 Task: Find connections with filter location Coimbatore with filter topic #helpingothers with filter profile language French with filter current company Bennett Coleman and Co. Ltd. (Times Group) with filter school QUEST Alliance with filter industry Online and Mail Order Retail with filter service category Wedding Photography with filter keywords title Physical Therapist
Action: Mouse moved to (700, 98)
Screenshot: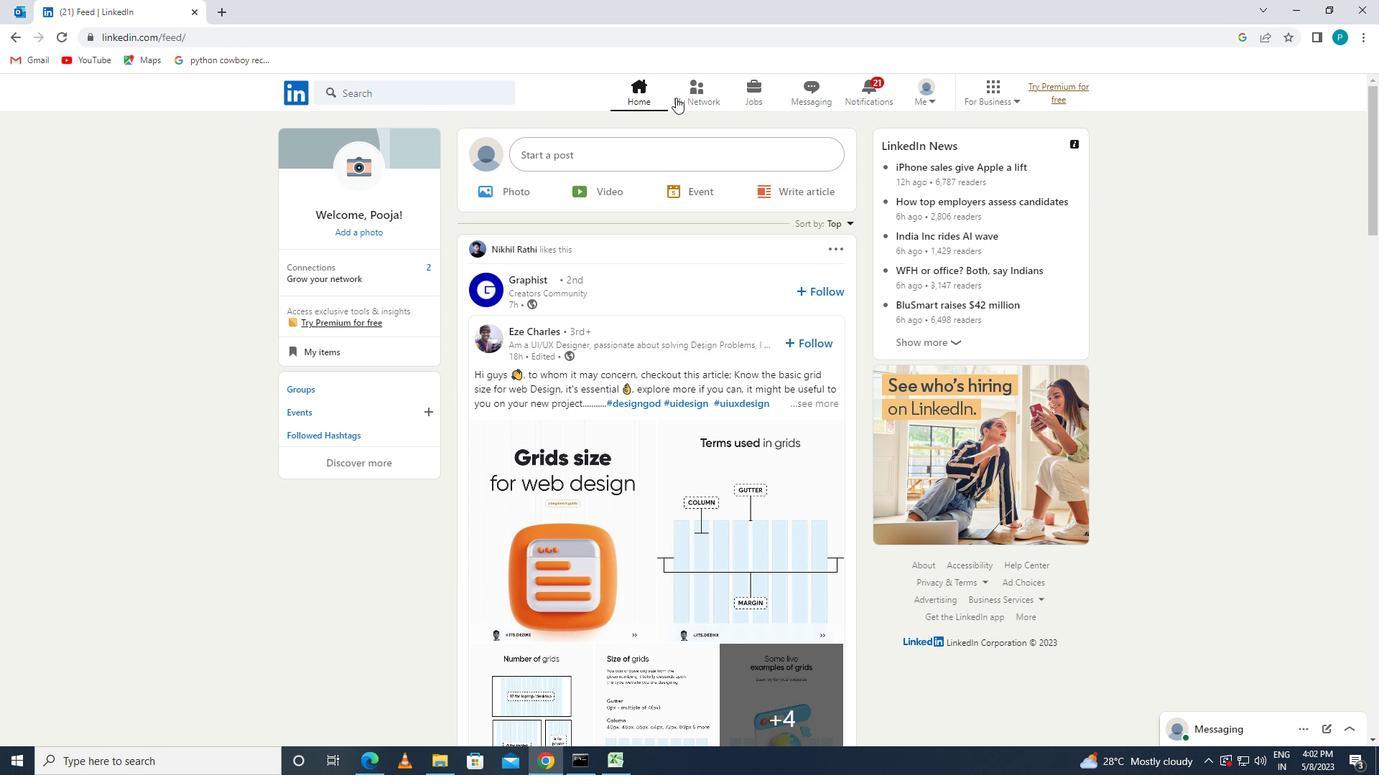 
Action: Mouse pressed left at (700, 98)
Screenshot: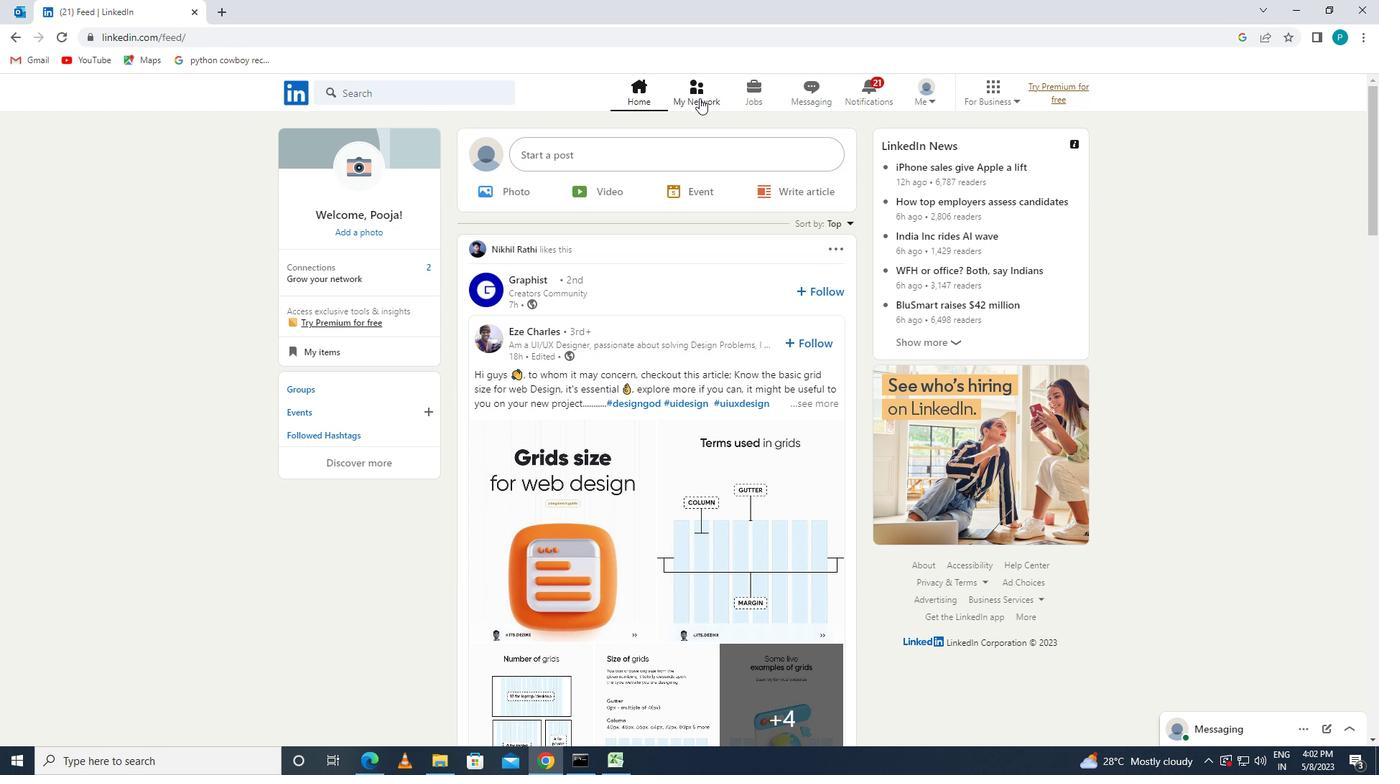
Action: Mouse moved to (358, 173)
Screenshot: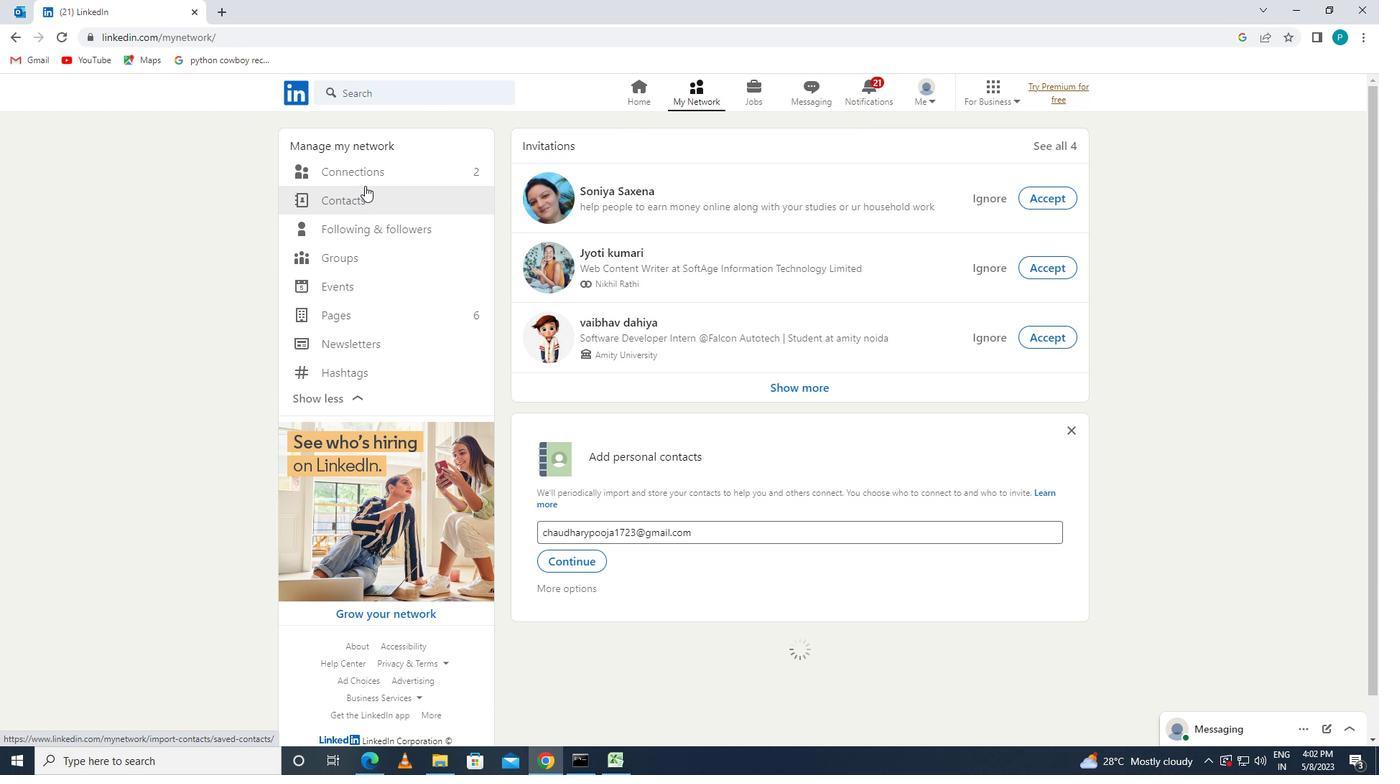 
Action: Mouse pressed left at (358, 173)
Screenshot: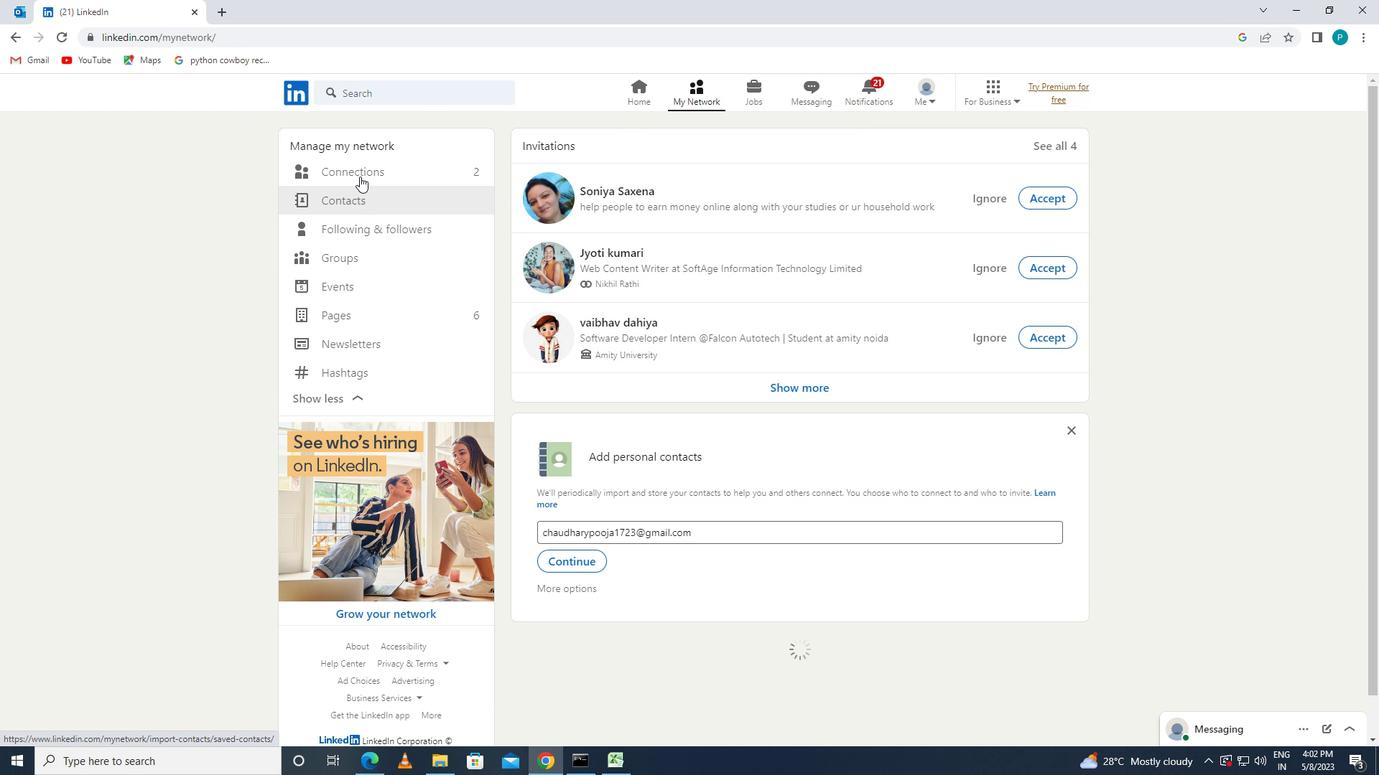 
Action: Mouse moved to (785, 167)
Screenshot: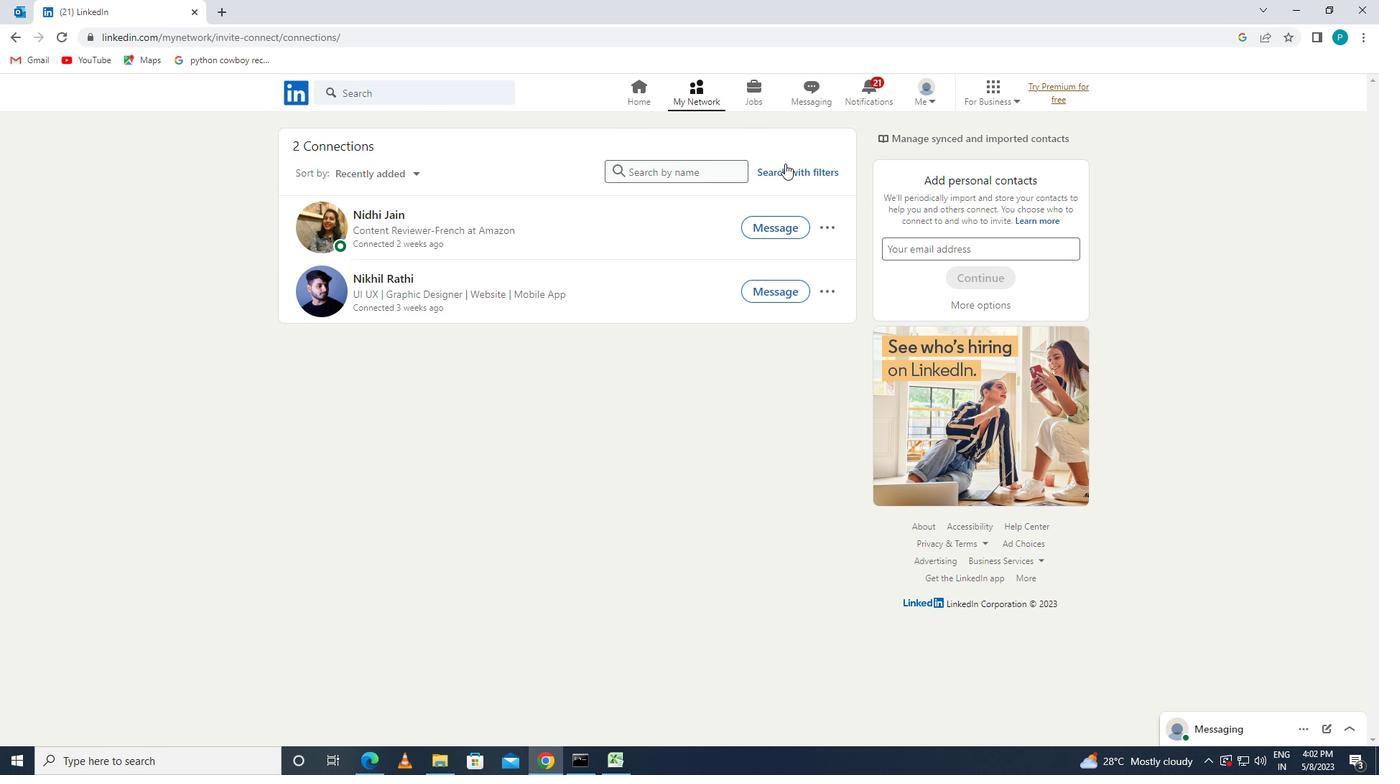 
Action: Mouse pressed left at (785, 167)
Screenshot: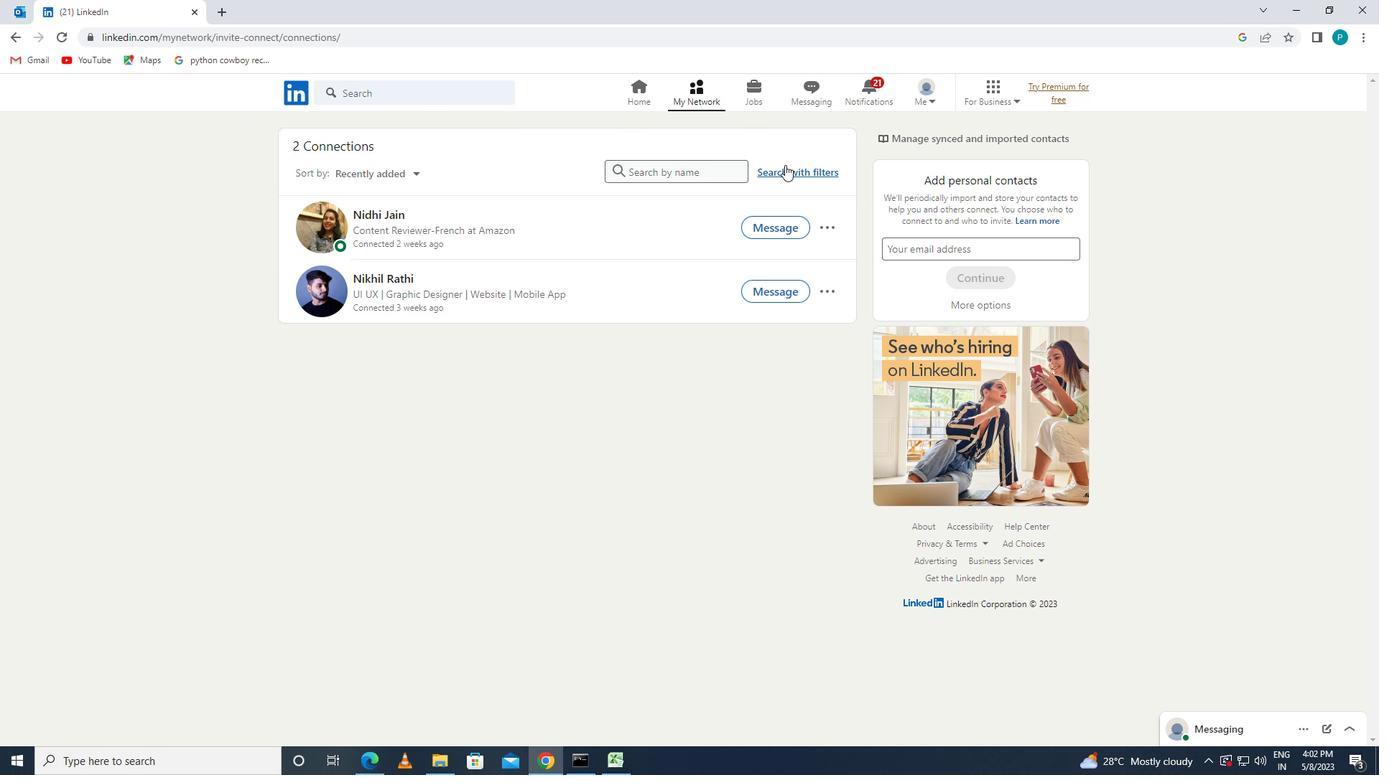 
Action: Mouse moved to (727, 127)
Screenshot: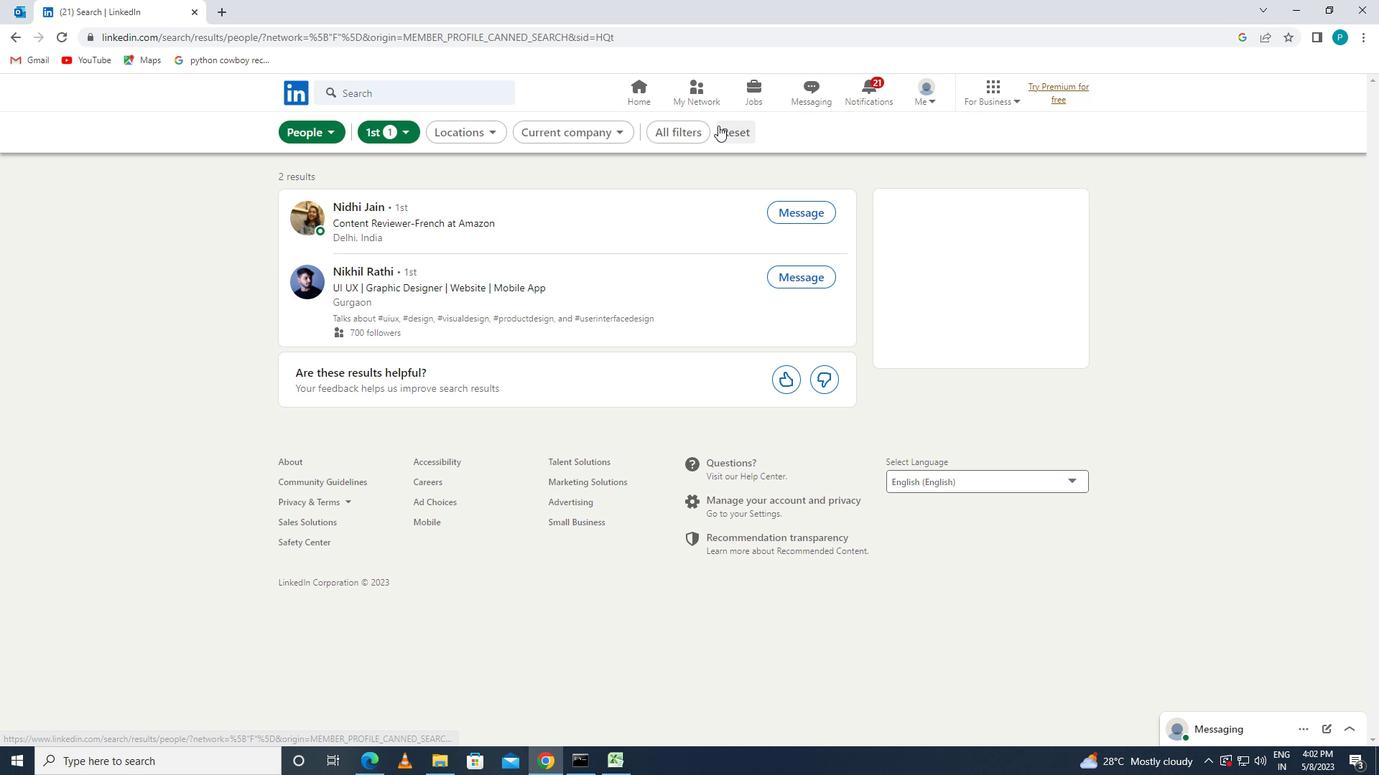 
Action: Mouse pressed left at (727, 127)
Screenshot: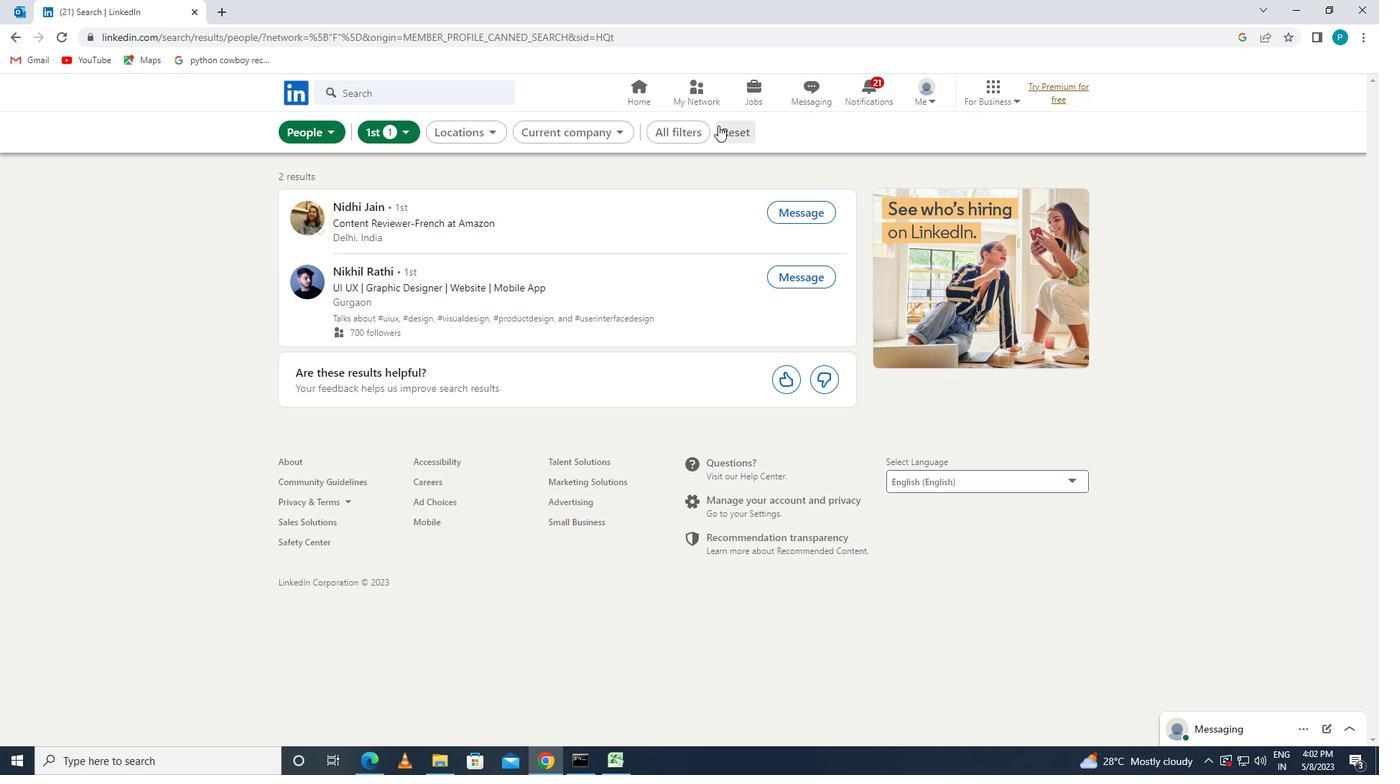 
Action: Mouse moved to (721, 127)
Screenshot: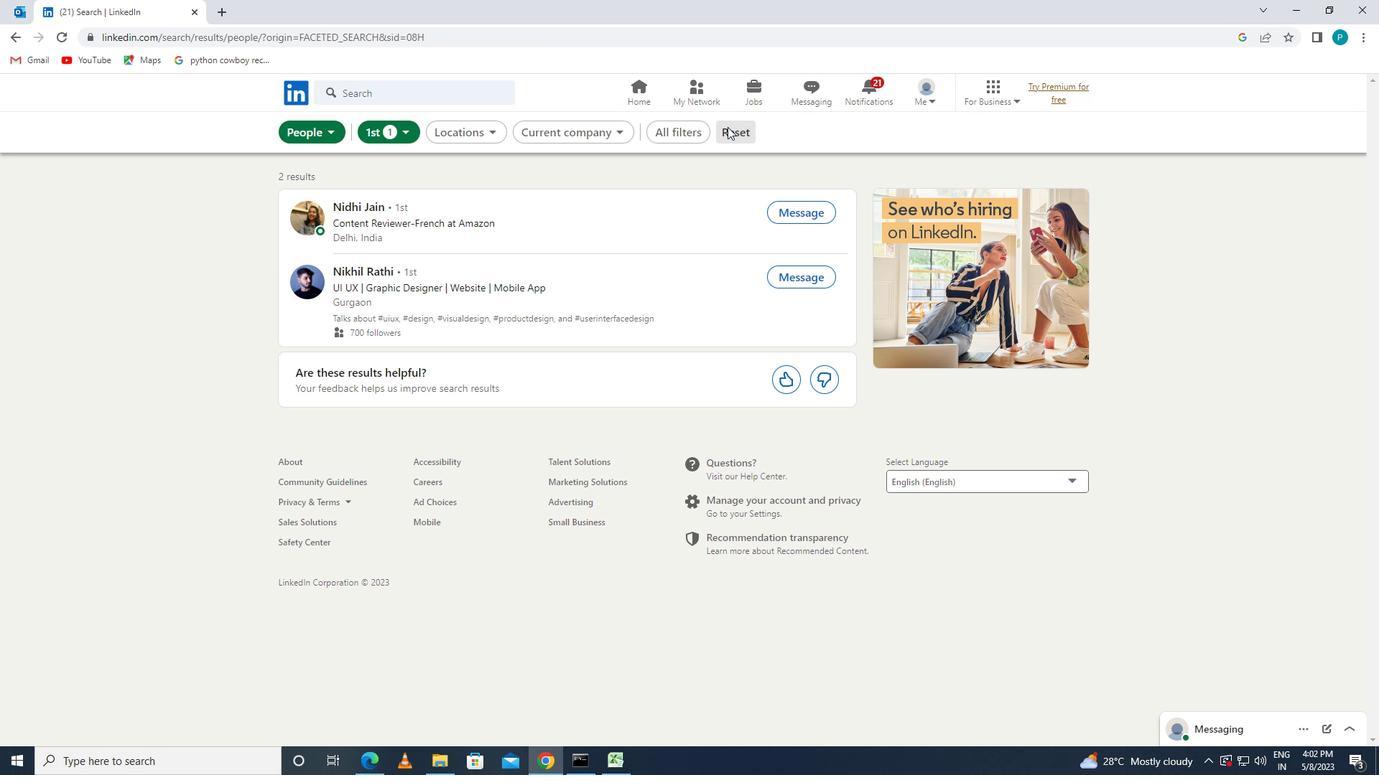 
Action: Mouse pressed left at (721, 127)
Screenshot: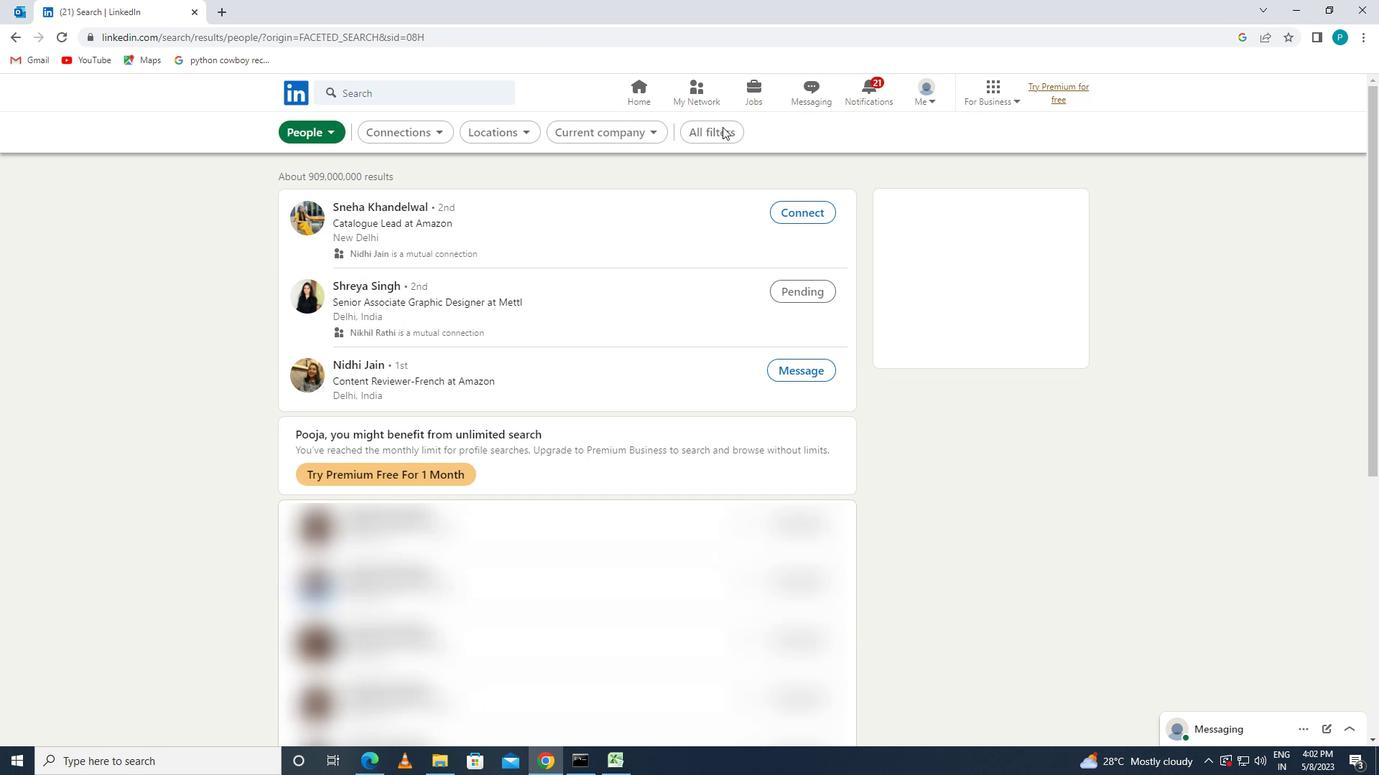 
Action: Mouse moved to (1145, 403)
Screenshot: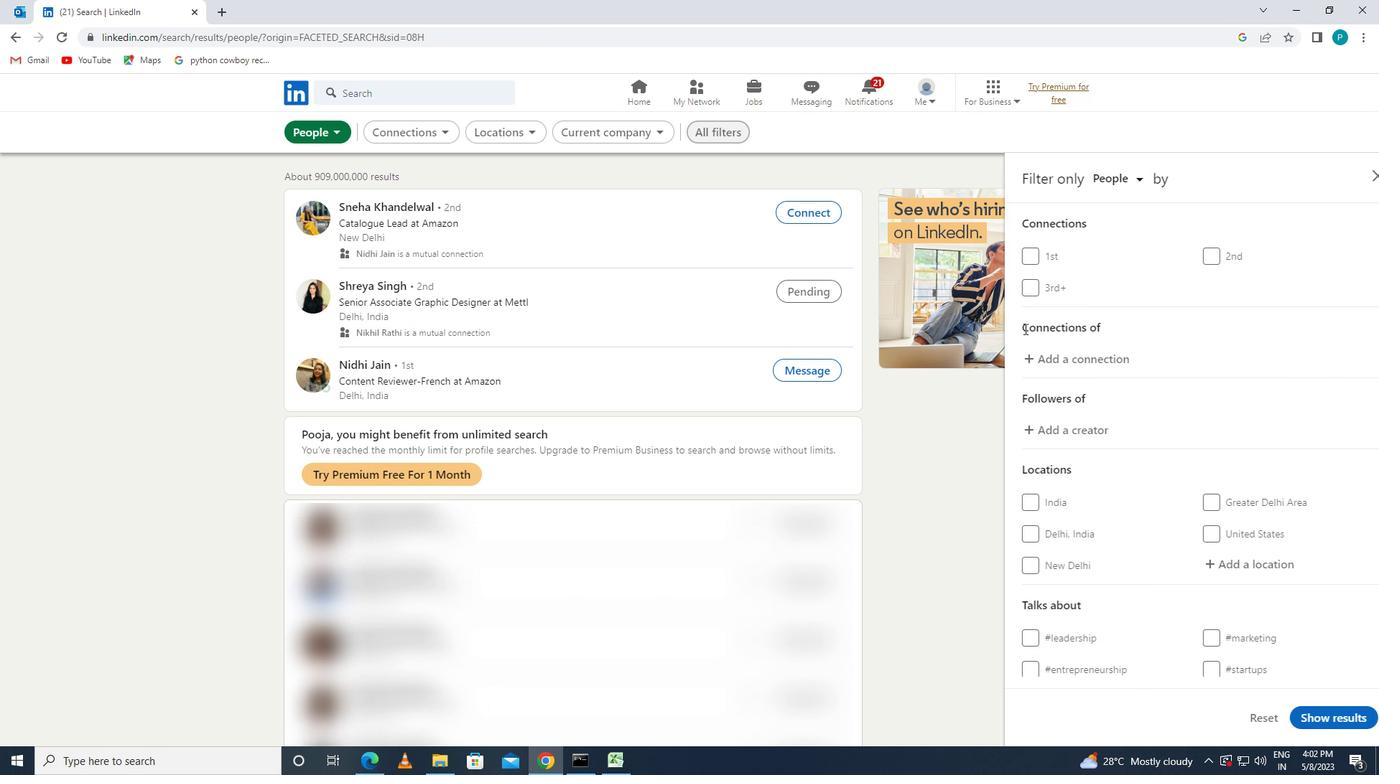 
Action: Mouse scrolled (1145, 402) with delta (0, 0)
Screenshot: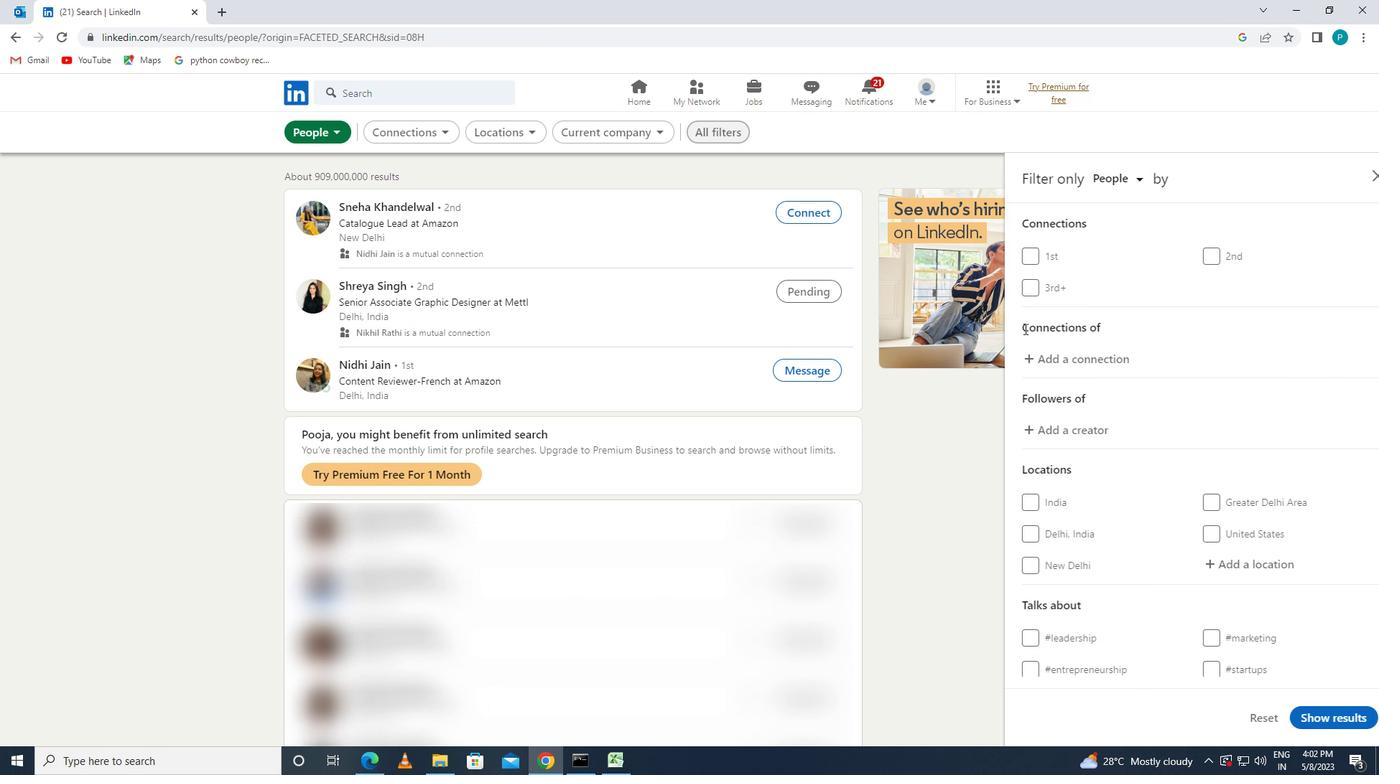 
Action: Mouse moved to (1149, 406)
Screenshot: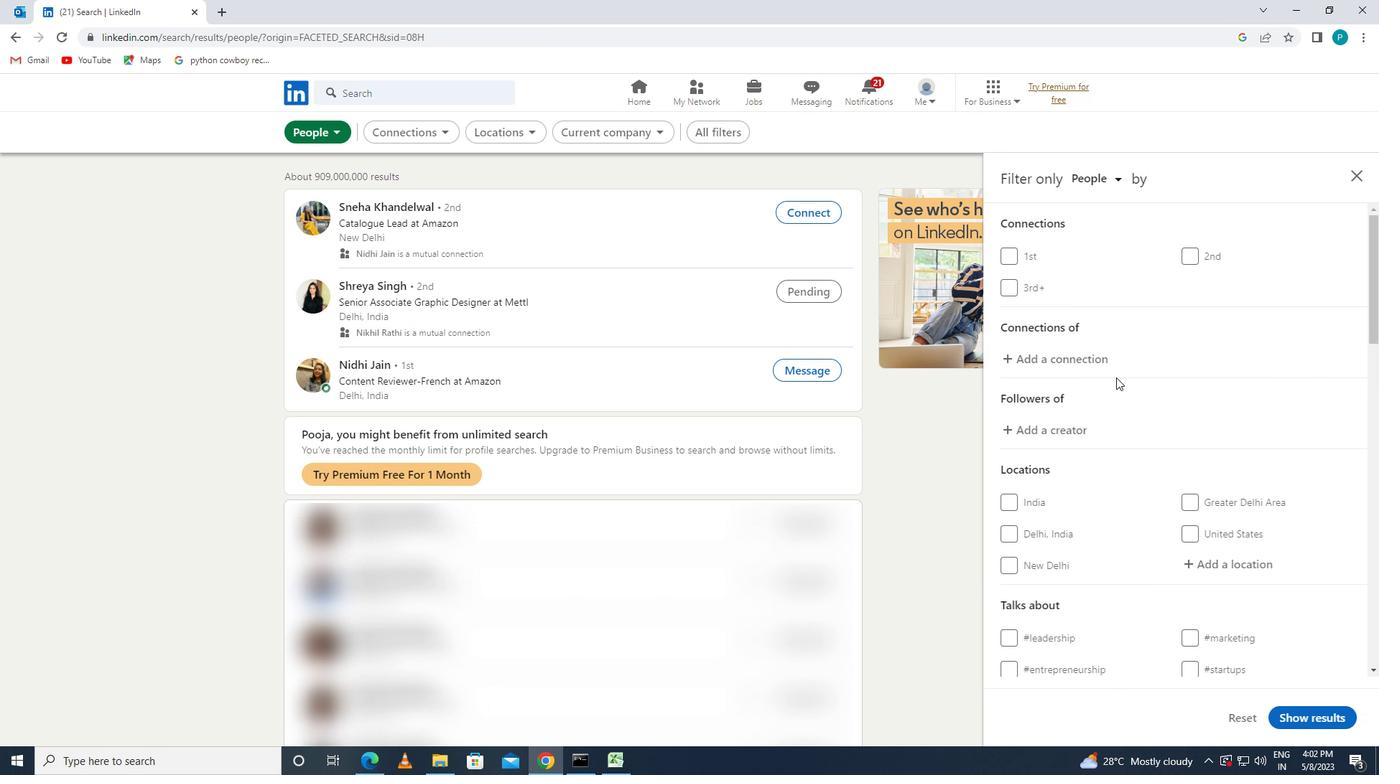
Action: Mouse scrolled (1149, 405) with delta (0, 0)
Screenshot: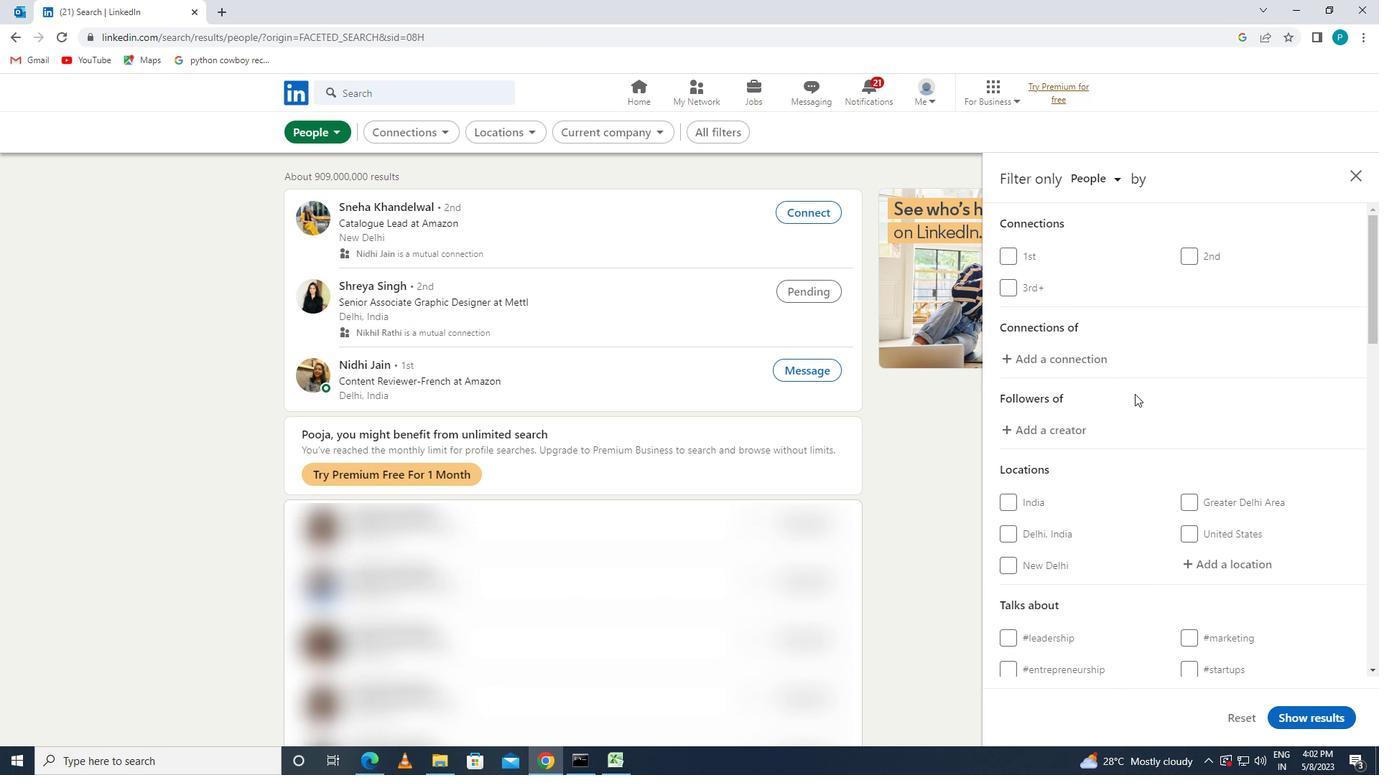 
Action: Mouse scrolled (1149, 405) with delta (0, 0)
Screenshot: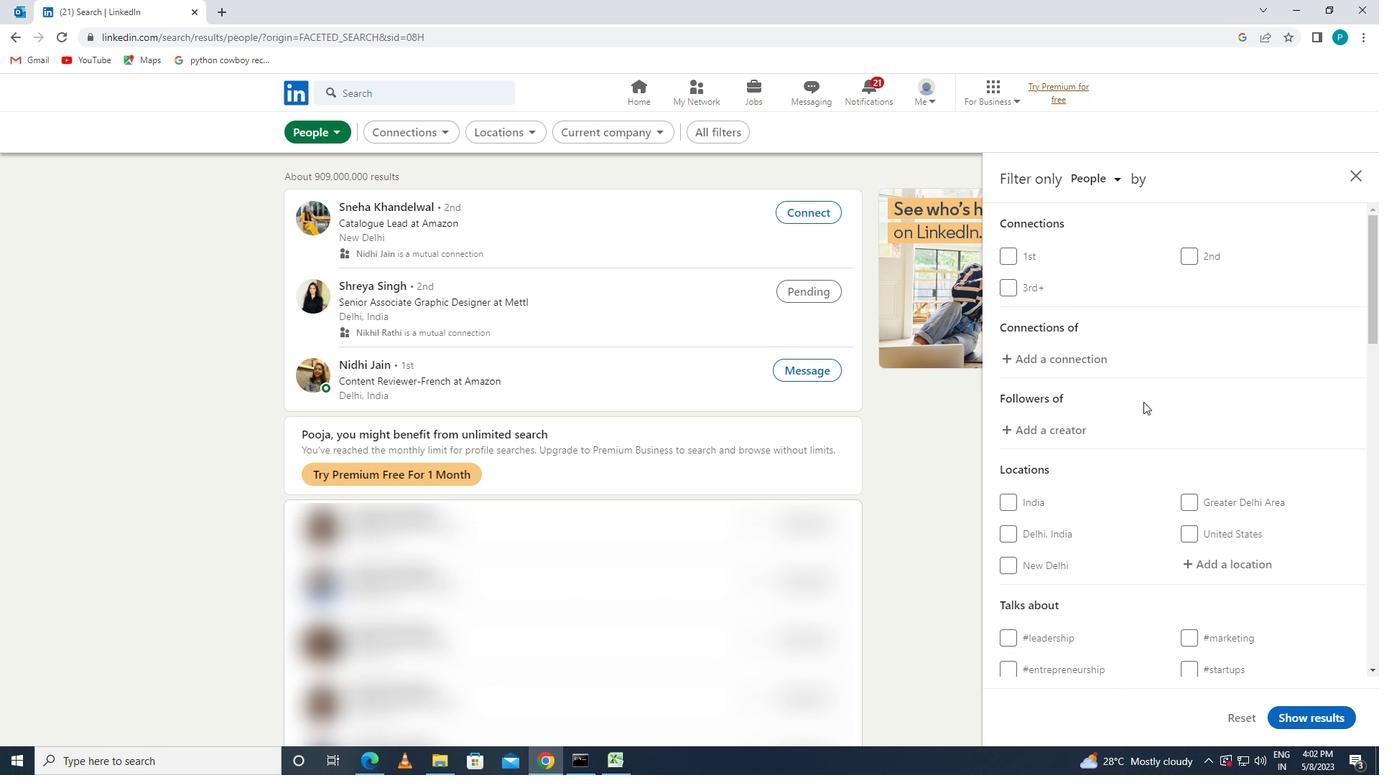 
Action: Mouse scrolled (1149, 405) with delta (0, 0)
Screenshot: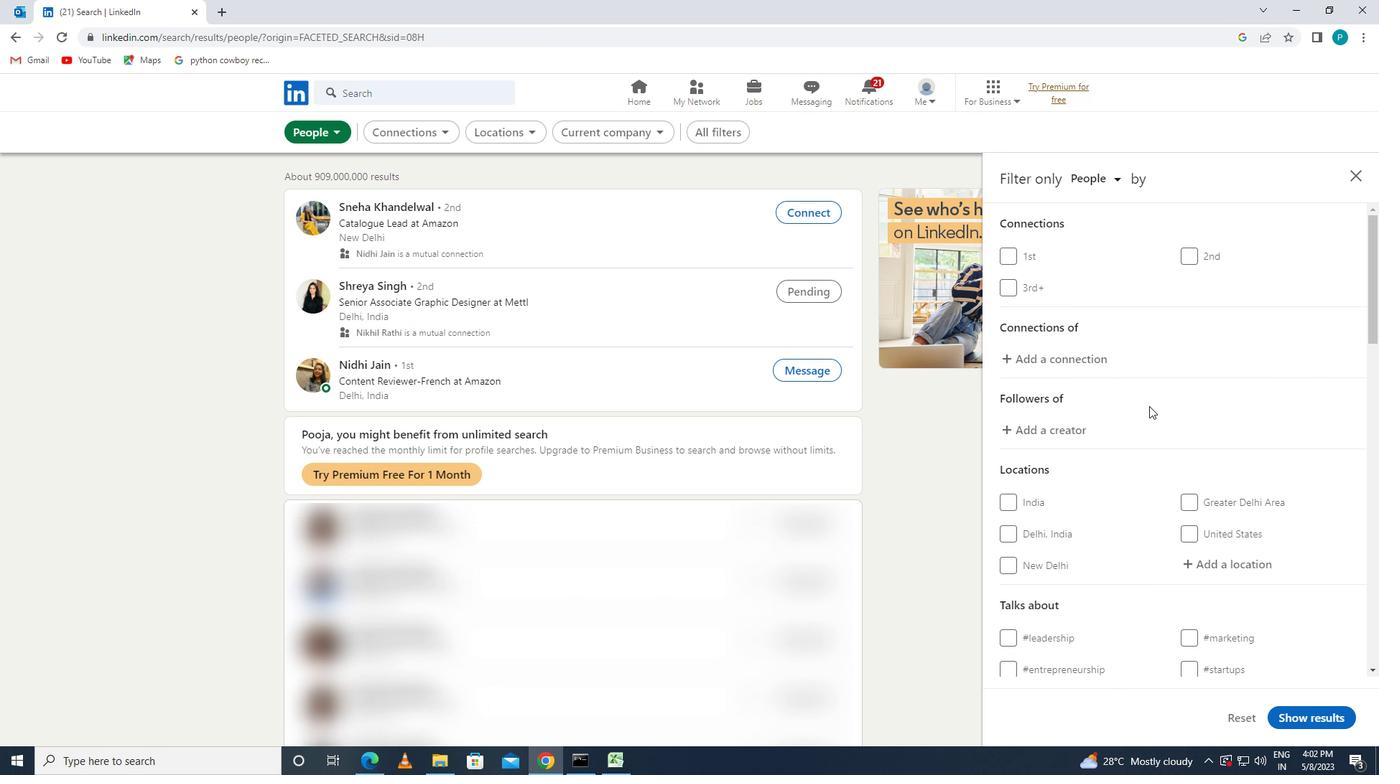 
Action: Mouse moved to (1206, 275)
Screenshot: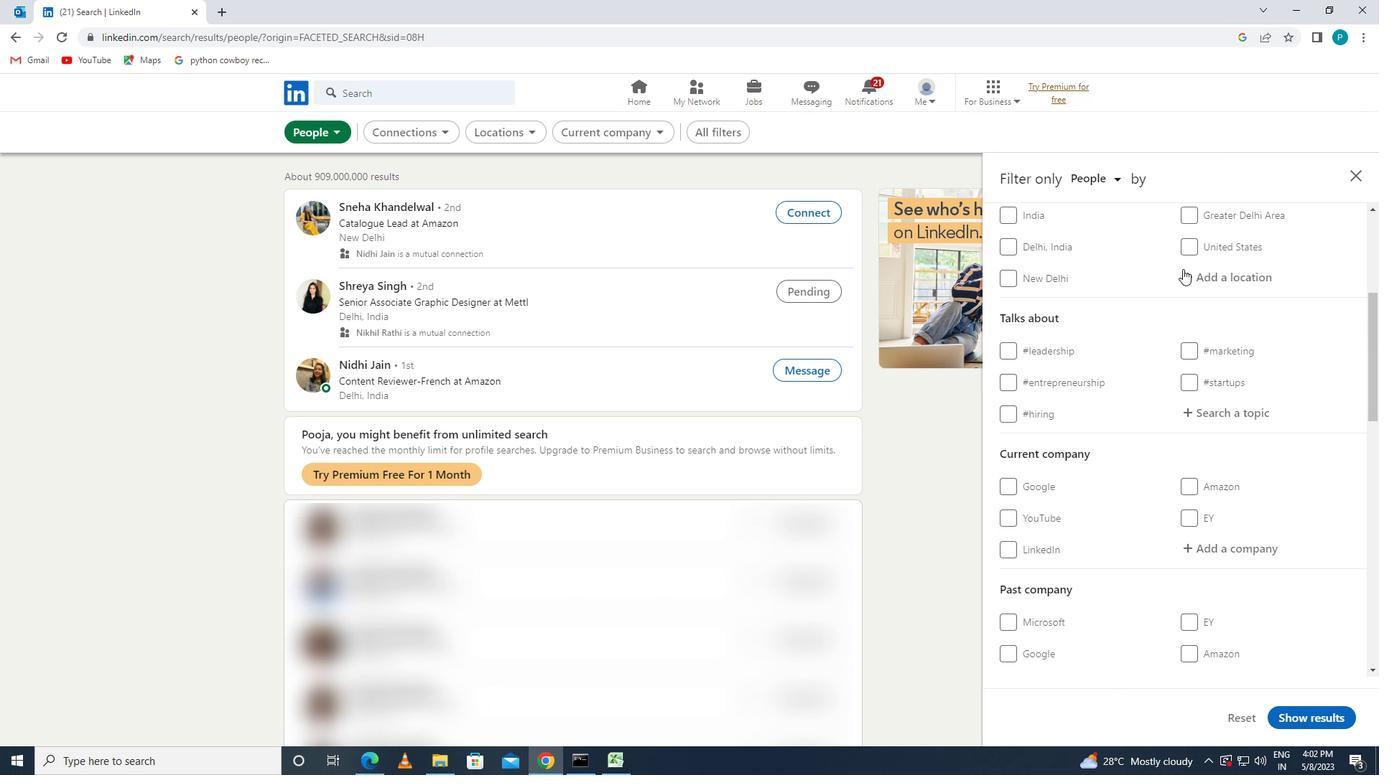 
Action: Mouse pressed left at (1206, 275)
Screenshot: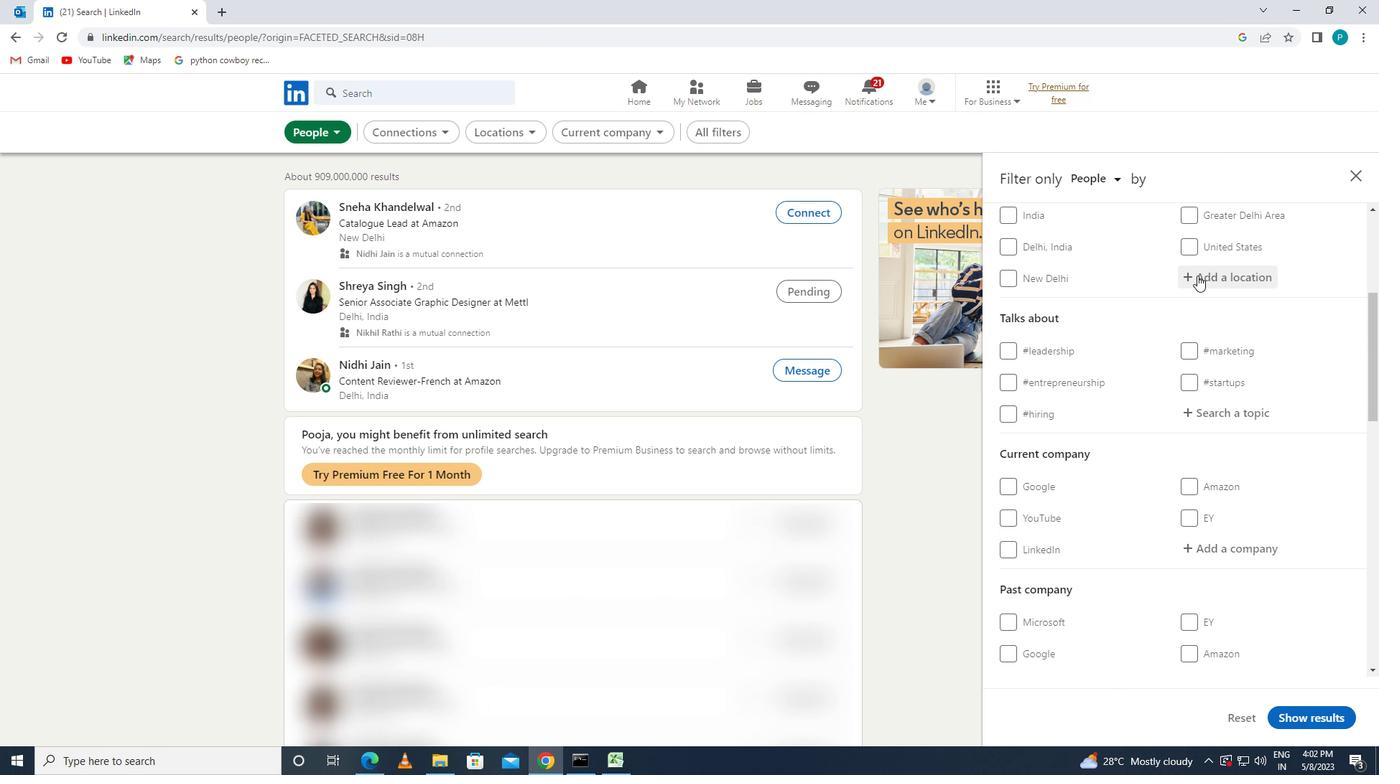 
Action: Mouse moved to (1207, 275)
Screenshot: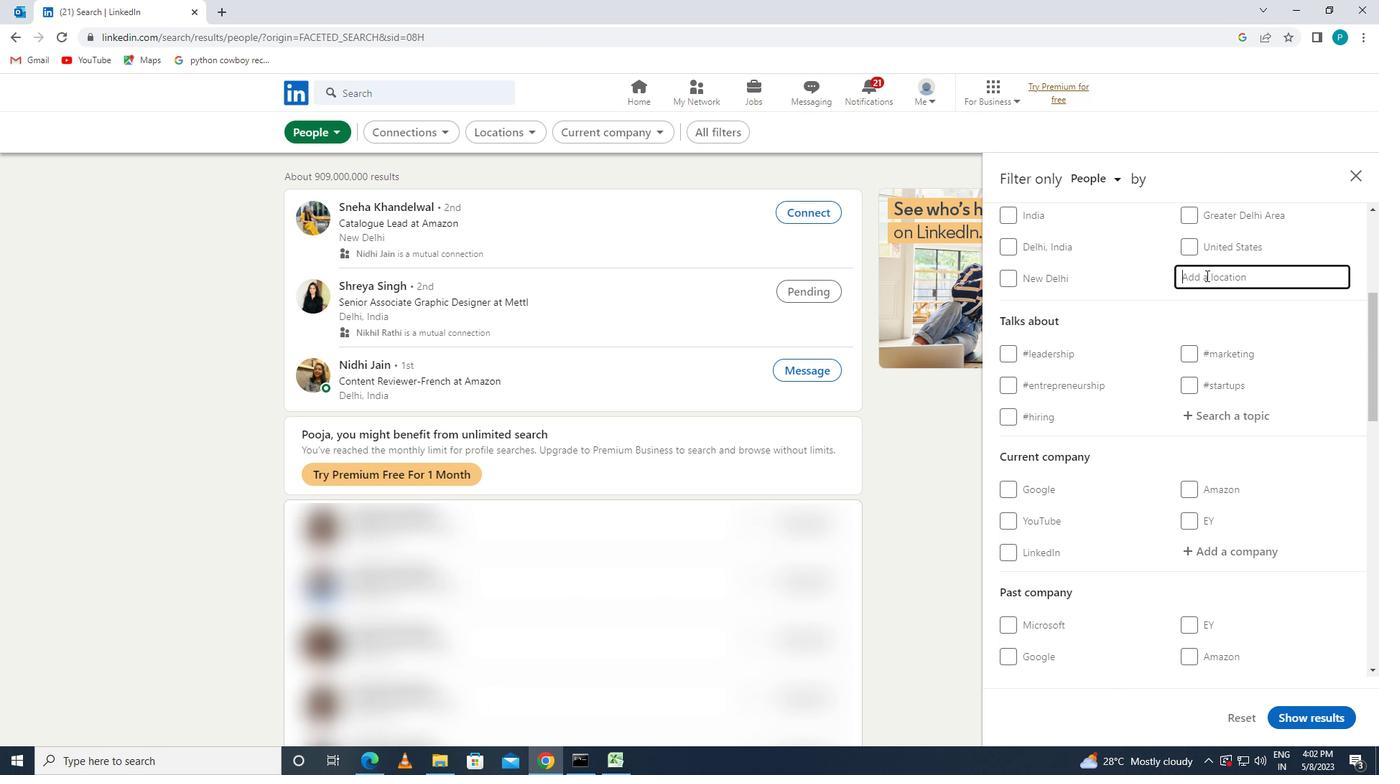 
Action: Key pressed <Key.caps_lock>c<Key.caps_lock>oi<Key.backspace>imbatore
Screenshot: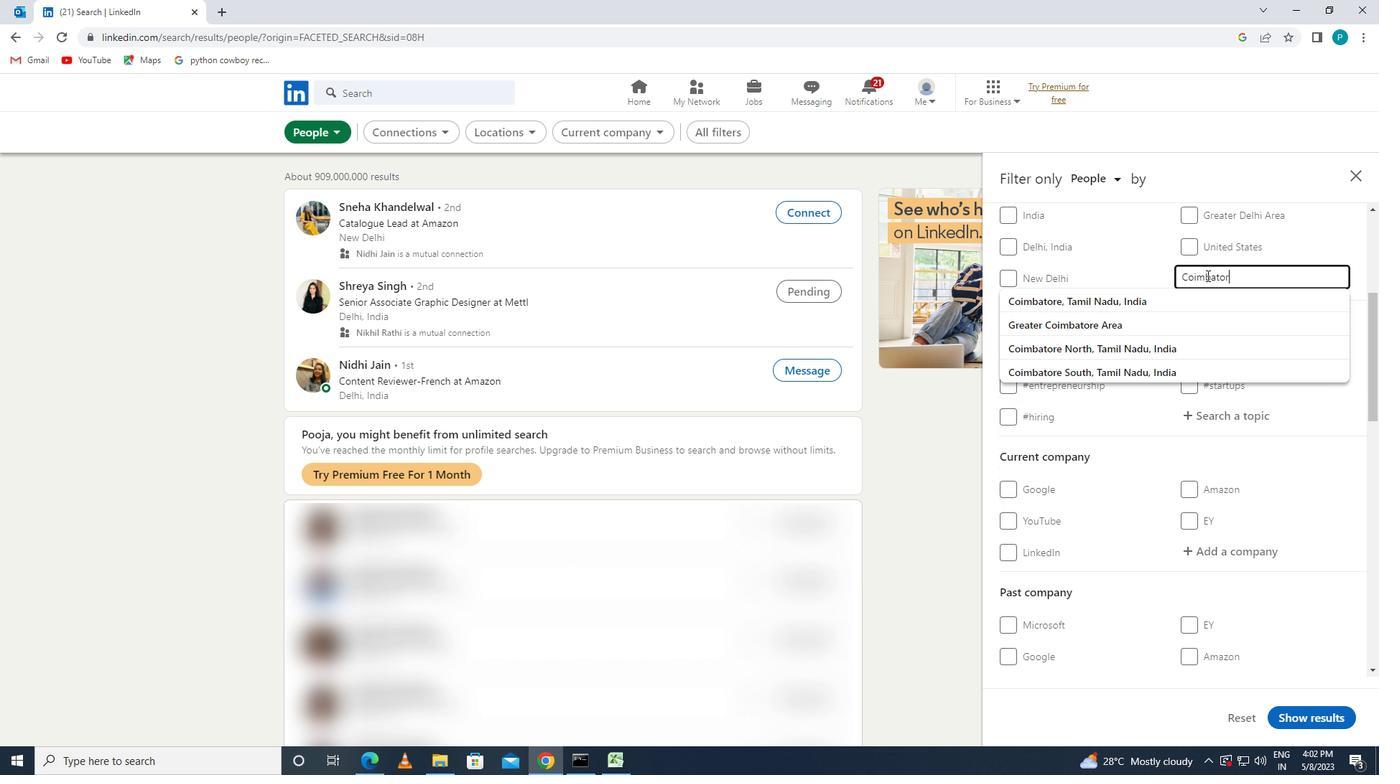 
Action: Mouse moved to (1194, 298)
Screenshot: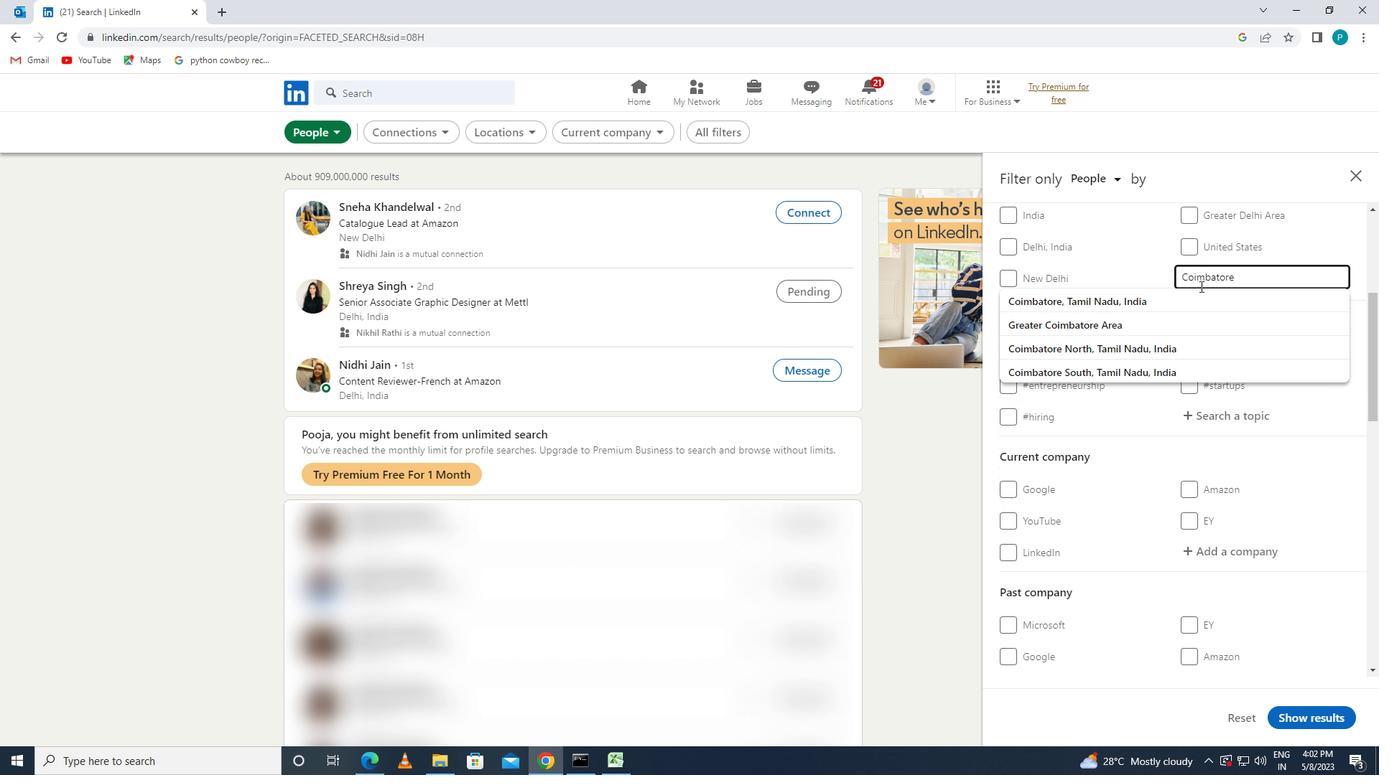 
Action: Mouse pressed left at (1194, 298)
Screenshot: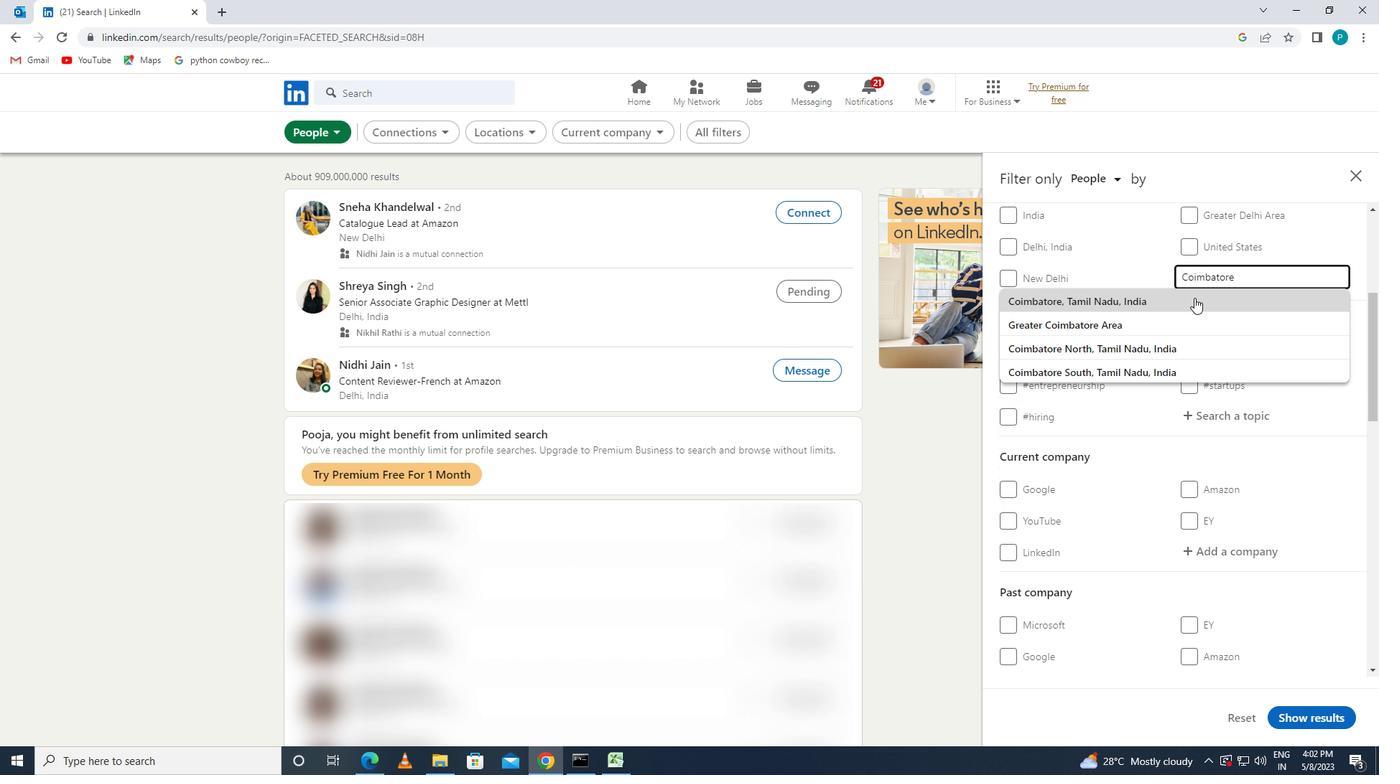 
Action: Mouse moved to (1230, 449)
Screenshot: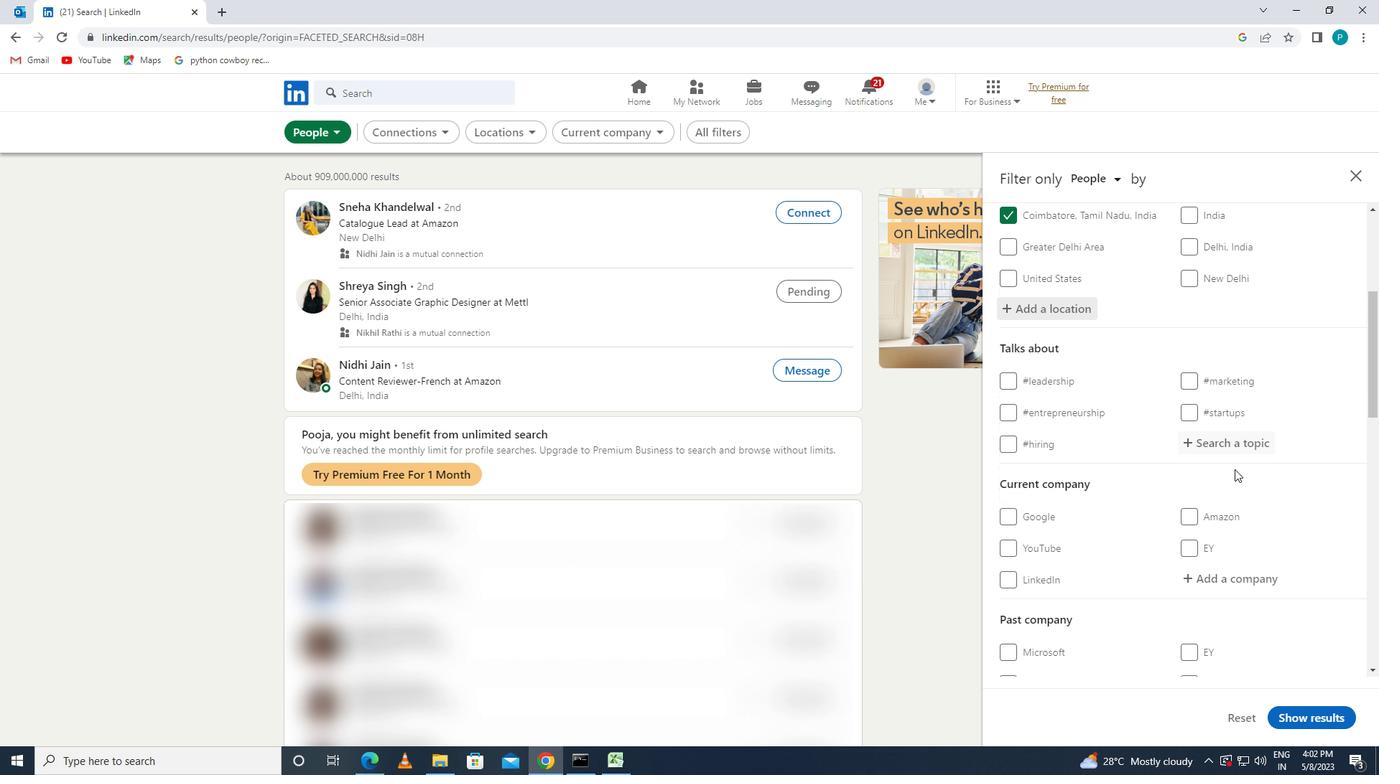 
Action: Mouse pressed left at (1230, 449)
Screenshot: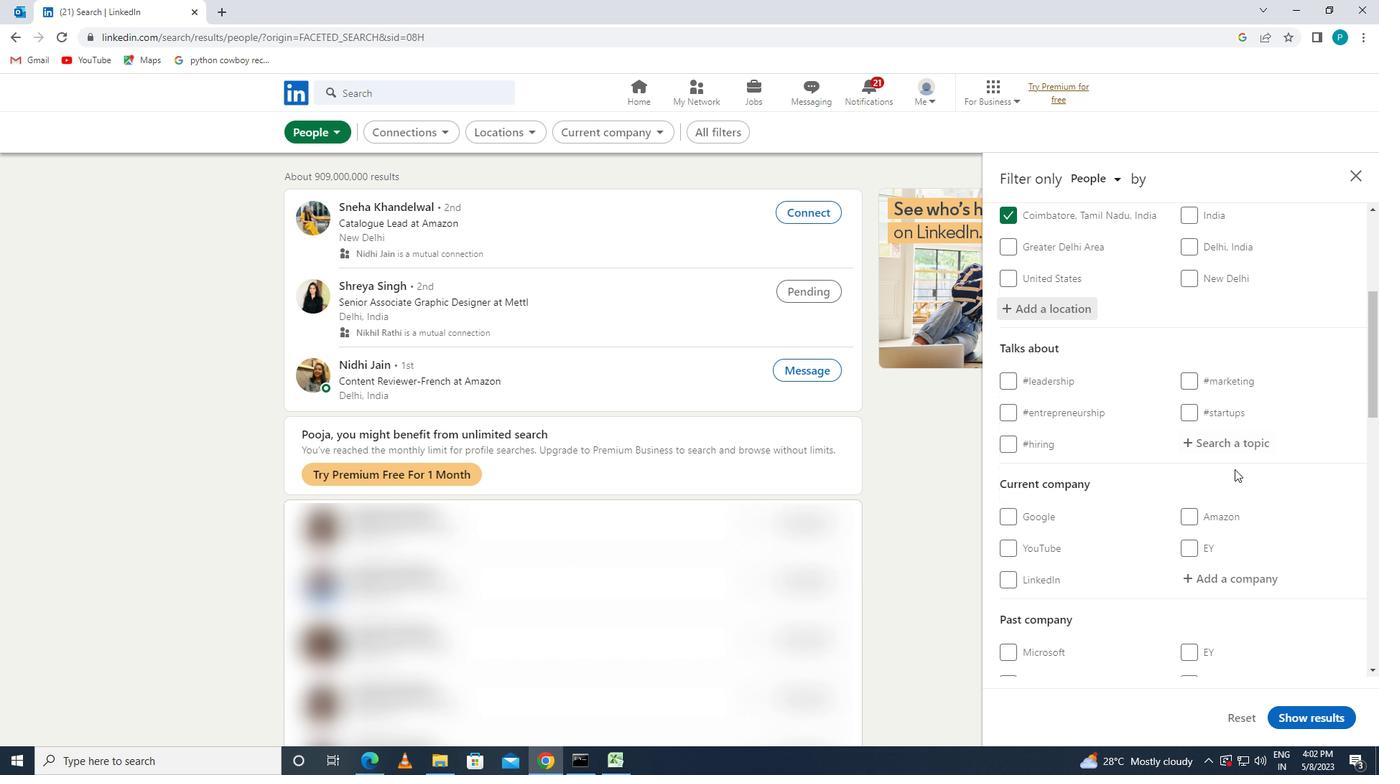 
Action: Mouse moved to (1227, 446)
Screenshot: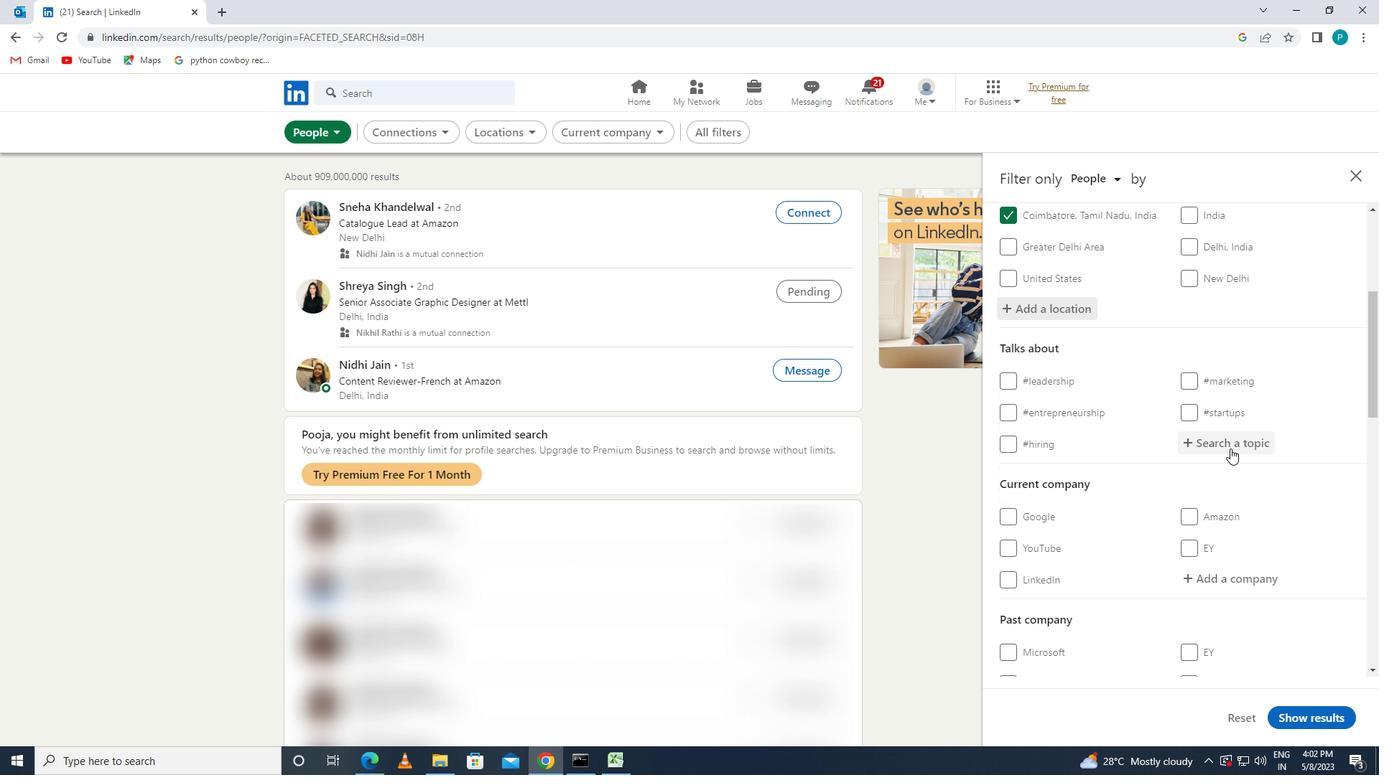 
Action: Key pressed <Key.shift>#HELPINGOTHERS
Screenshot: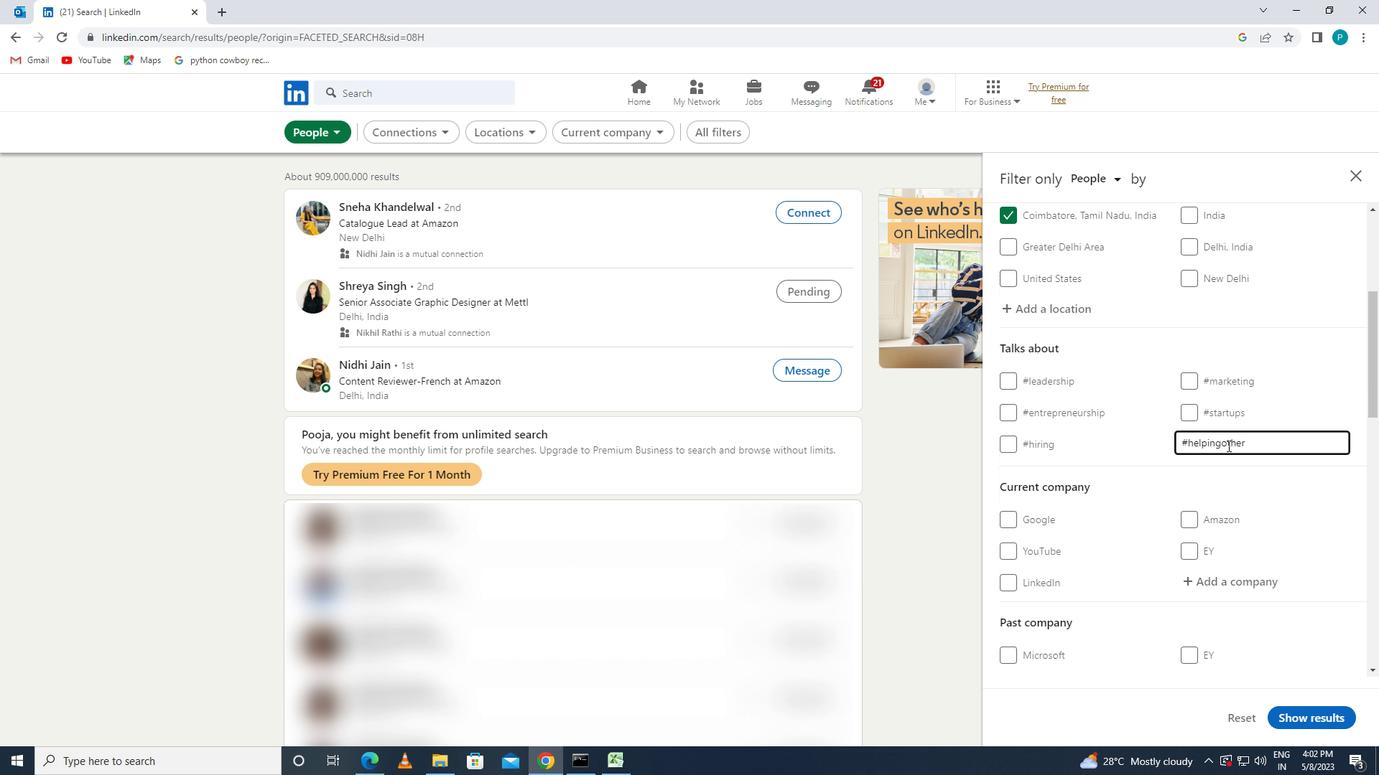 
Action: Mouse moved to (1095, 521)
Screenshot: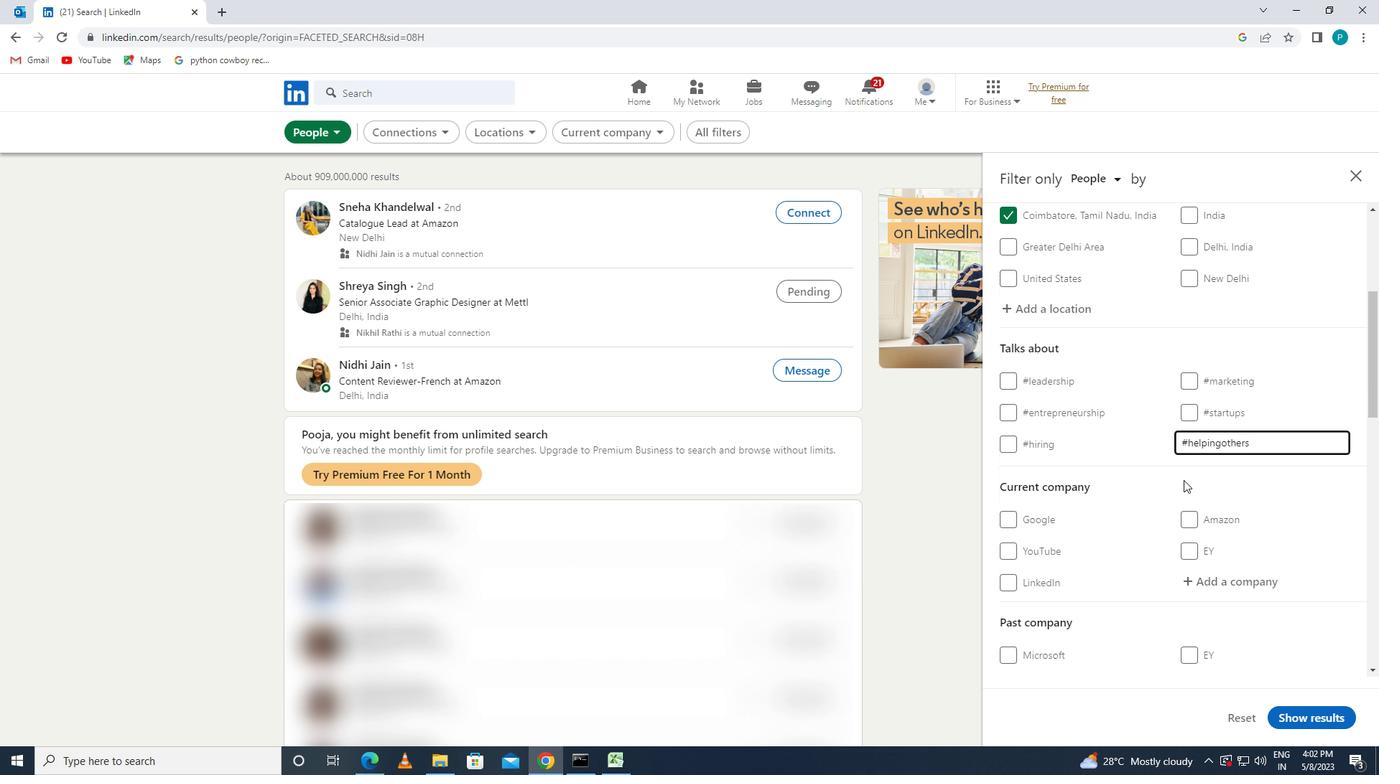 
Action: Mouse scrolled (1095, 520) with delta (0, 0)
Screenshot: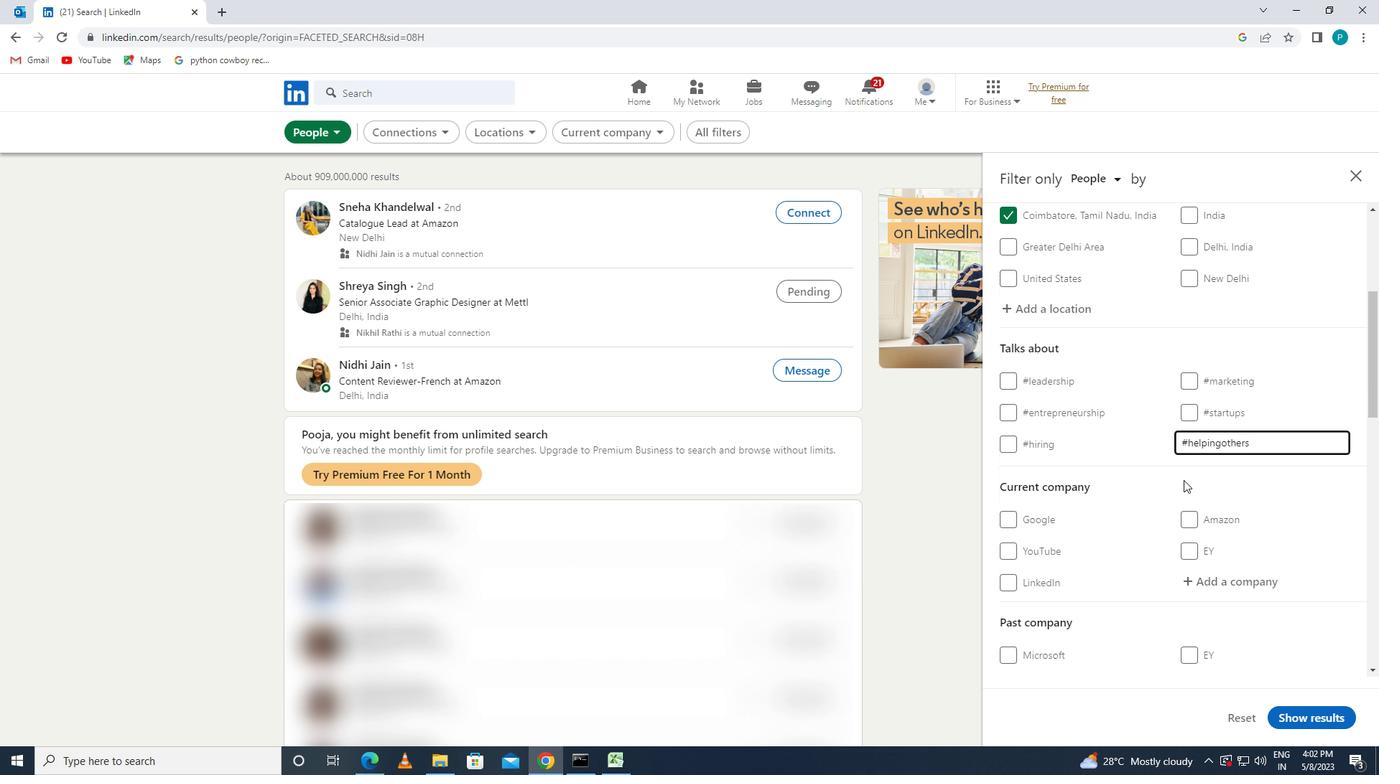 
Action: Mouse moved to (1094, 521)
Screenshot: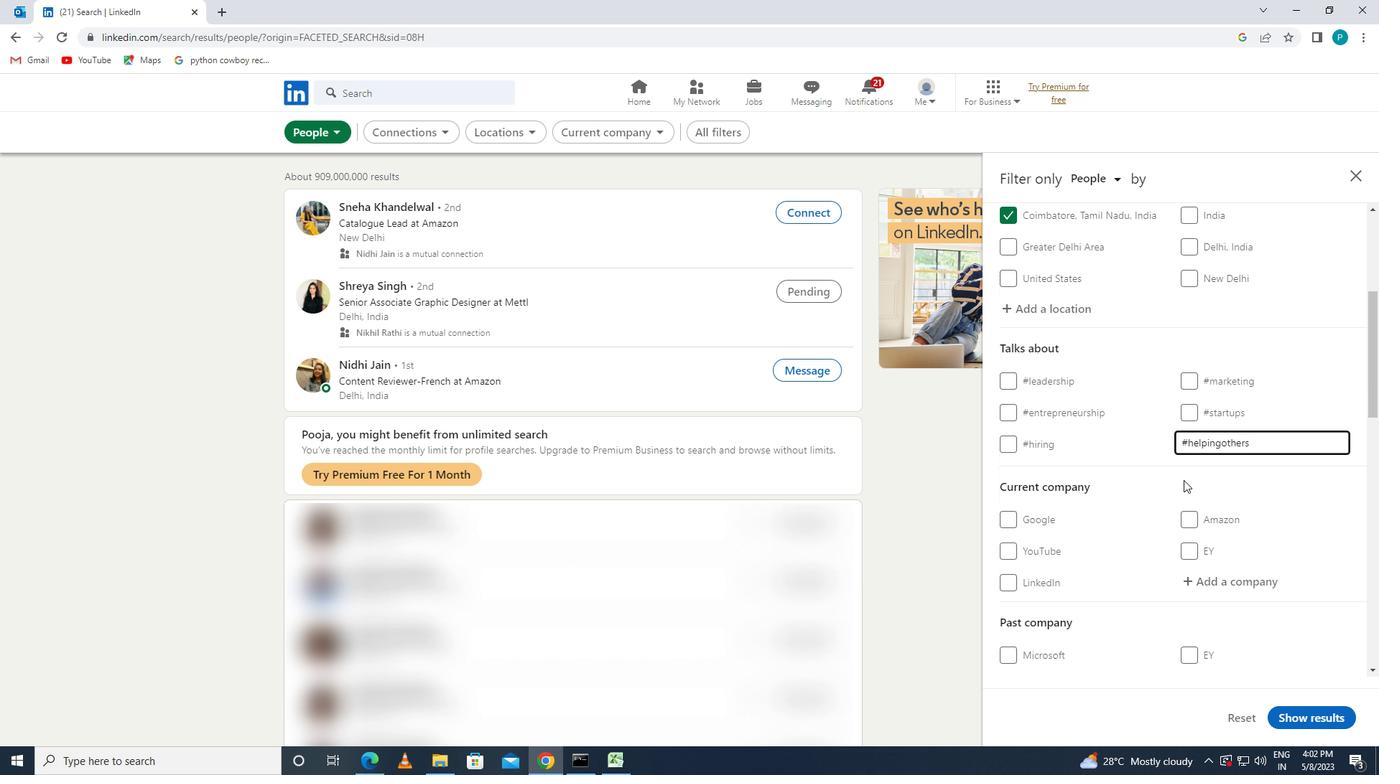 
Action: Mouse scrolled (1094, 520) with delta (0, 0)
Screenshot: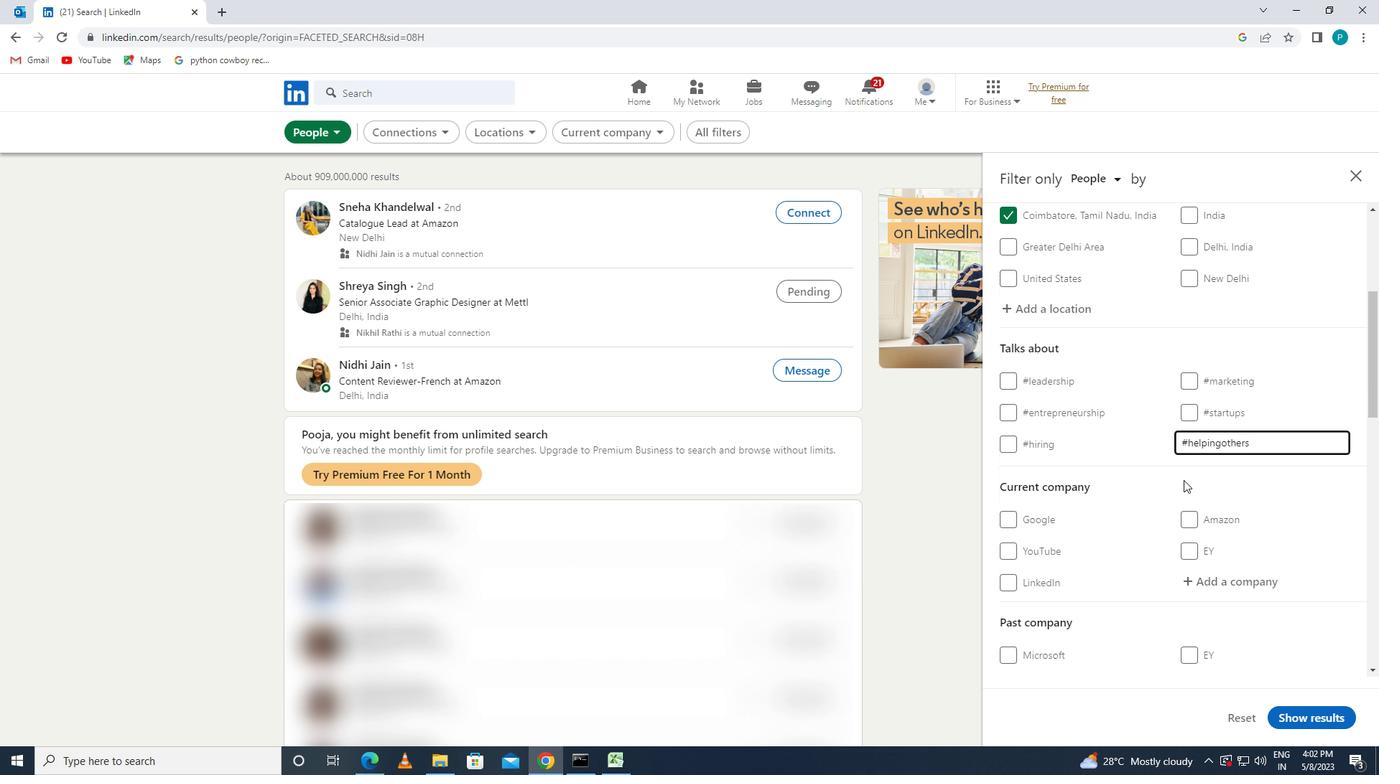 
Action: Mouse moved to (1094, 521)
Screenshot: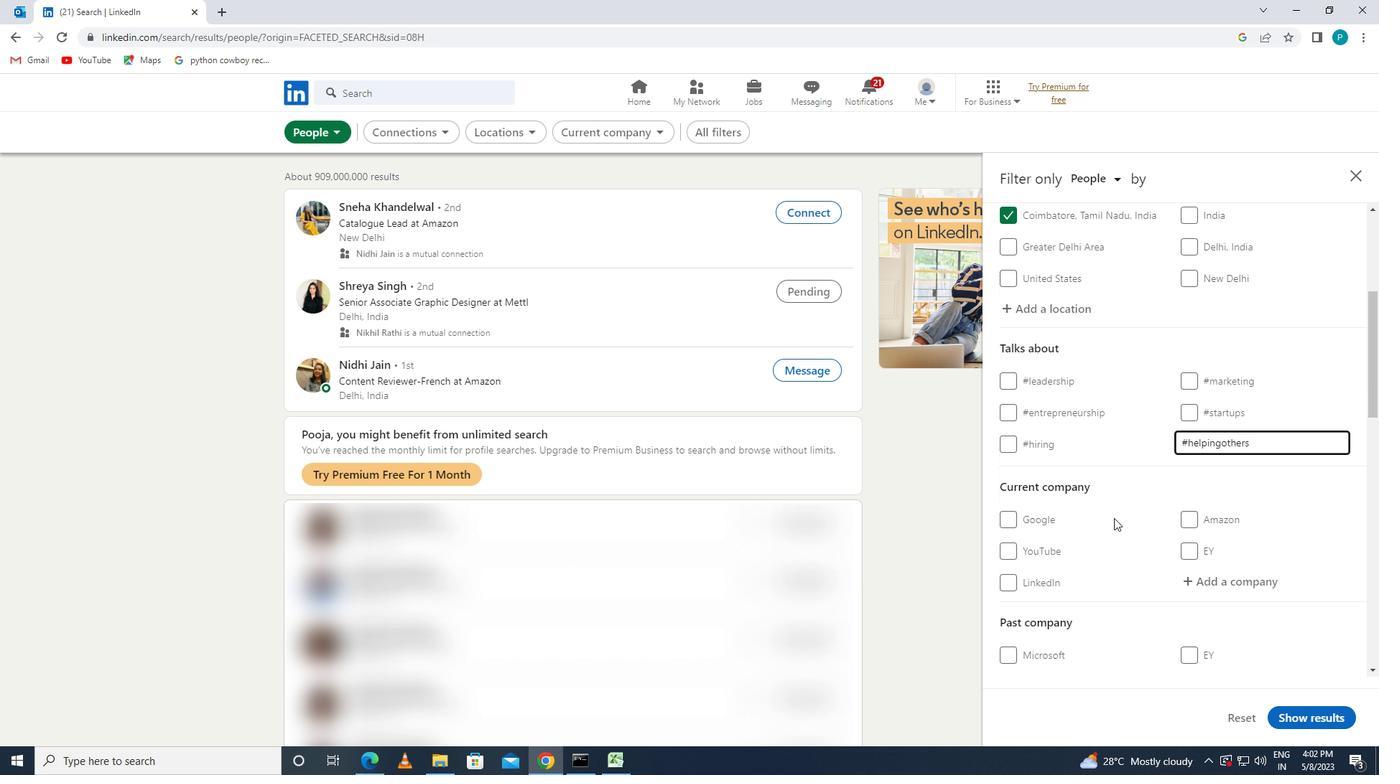 
Action: Mouse scrolled (1094, 520) with delta (0, 0)
Screenshot: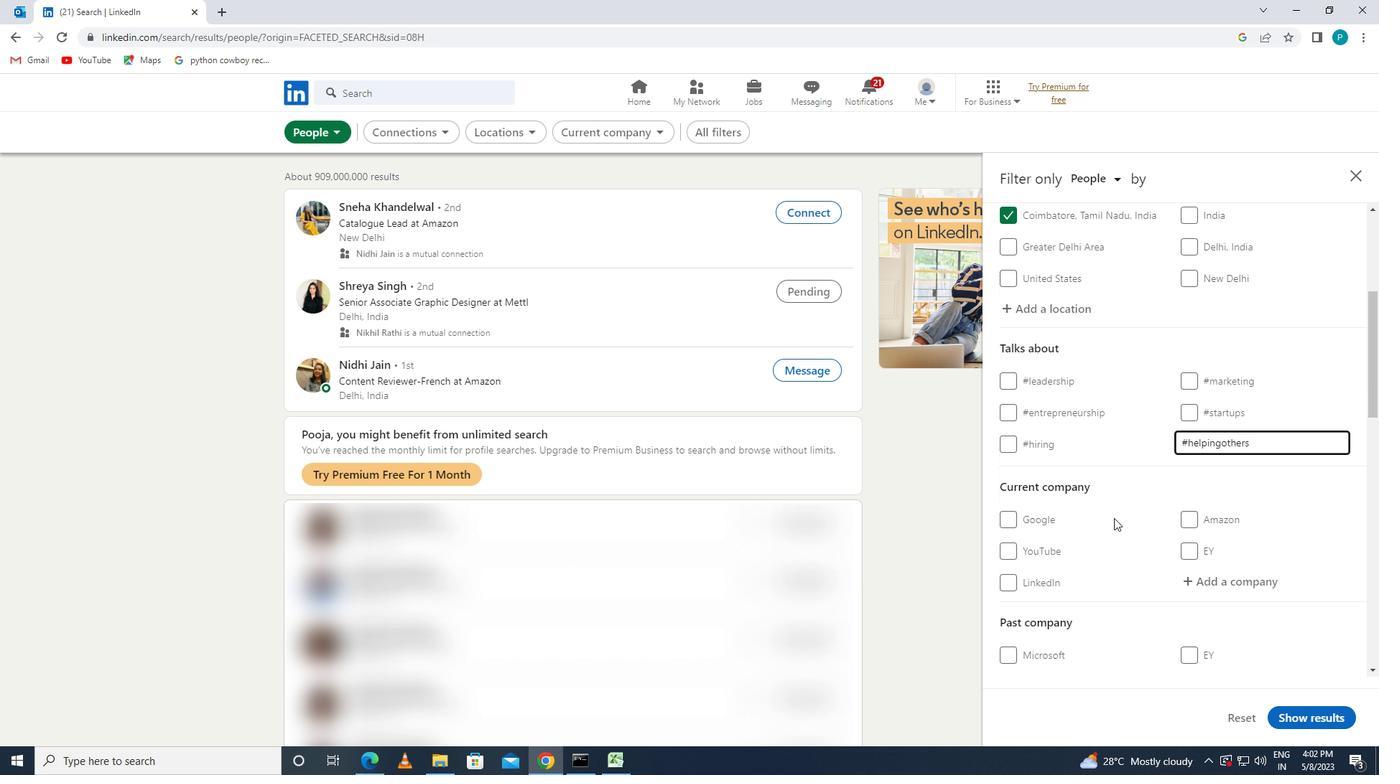 
Action: Mouse moved to (1090, 509)
Screenshot: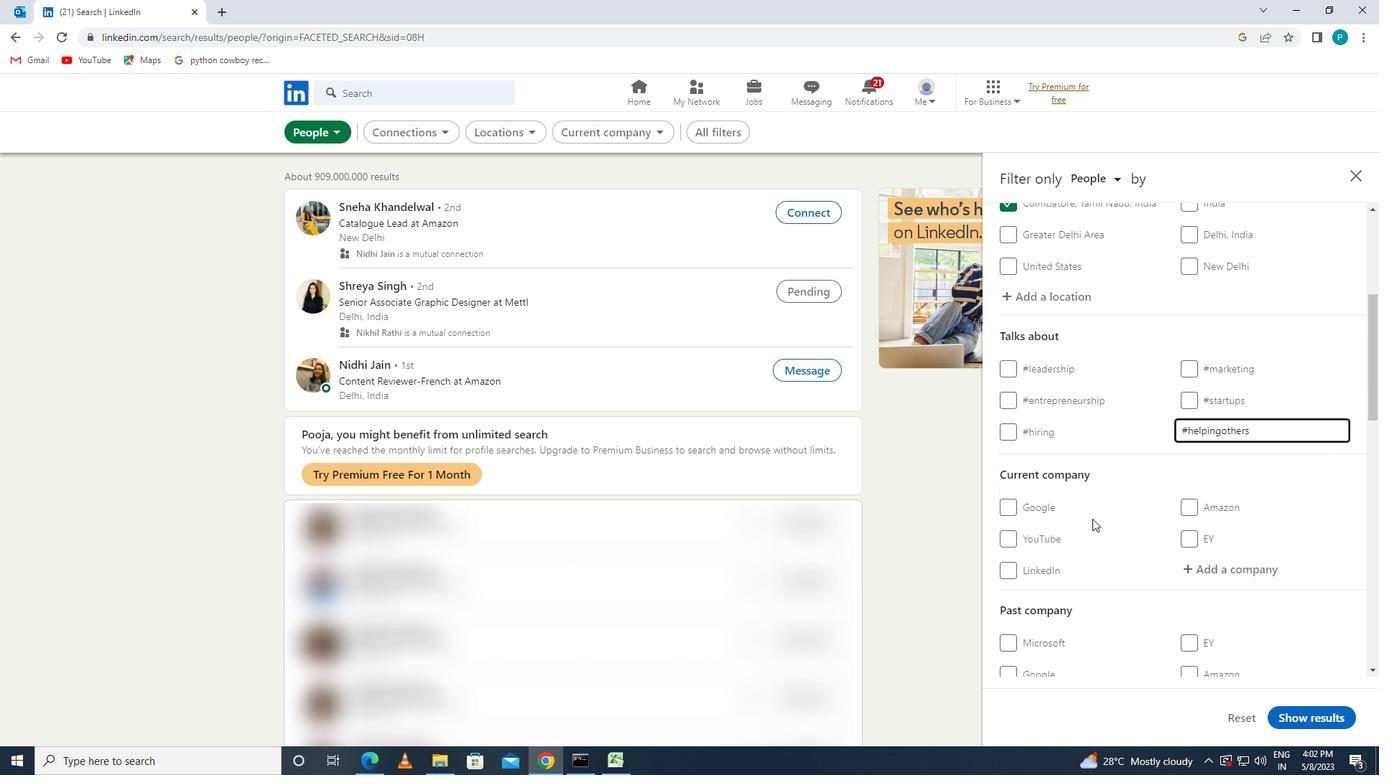 
Action: Mouse scrolled (1090, 508) with delta (0, 0)
Screenshot: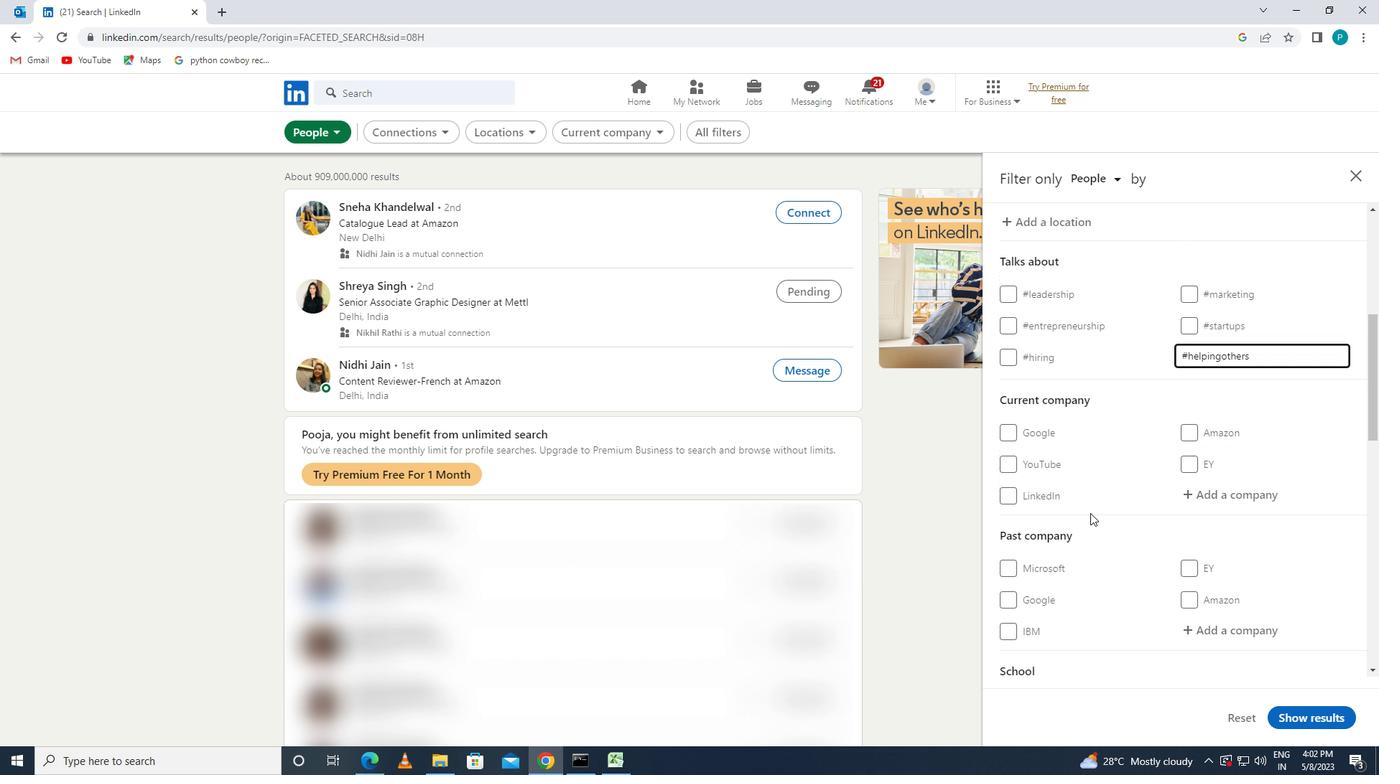 
Action: Mouse scrolled (1090, 508) with delta (0, 0)
Screenshot: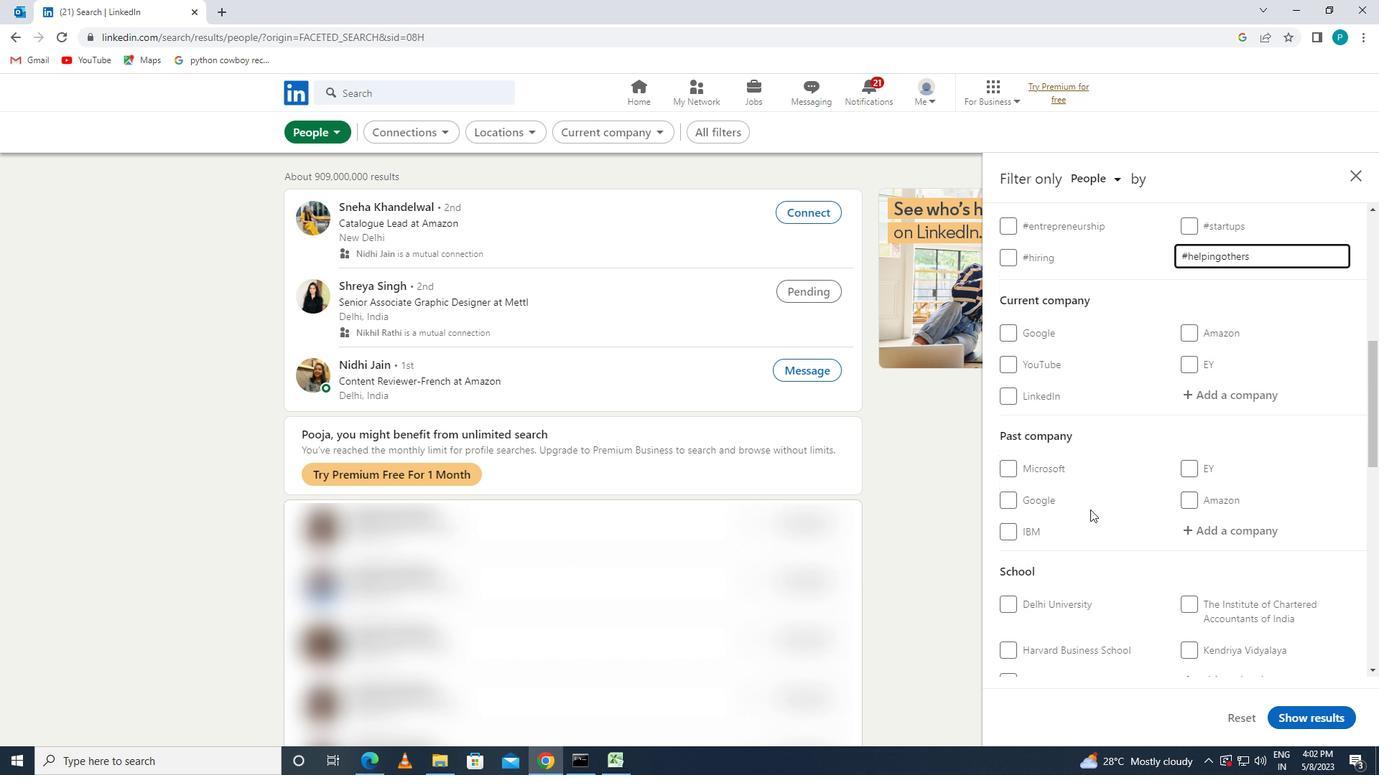 
Action: Mouse scrolled (1090, 508) with delta (0, 0)
Screenshot: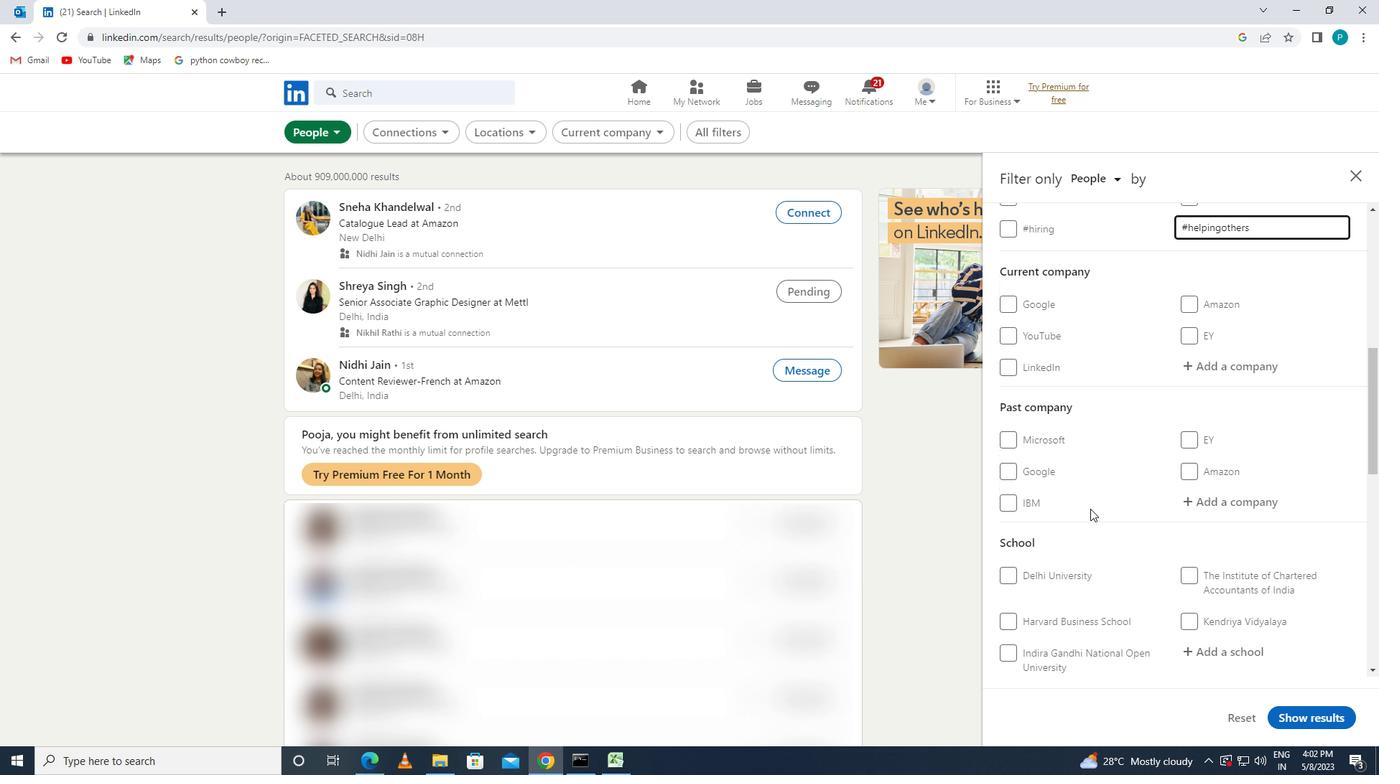 
Action: Mouse moved to (1048, 538)
Screenshot: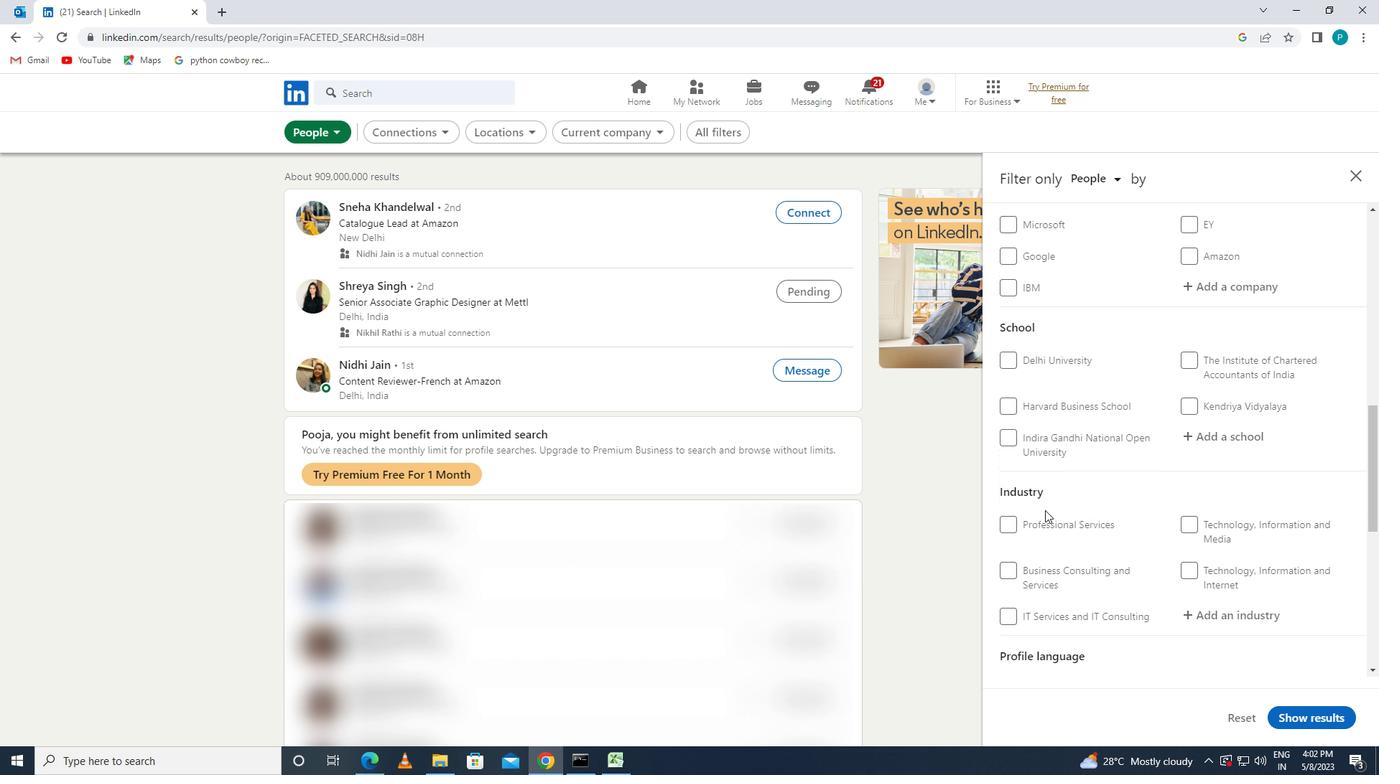 
Action: Mouse scrolled (1048, 538) with delta (0, 0)
Screenshot: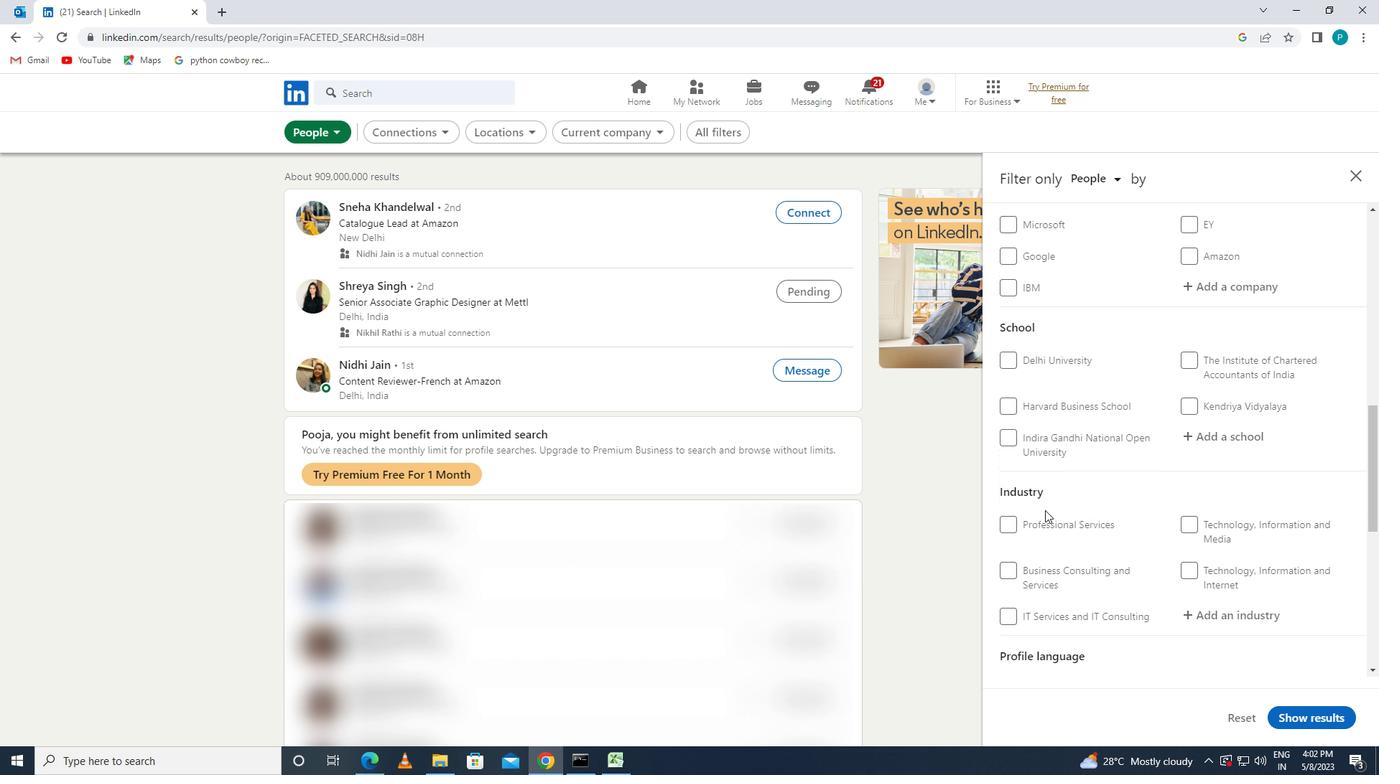 
Action: Mouse scrolled (1048, 538) with delta (0, 0)
Screenshot: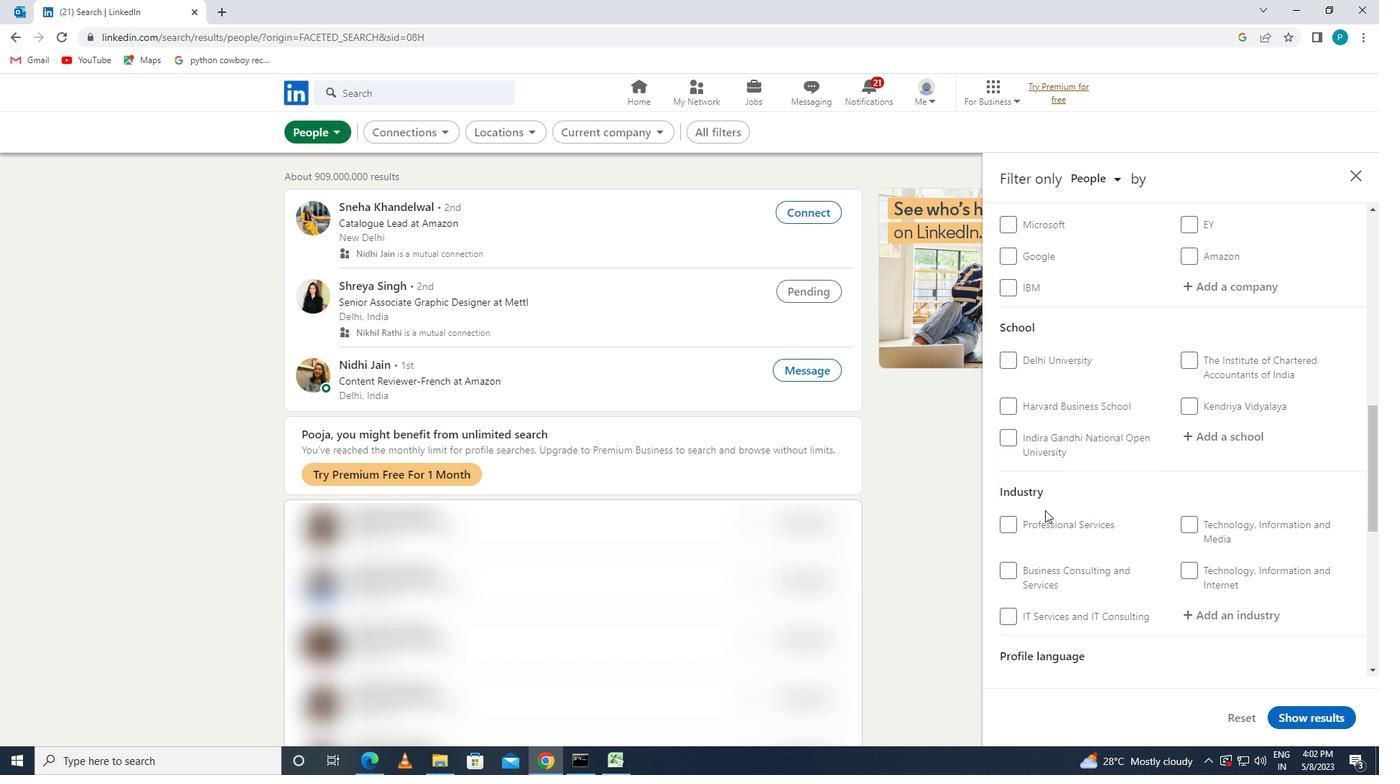 
Action: Mouse moved to (1191, 543)
Screenshot: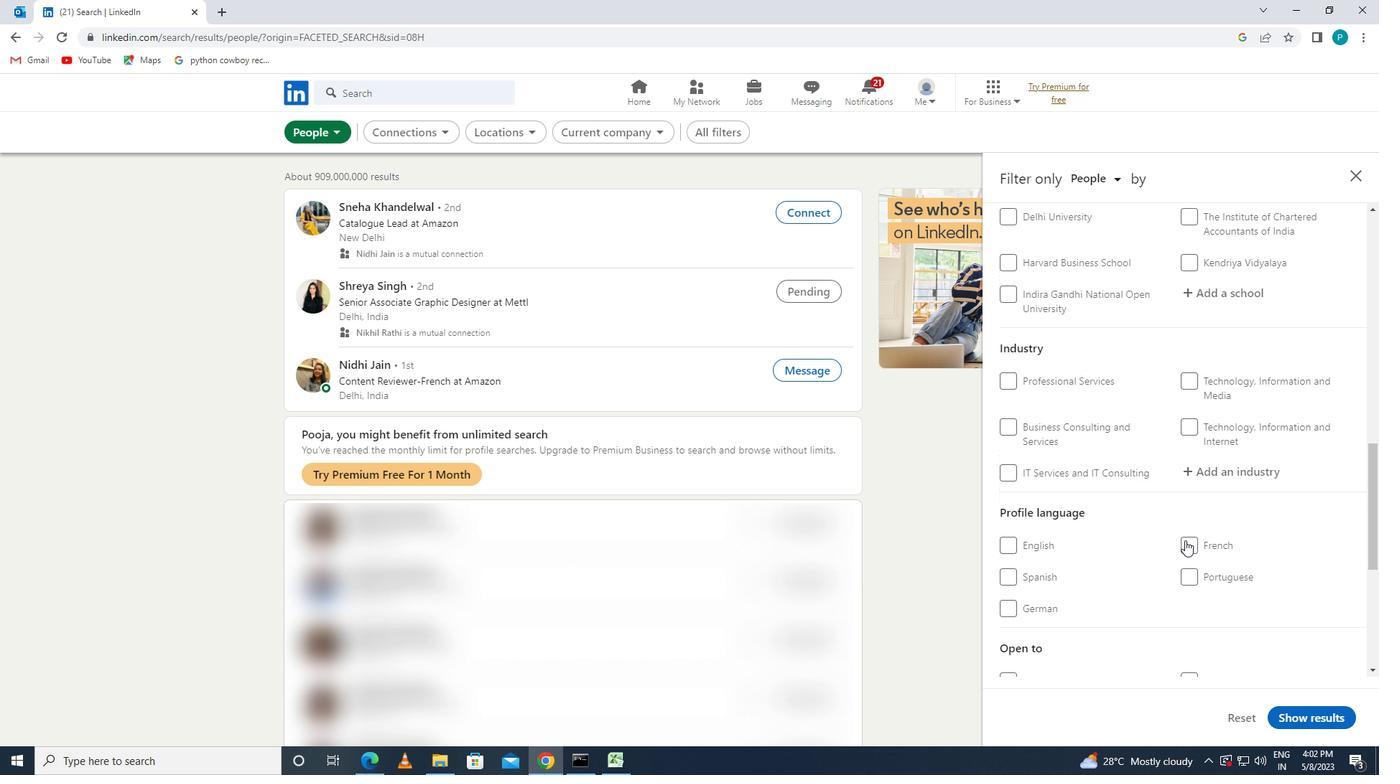 
Action: Mouse pressed left at (1191, 543)
Screenshot: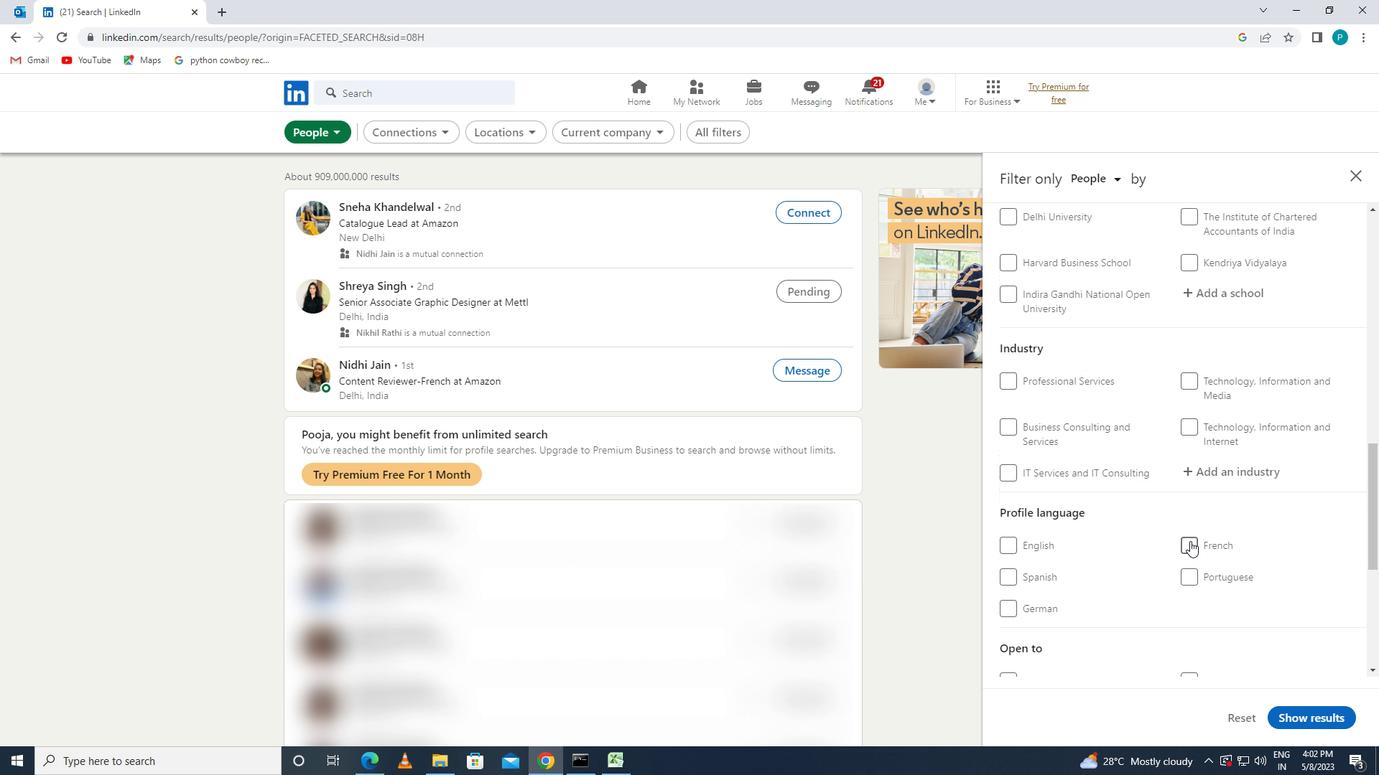 
Action: Mouse moved to (1212, 481)
Screenshot: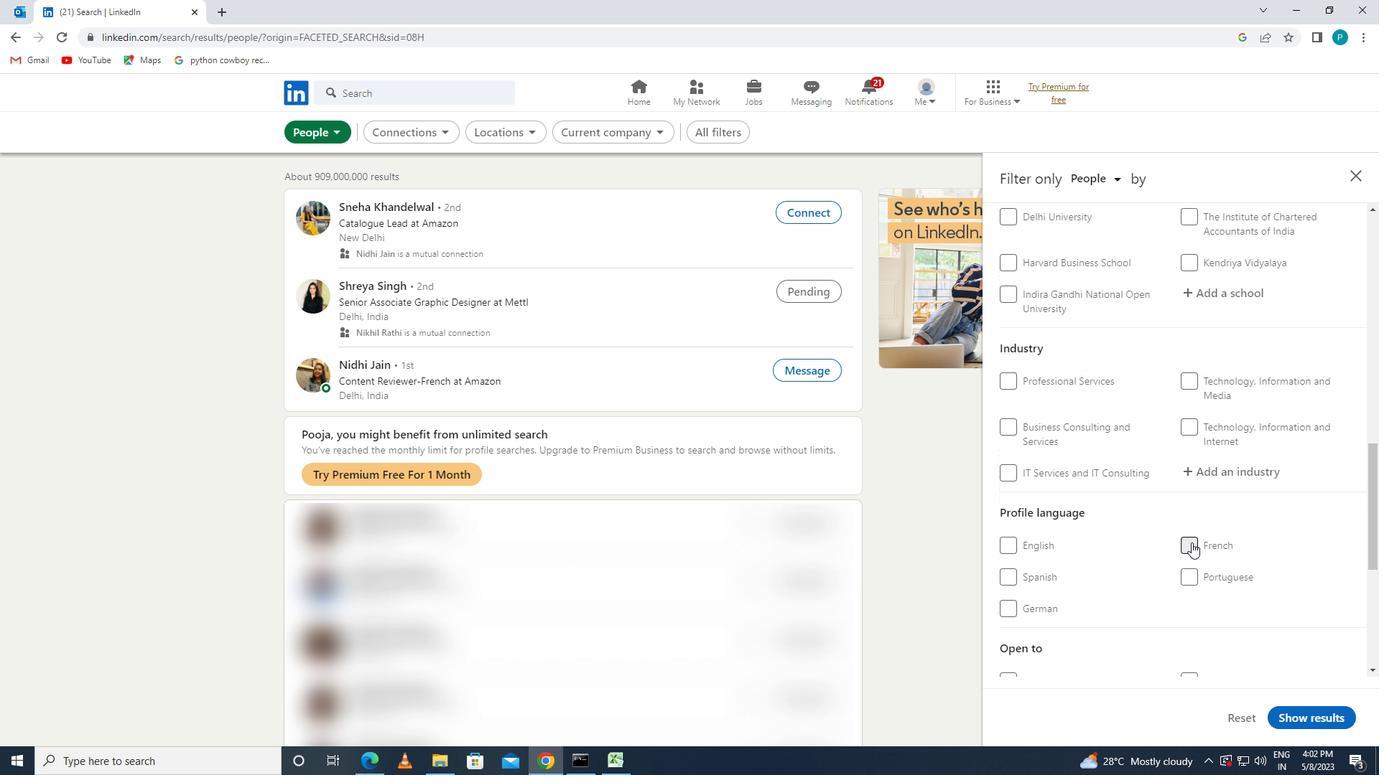 
Action: Mouse scrolled (1212, 482) with delta (0, 0)
Screenshot: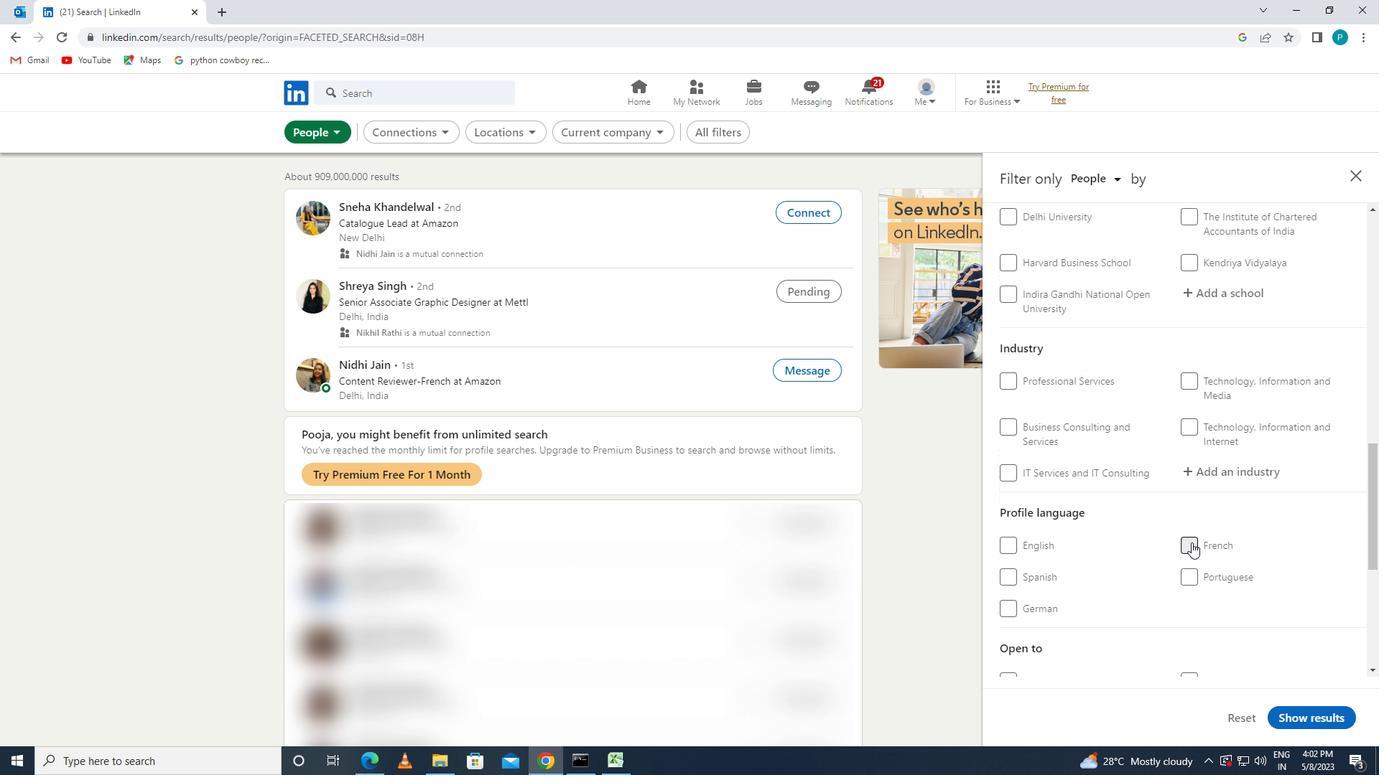 
Action: Mouse moved to (1210, 479)
Screenshot: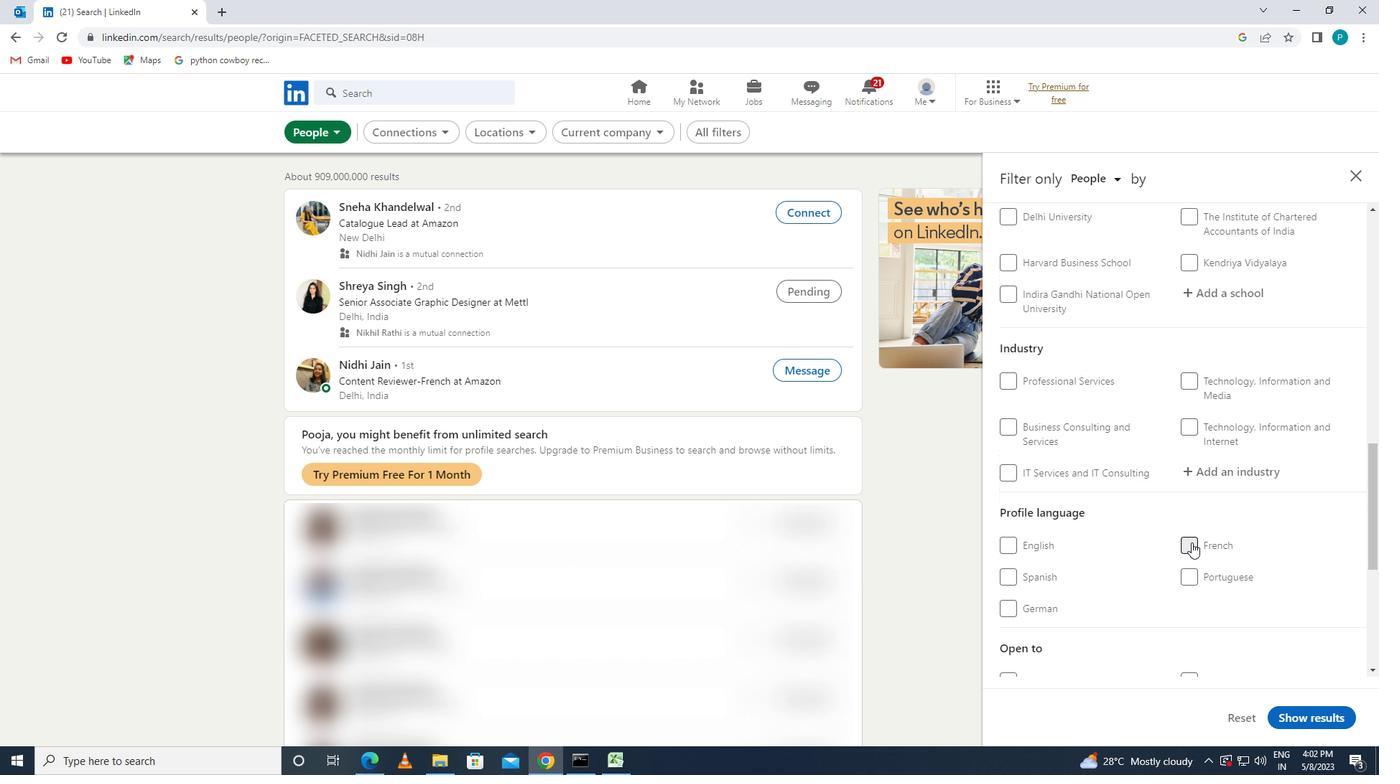 
Action: Mouse scrolled (1210, 480) with delta (0, 0)
Screenshot: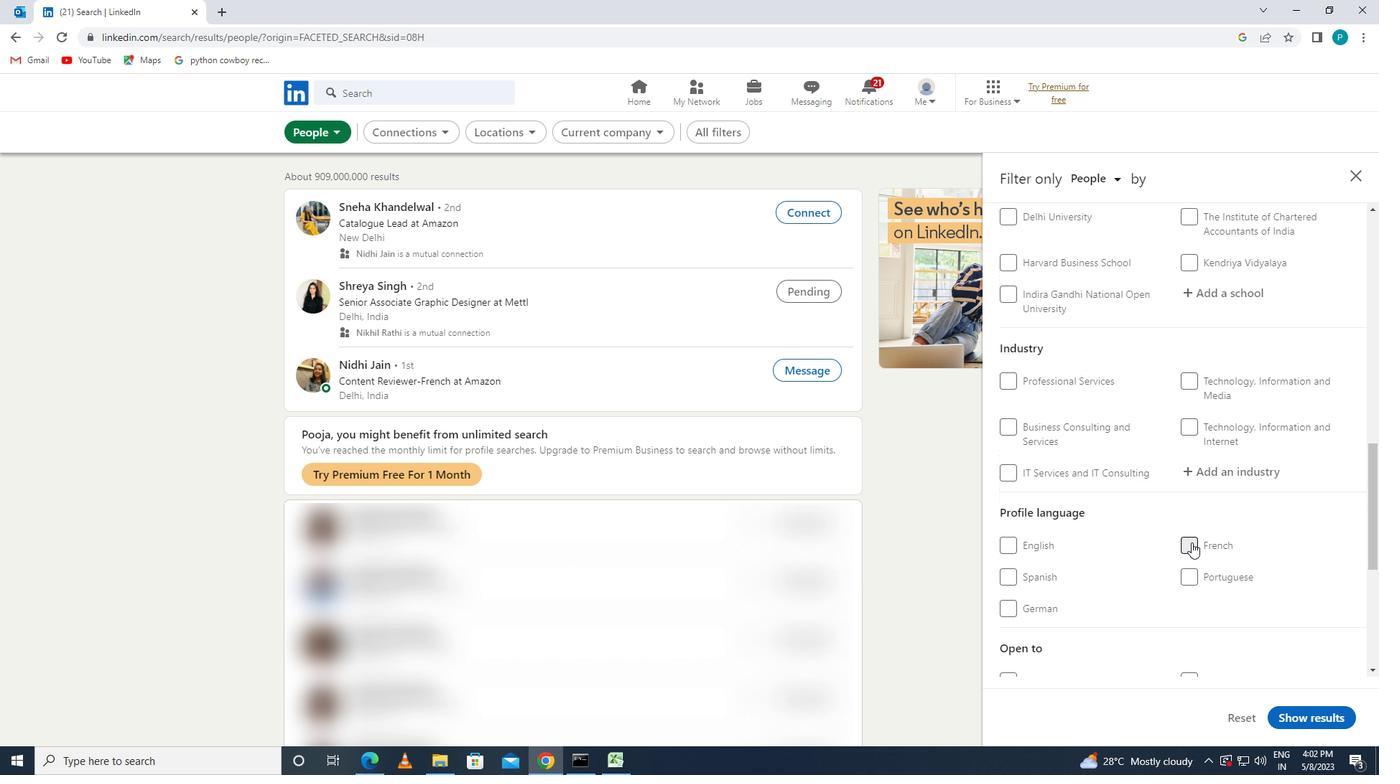 
Action: Mouse moved to (1210, 479)
Screenshot: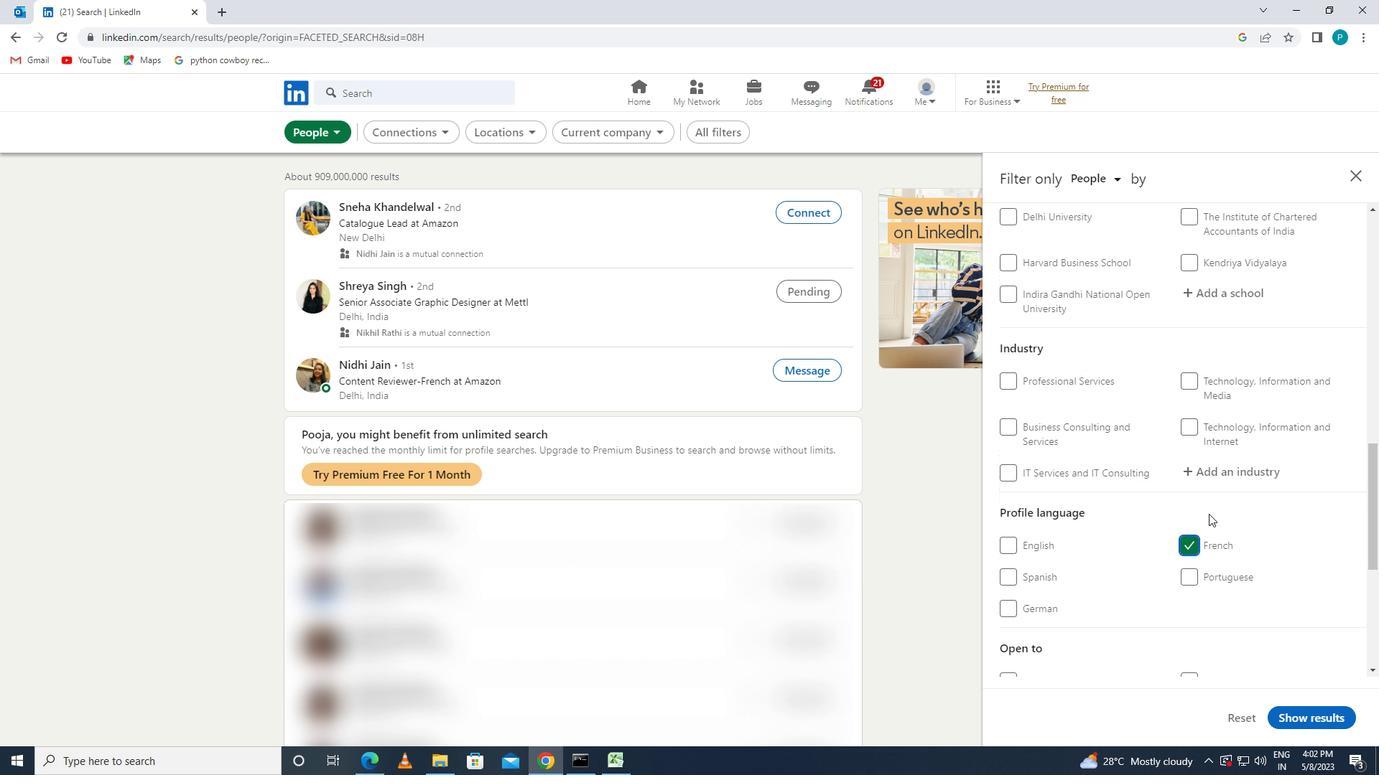 
Action: Mouse scrolled (1210, 479) with delta (0, 0)
Screenshot: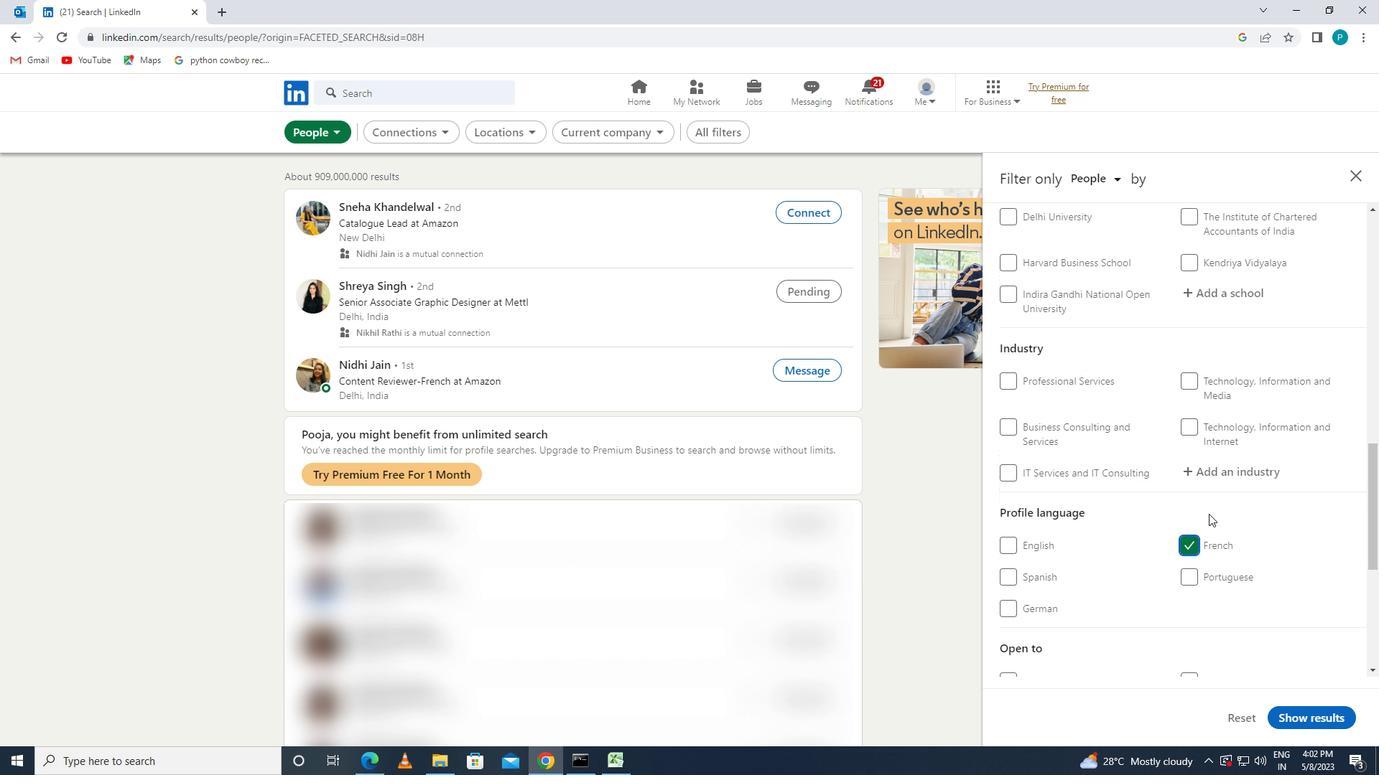 
Action: Mouse scrolled (1210, 479) with delta (0, 0)
Screenshot: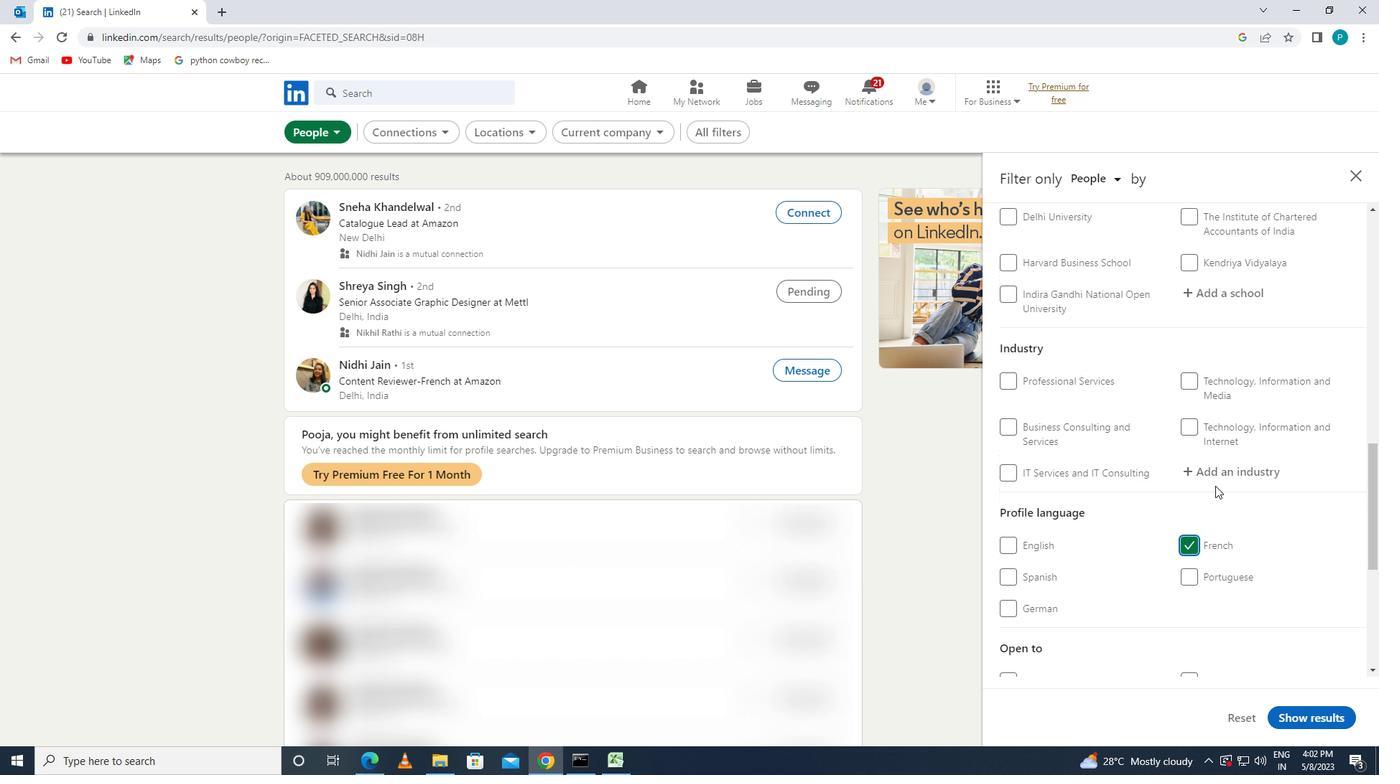 
Action: Mouse moved to (1201, 456)
Screenshot: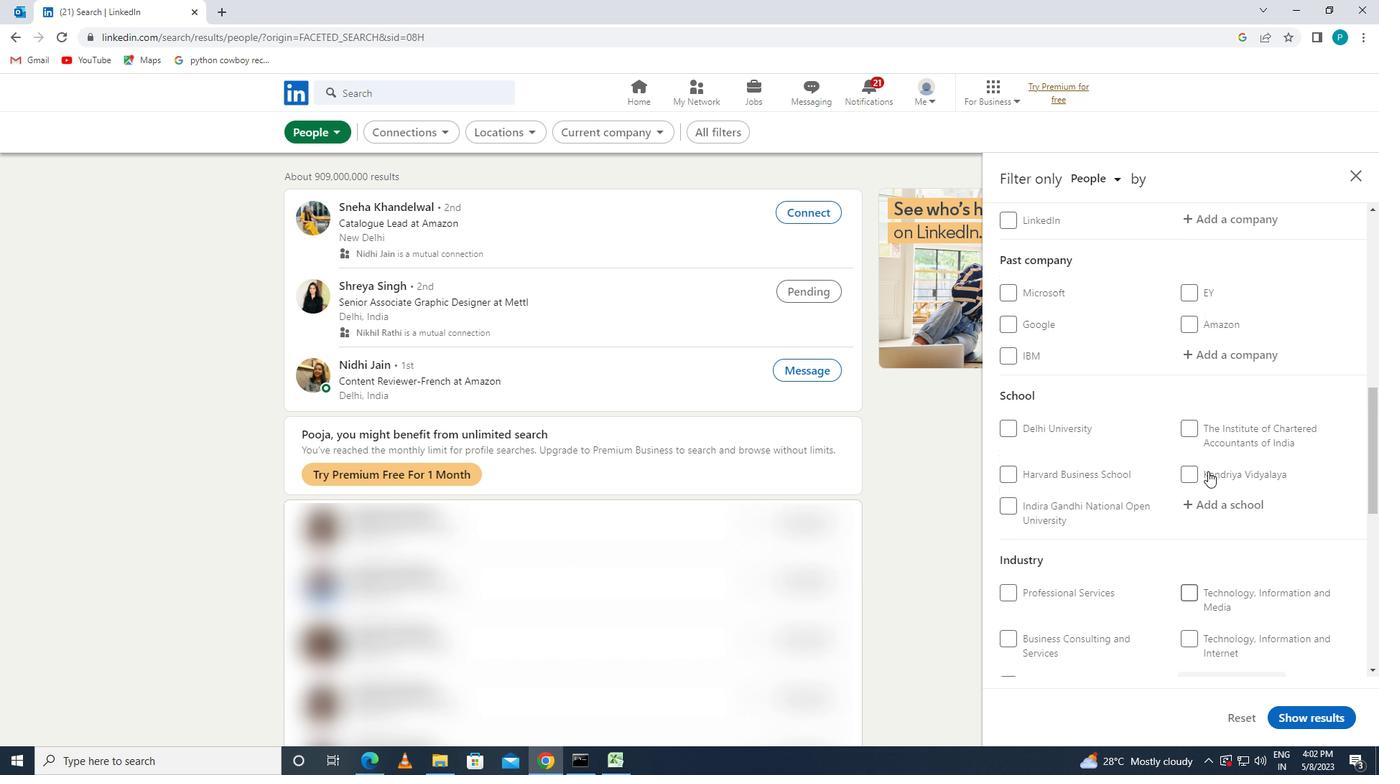 
Action: Mouse scrolled (1201, 457) with delta (0, 0)
Screenshot: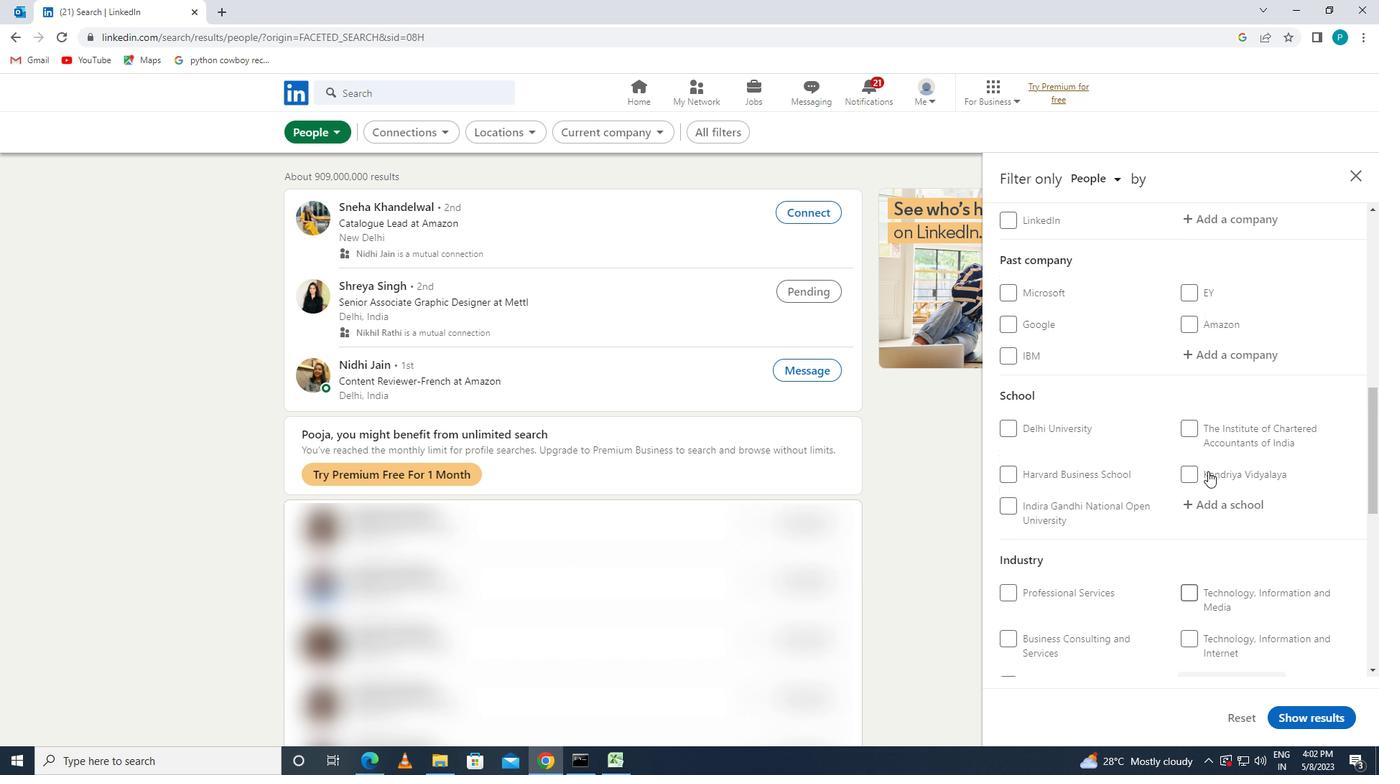 
Action: Mouse moved to (1200, 456)
Screenshot: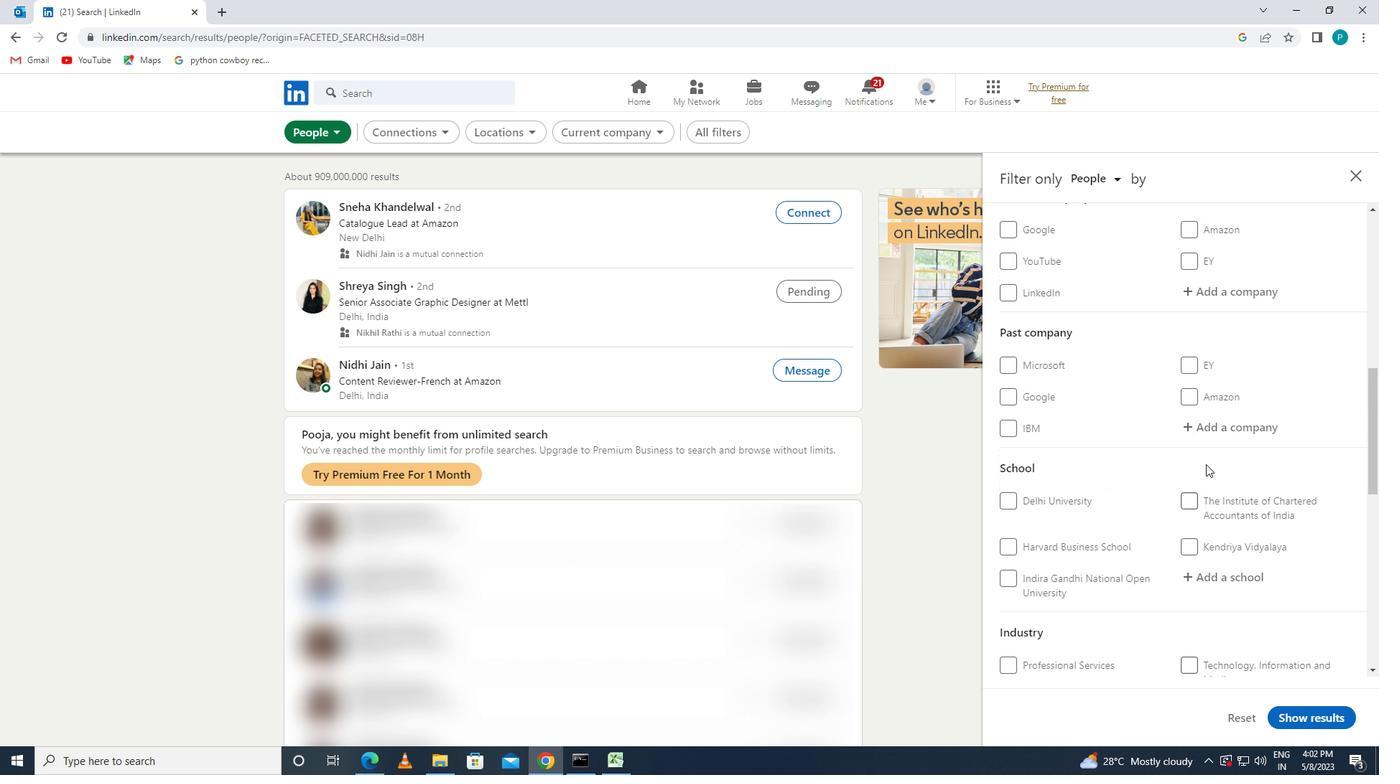 
Action: Mouse scrolled (1200, 456) with delta (0, 0)
Screenshot: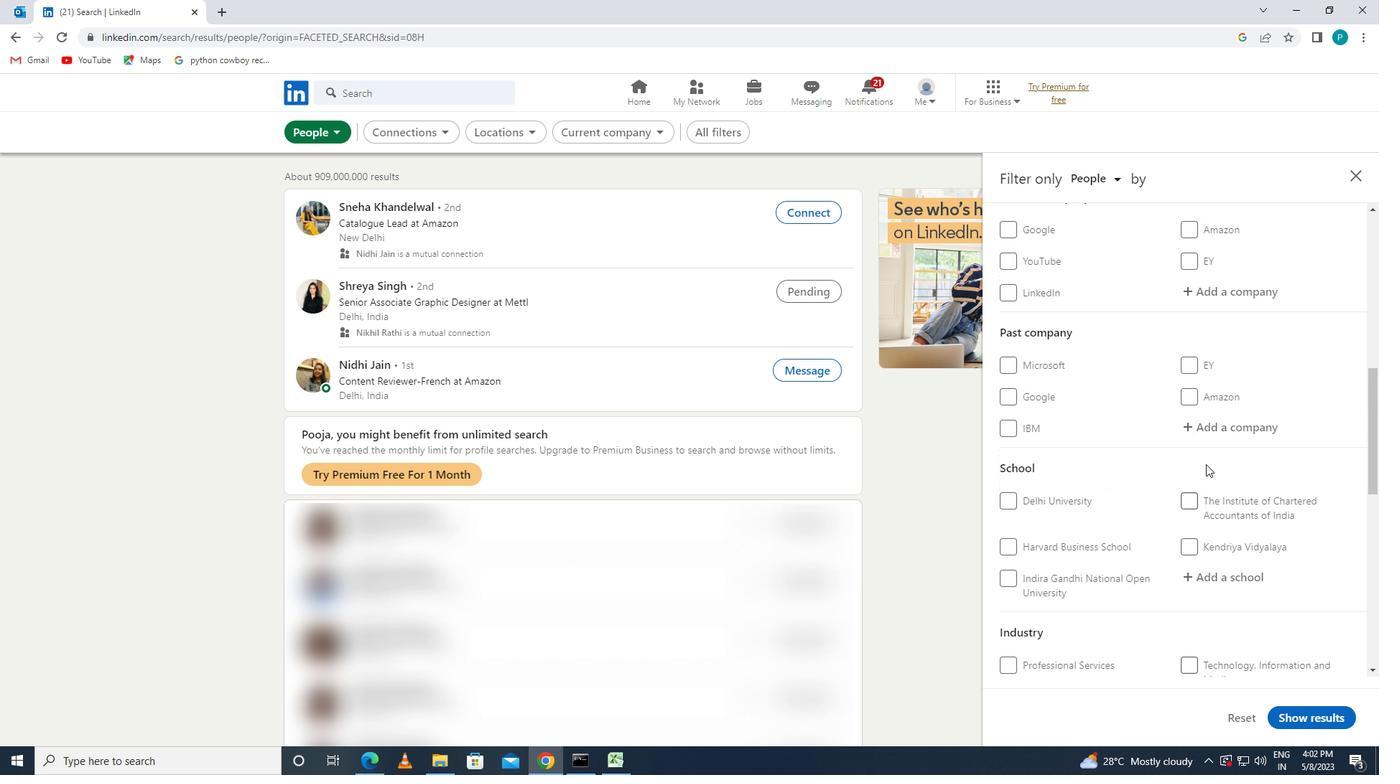 
Action: Mouse scrolled (1200, 456) with delta (0, 0)
Screenshot: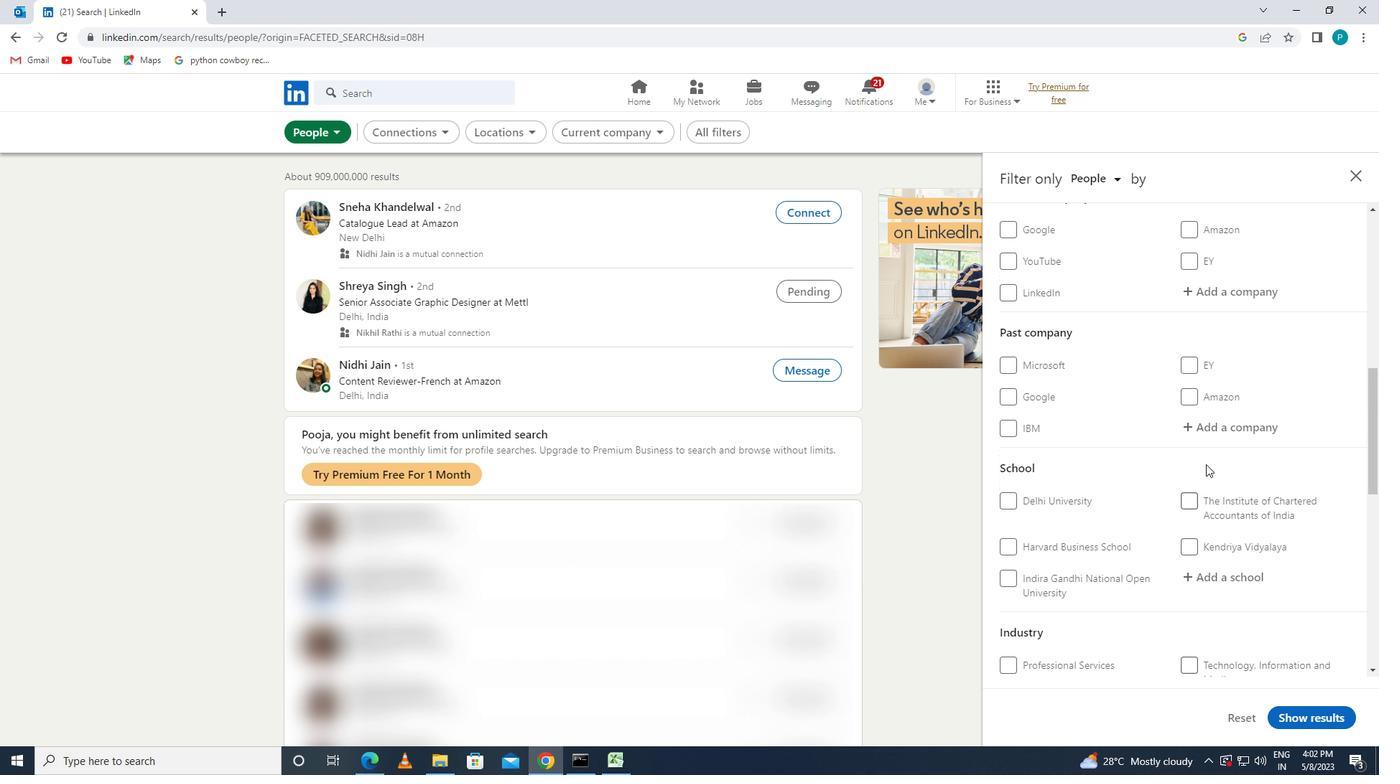 
Action: Mouse moved to (1258, 512)
Screenshot: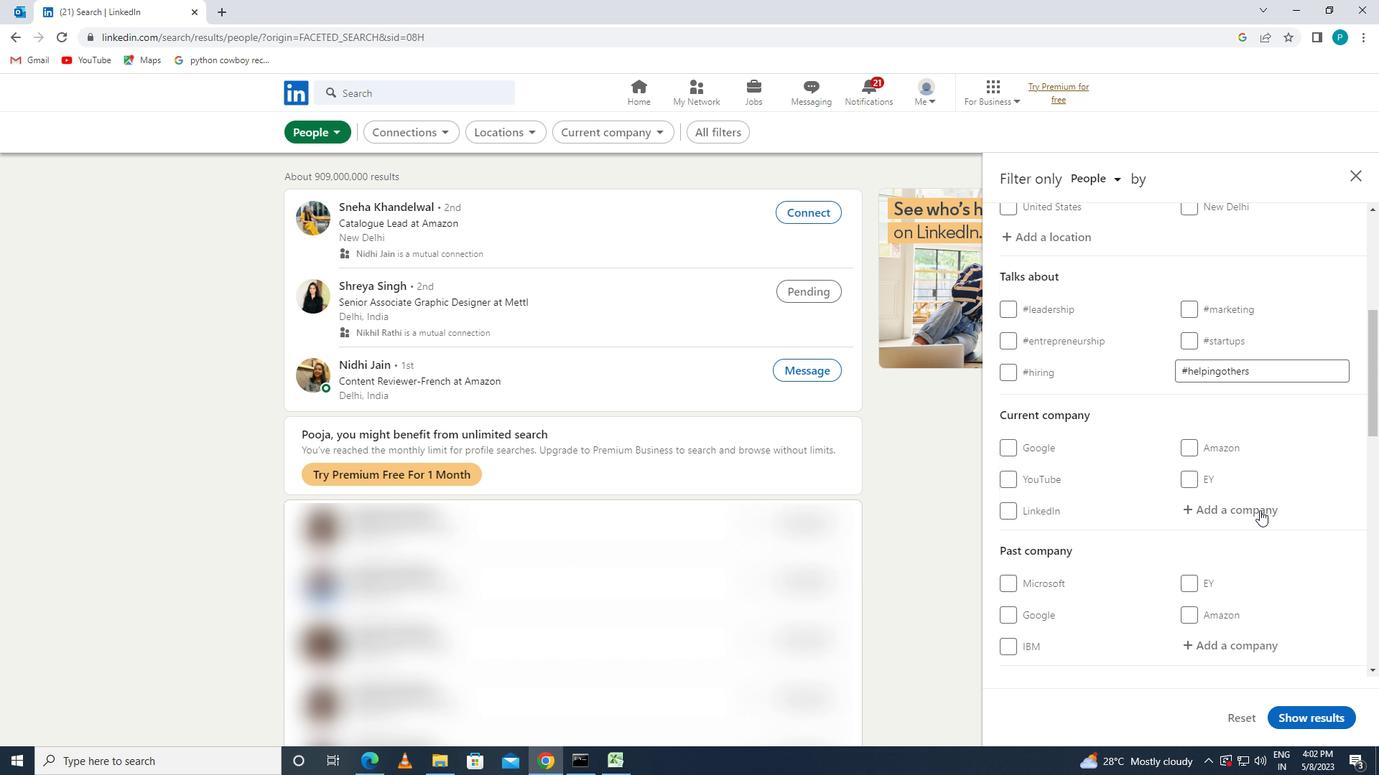 
Action: Mouse pressed left at (1258, 512)
Screenshot: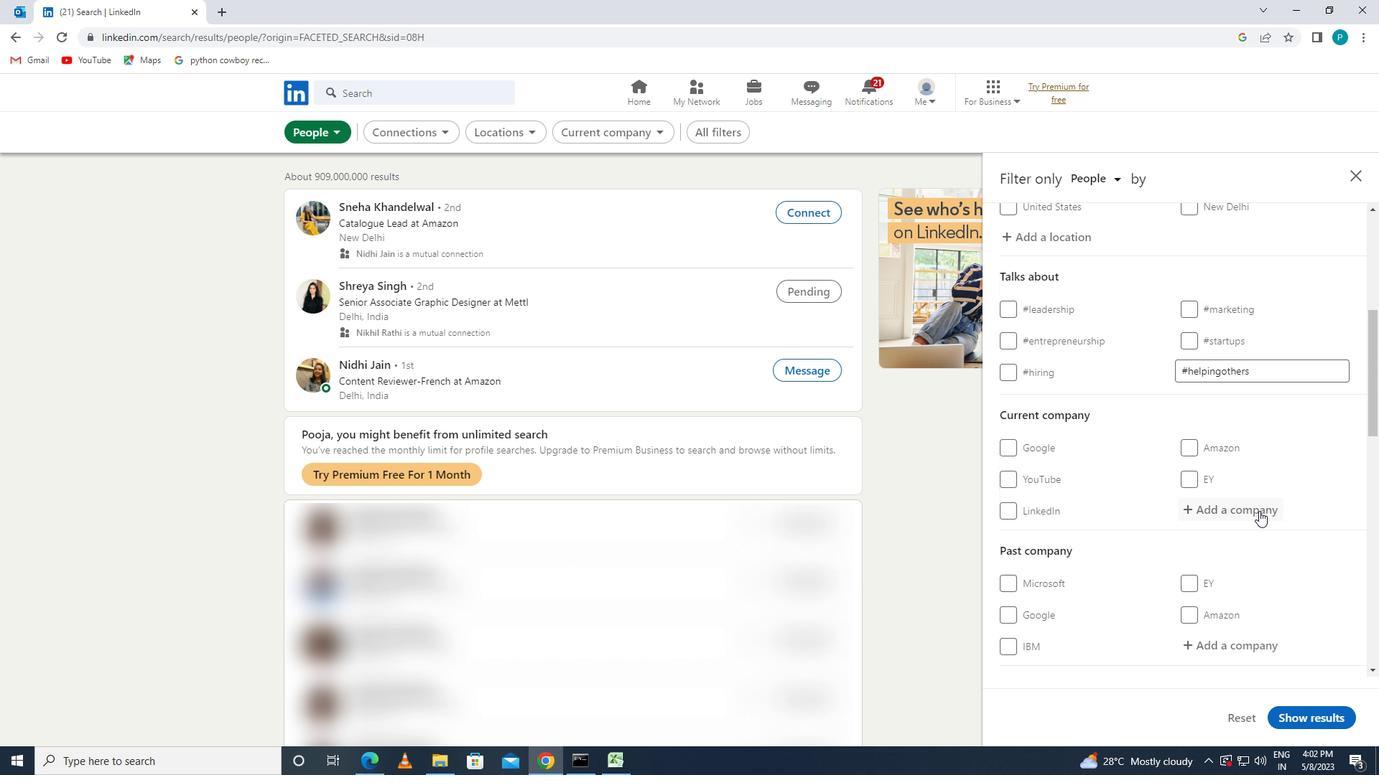 
Action: Mouse moved to (1258, 512)
Screenshot: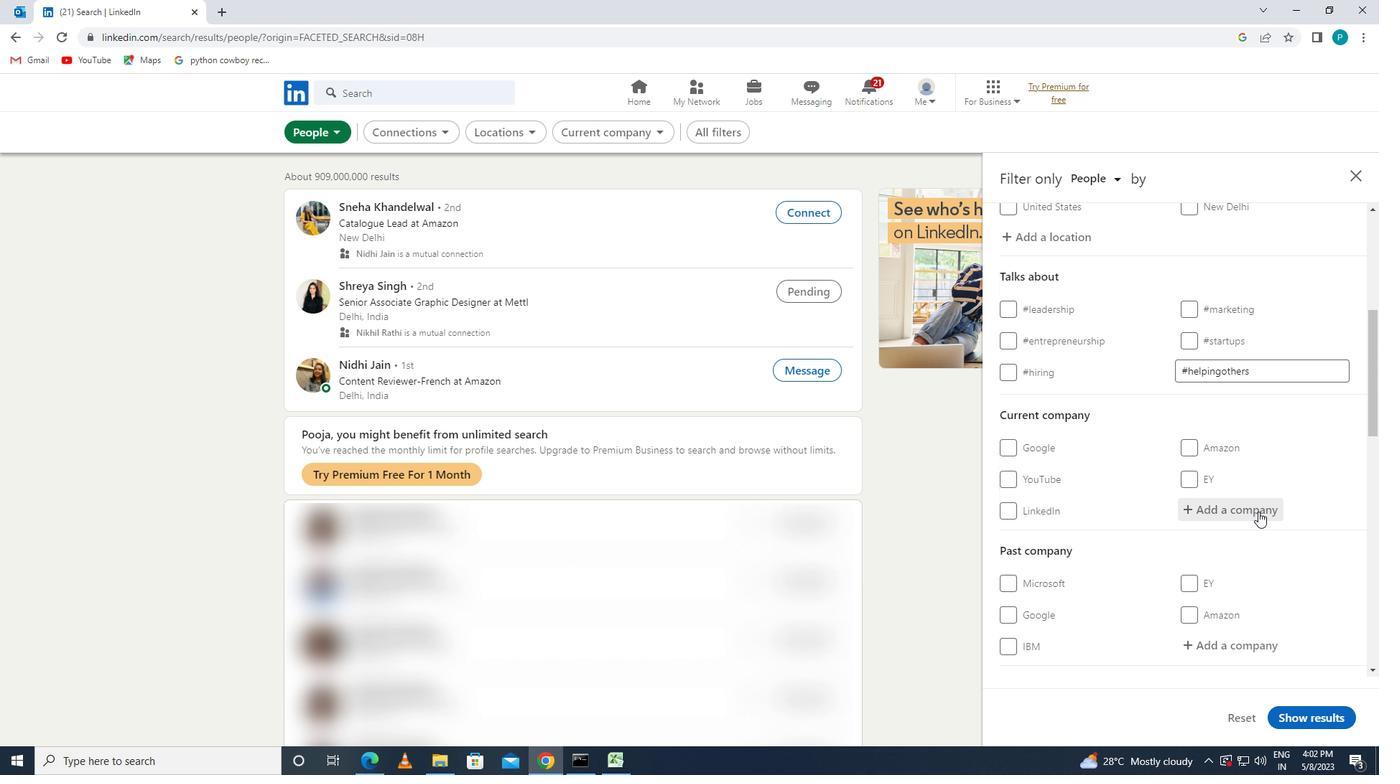 
Action: Key pressed <Key.caps_lock>B<Key.caps_lock>ENNETT
Screenshot: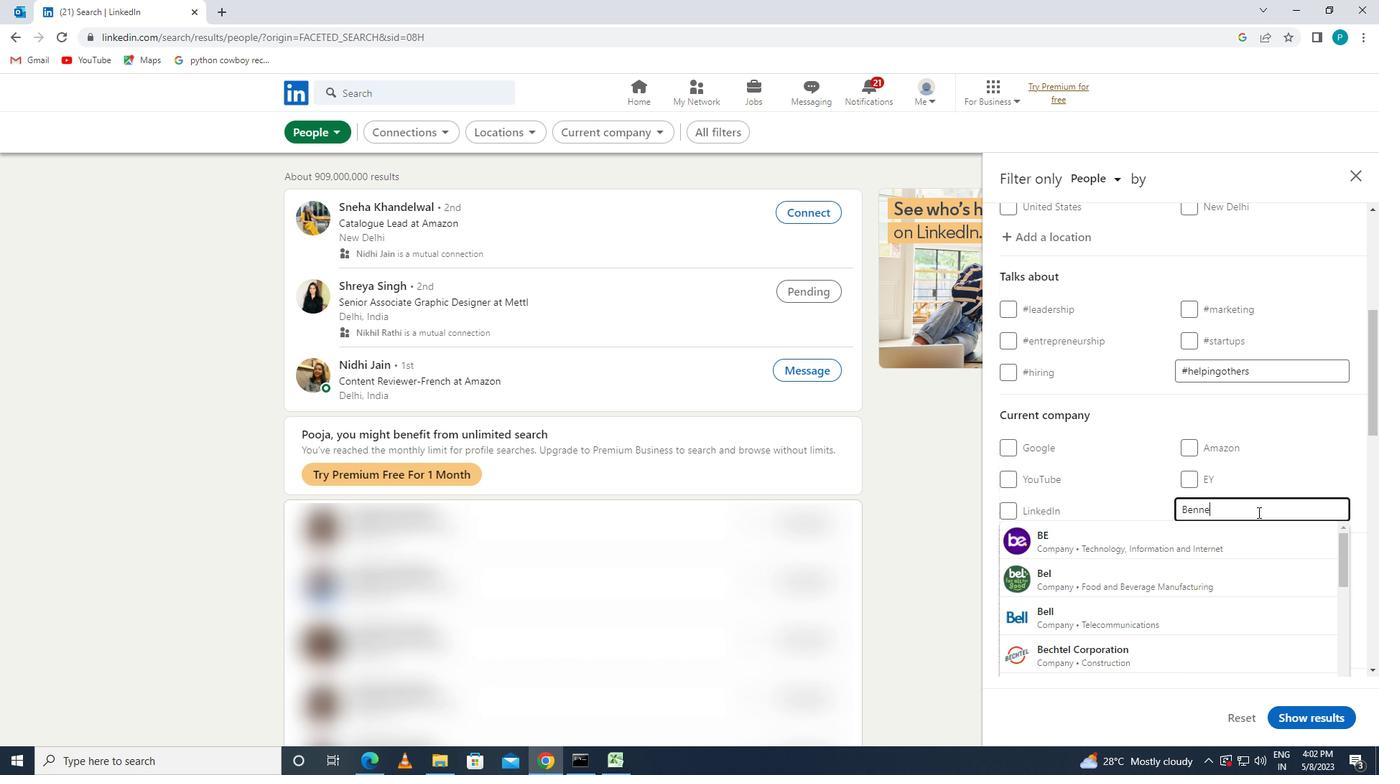 
Action: Mouse moved to (1209, 620)
Screenshot: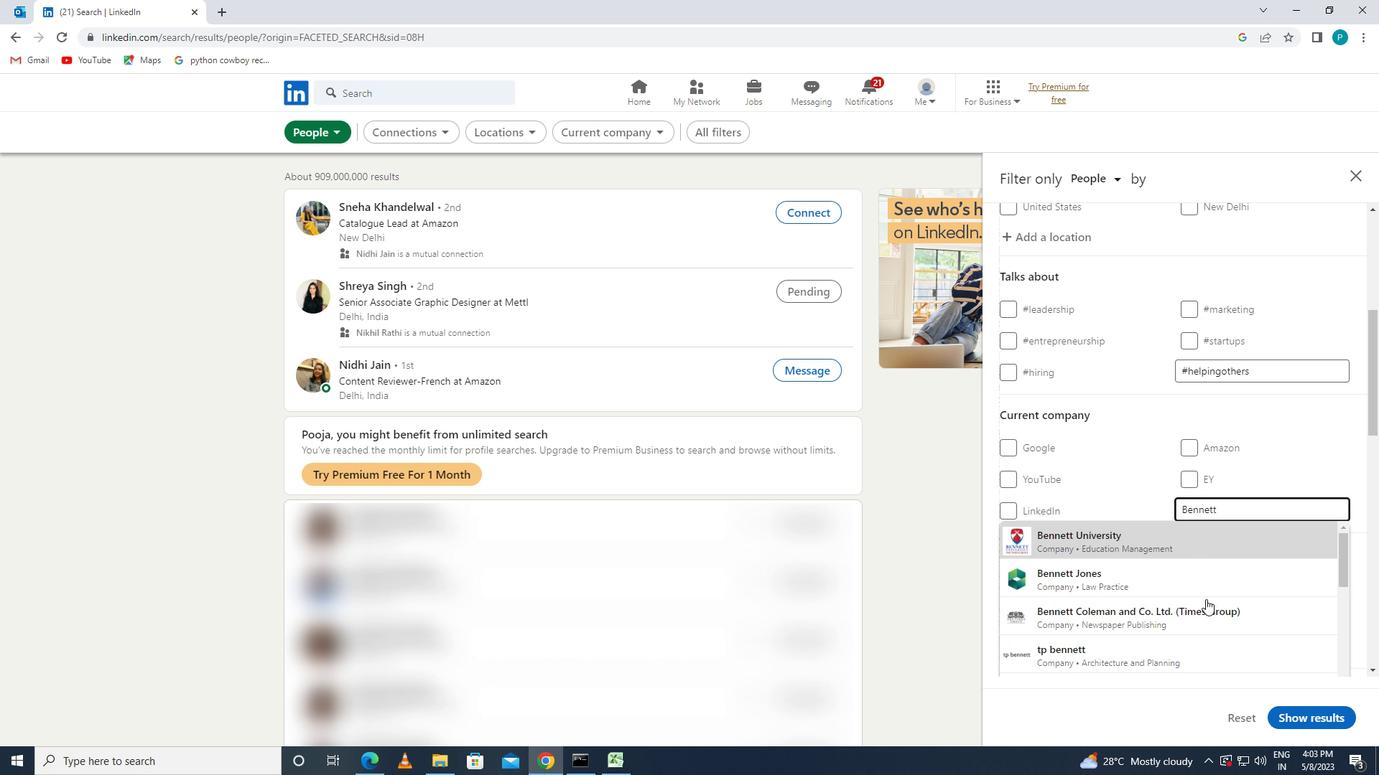 
Action: Mouse pressed left at (1209, 620)
Screenshot: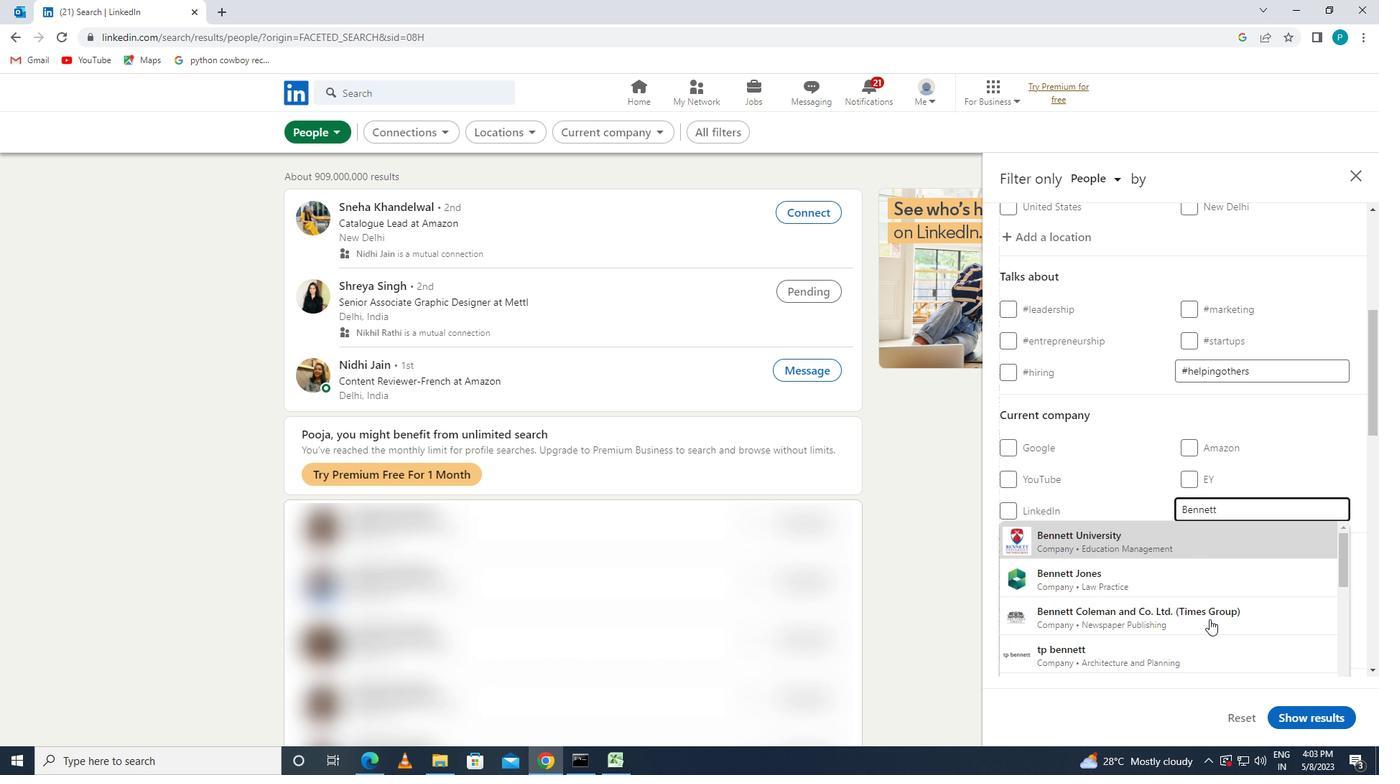 
Action: Mouse moved to (1379, 517)
Screenshot: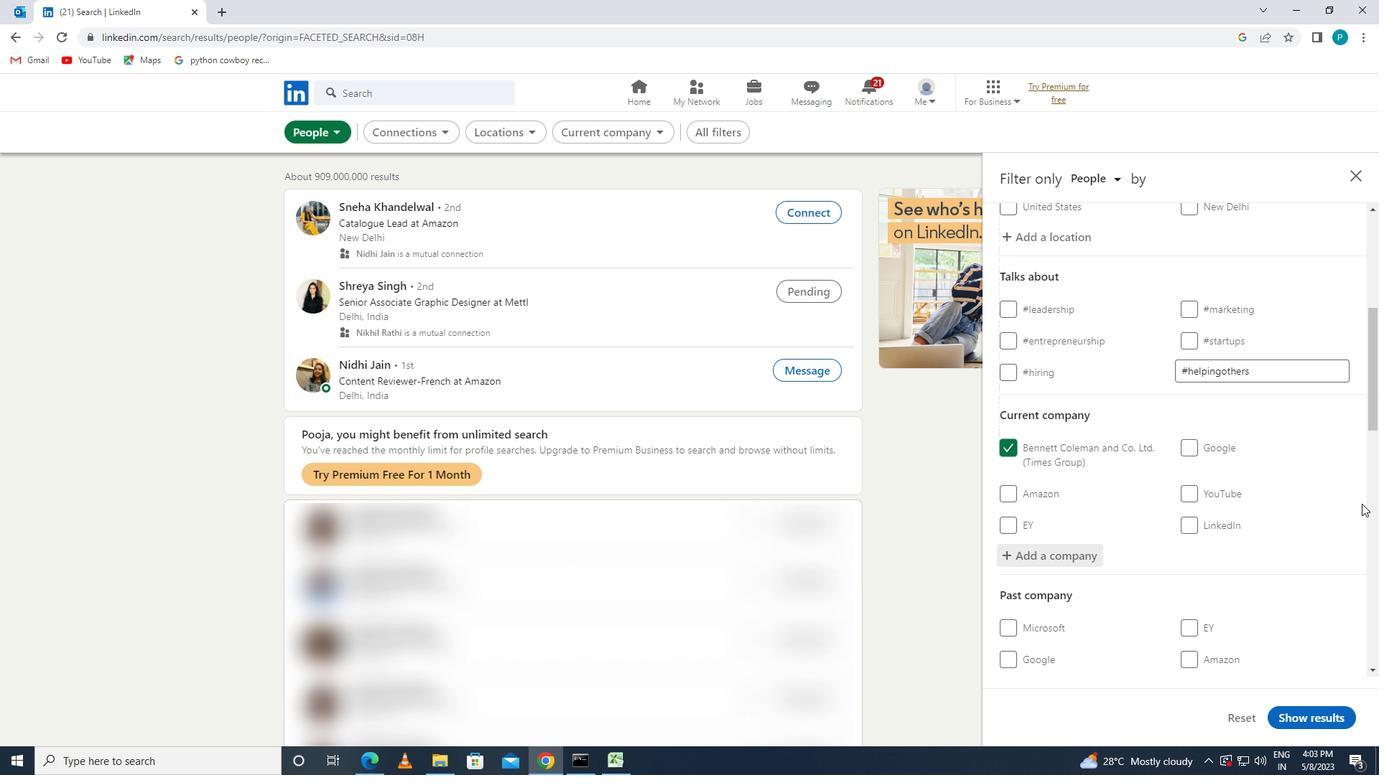 
Action: Mouse scrolled (1378, 516) with delta (0, 0)
Screenshot: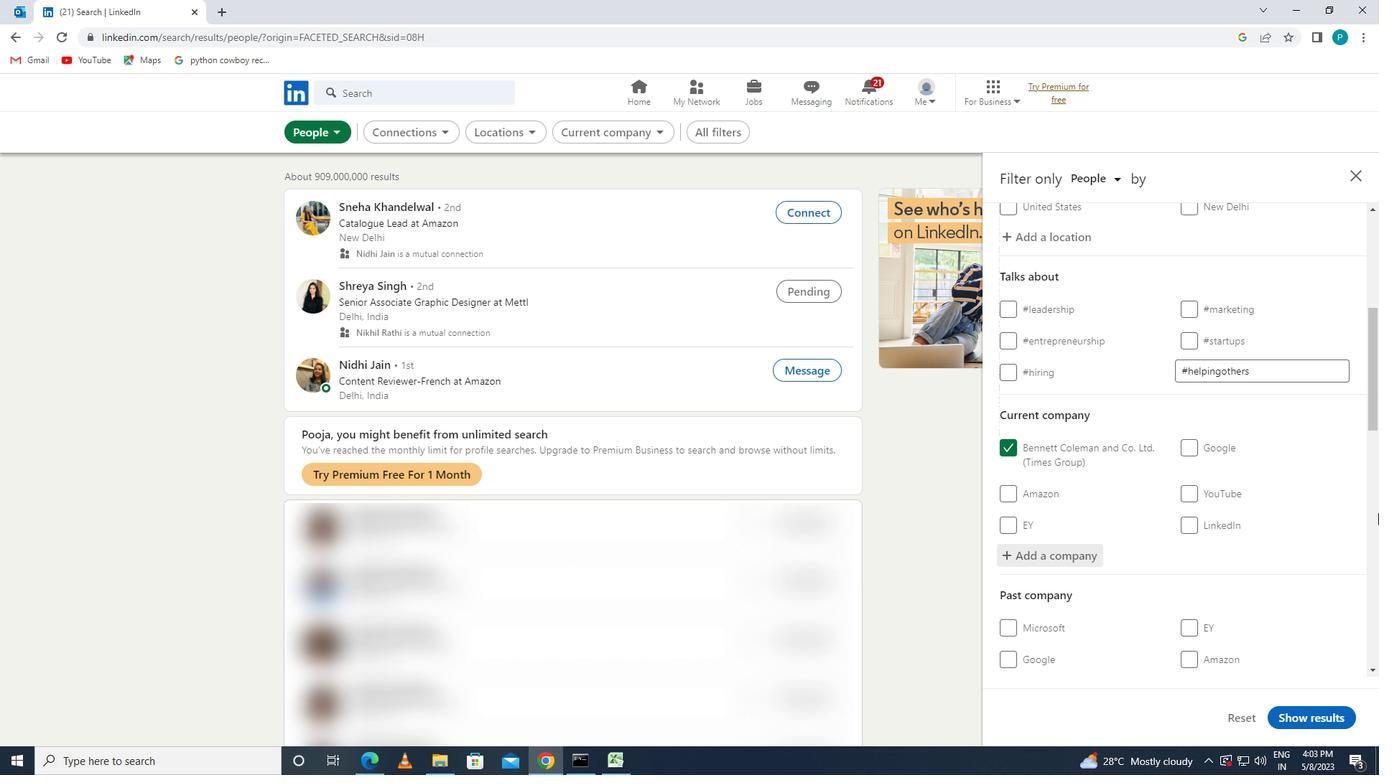 
Action: Mouse scrolled (1378, 516) with delta (0, 0)
Screenshot: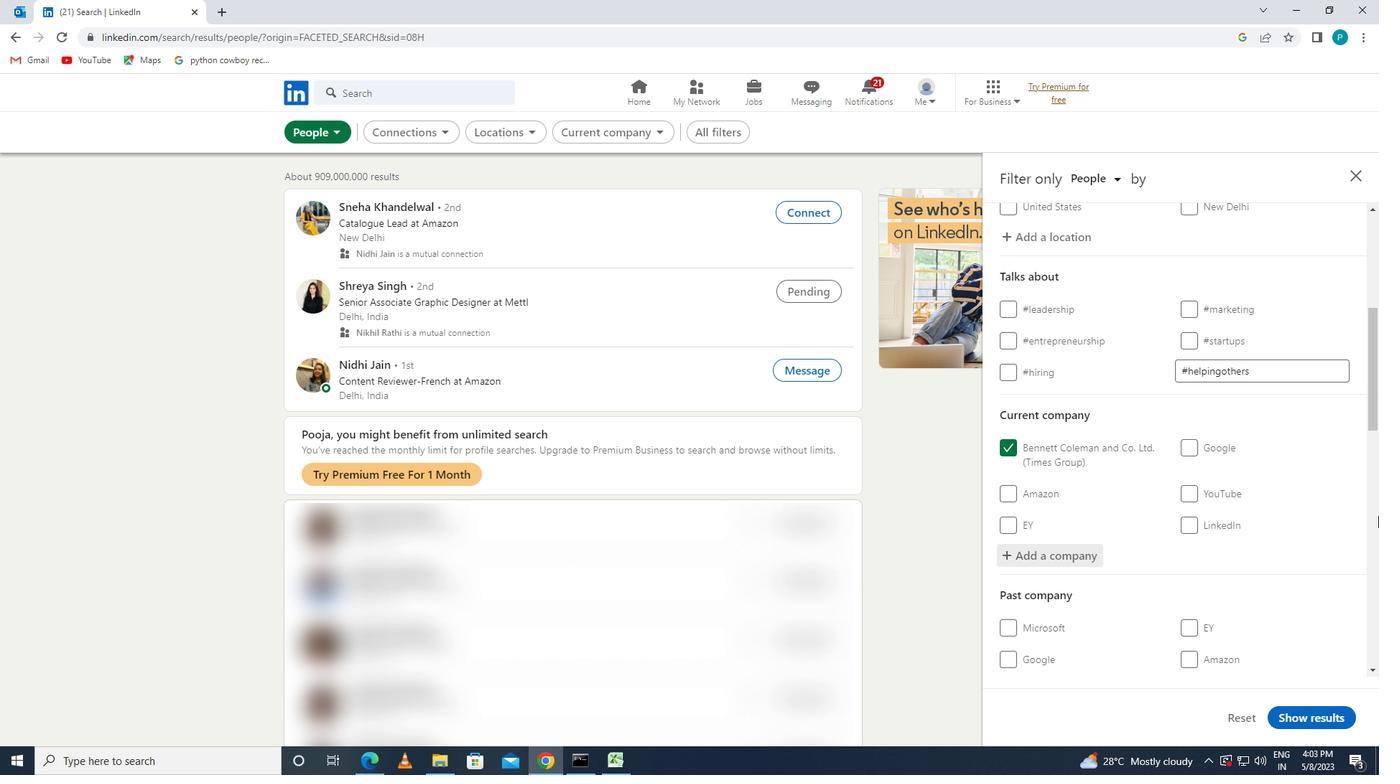 
Action: Mouse scrolled (1378, 516) with delta (0, 0)
Screenshot: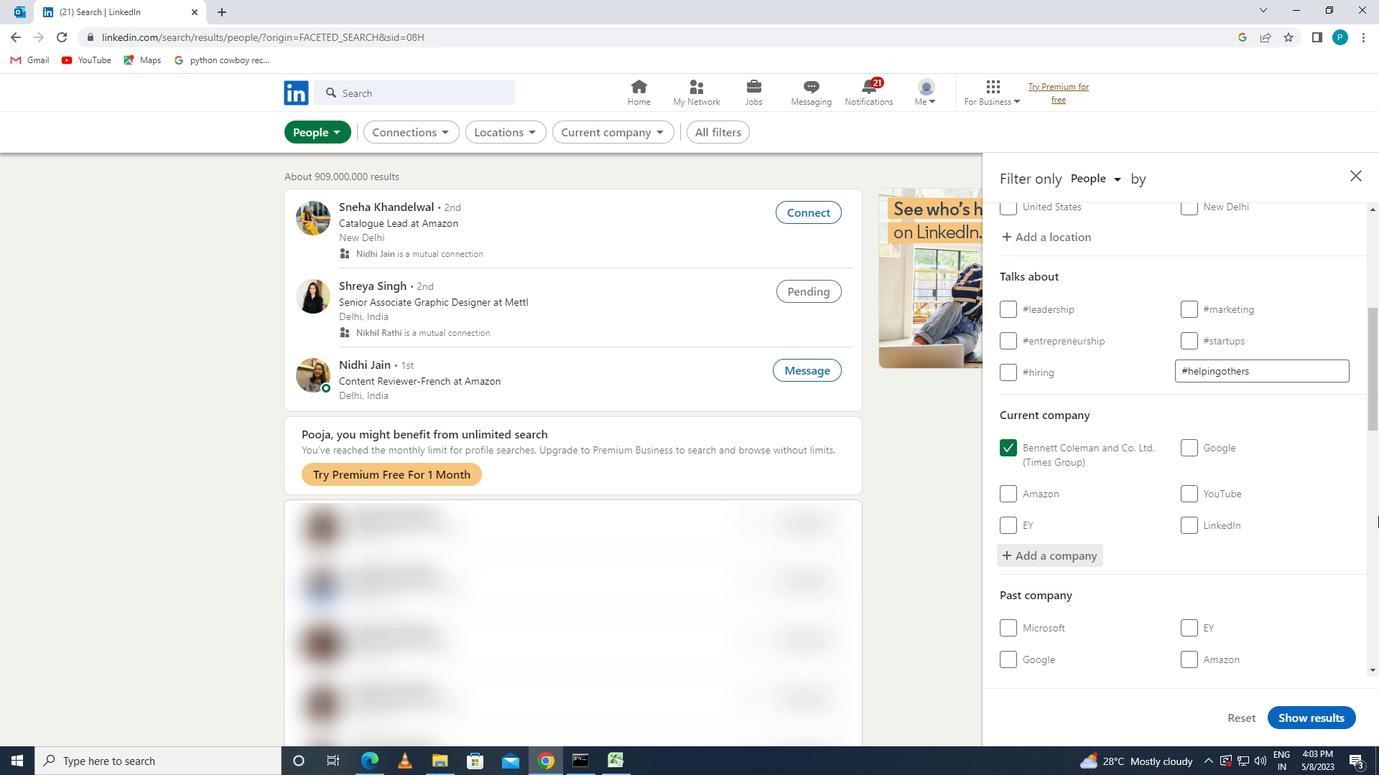 
Action: Mouse moved to (1196, 487)
Screenshot: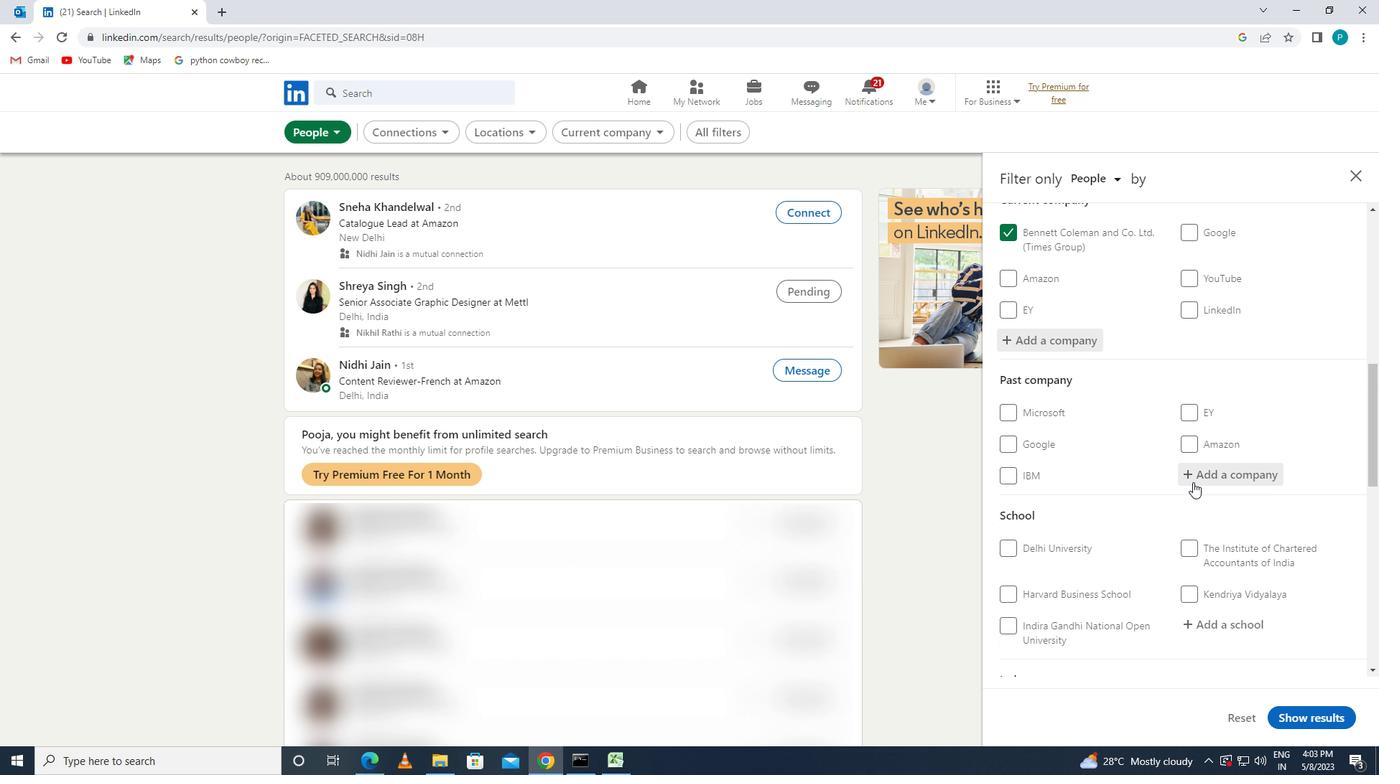 
Action: Mouse scrolled (1196, 487) with delta (0, 0)
Screenshot: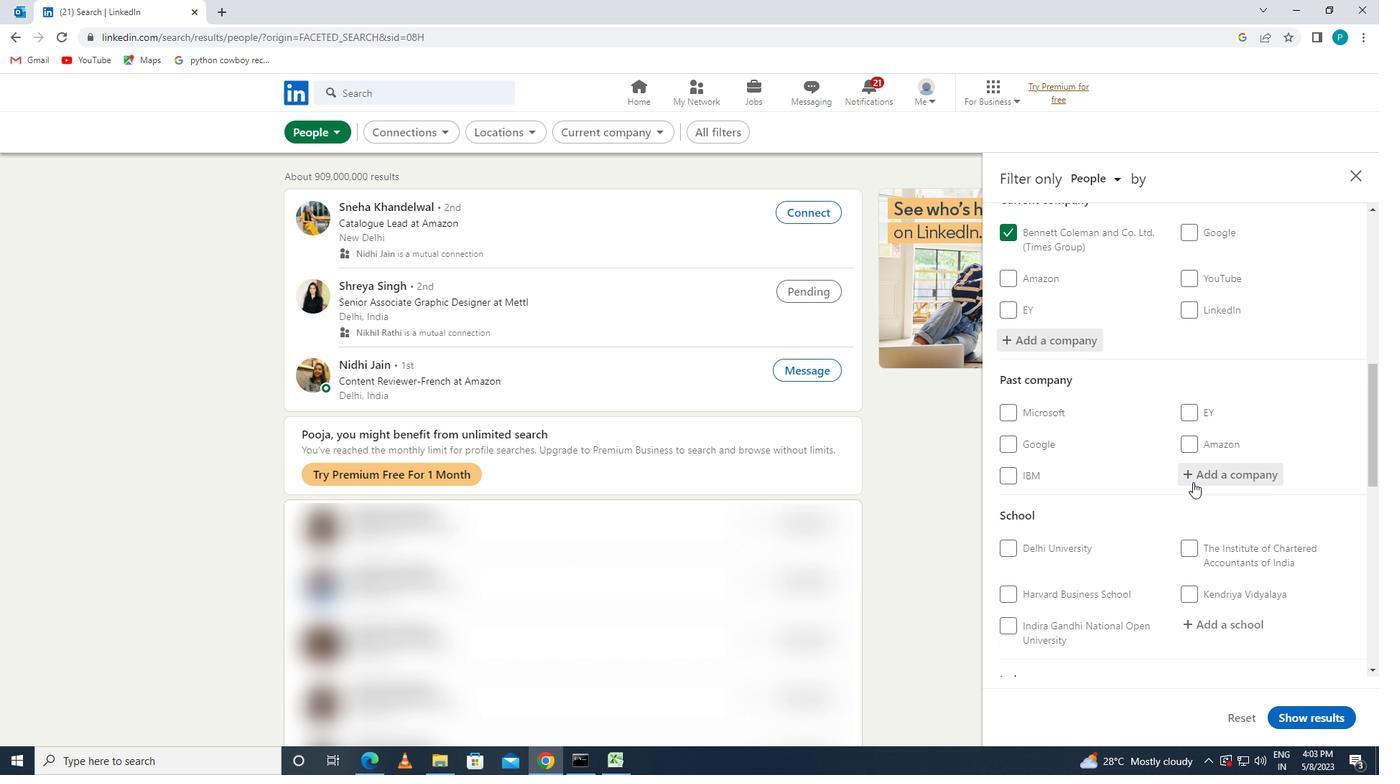 
Action: Mouse moved to (1196, 489)
Screenshot: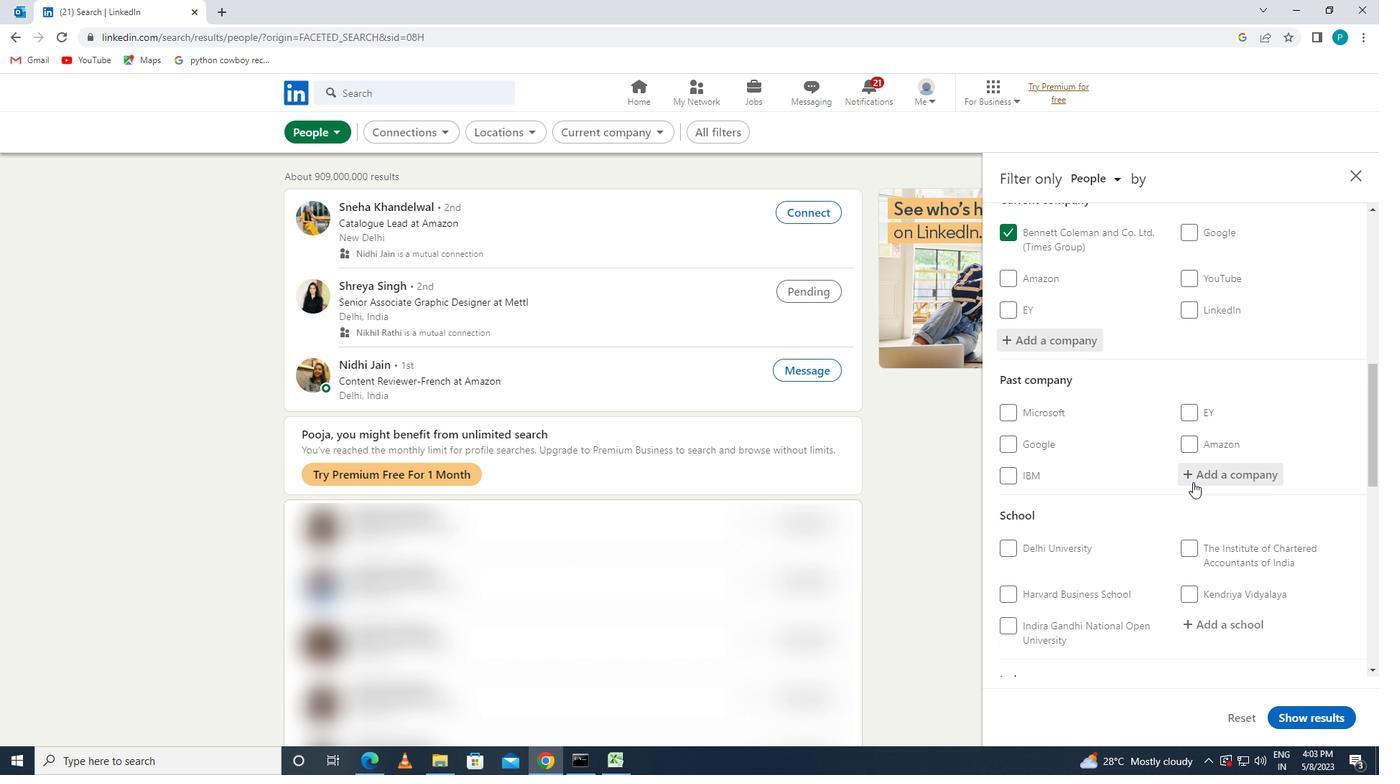 
Action: Mouse scrolled (1196, 488) with delta (0, 0)
Screenshot: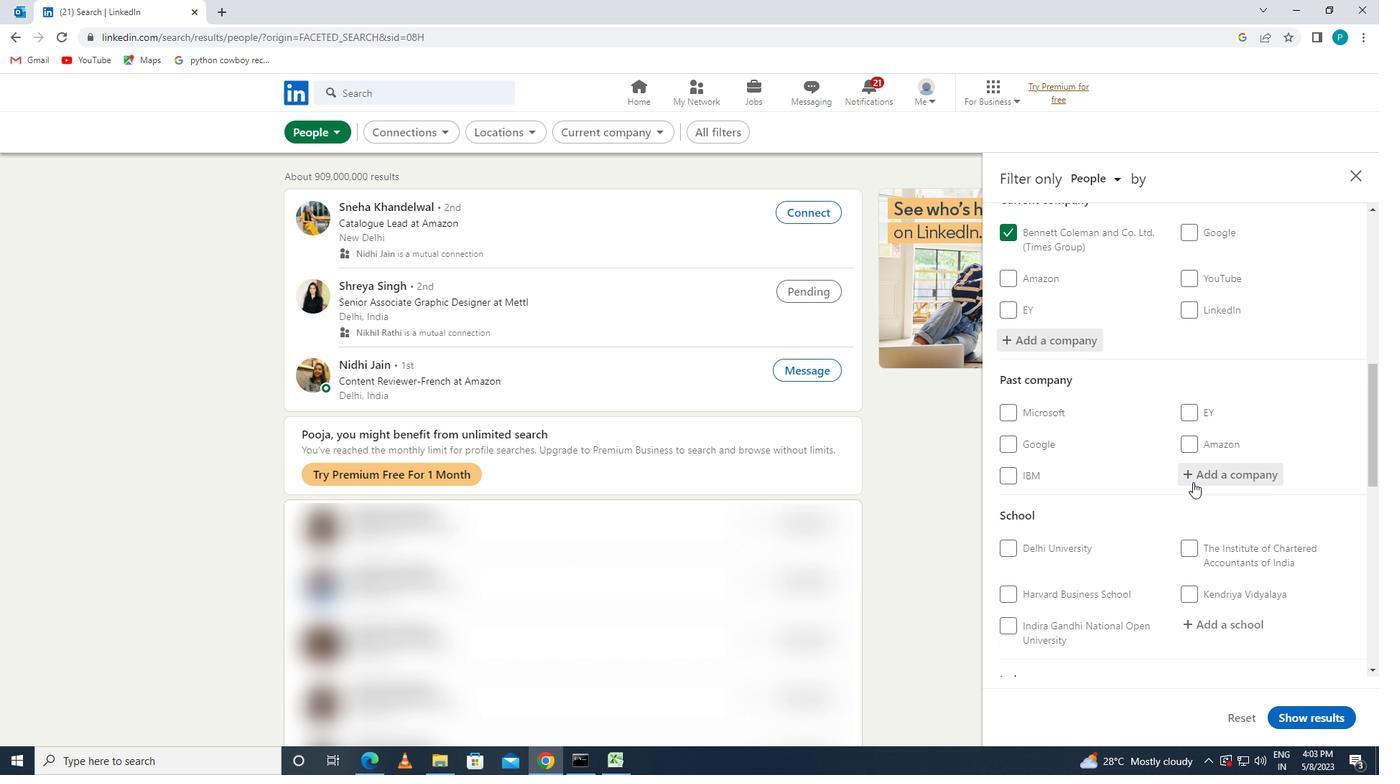
Action: Mouse moved to (1224, 482)
Screenshot: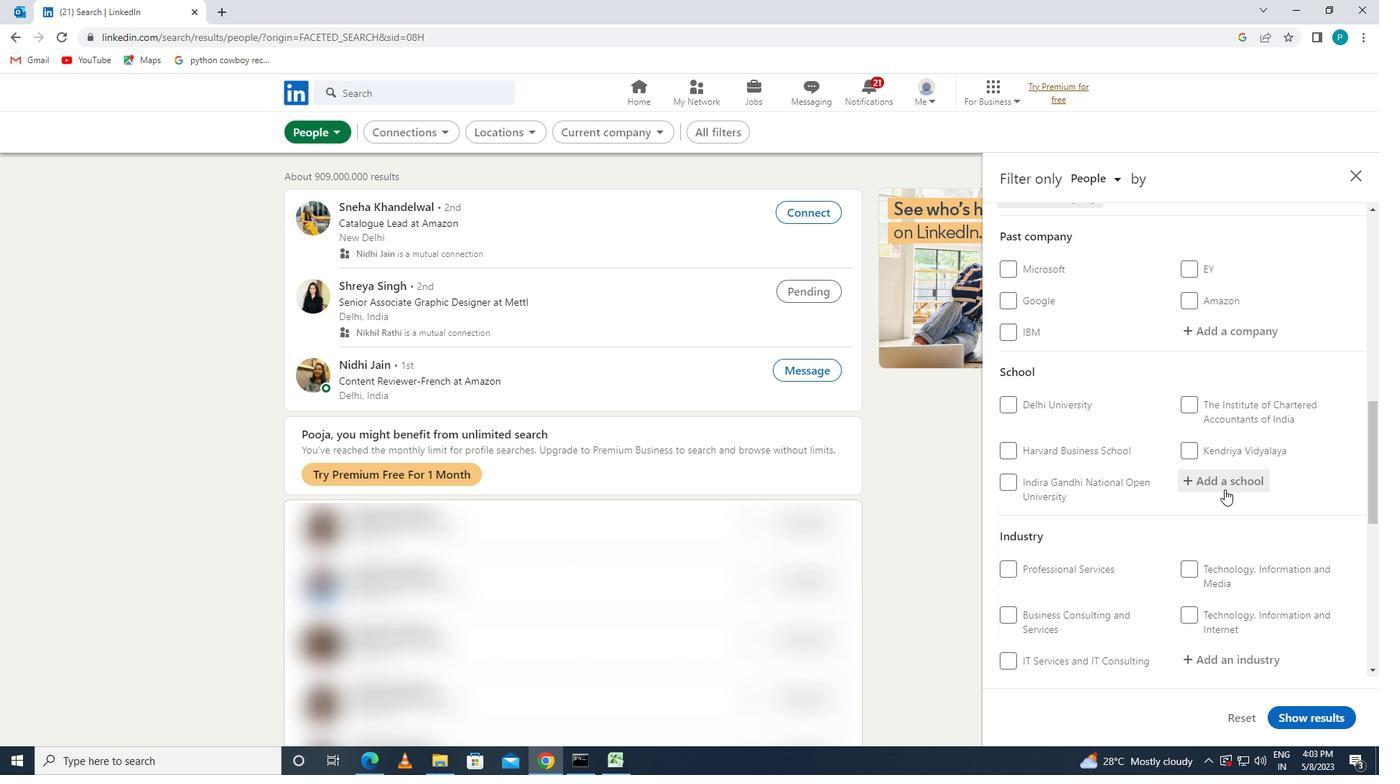 
Action: Mouse pressed left at (1224, 482)
Screenshot: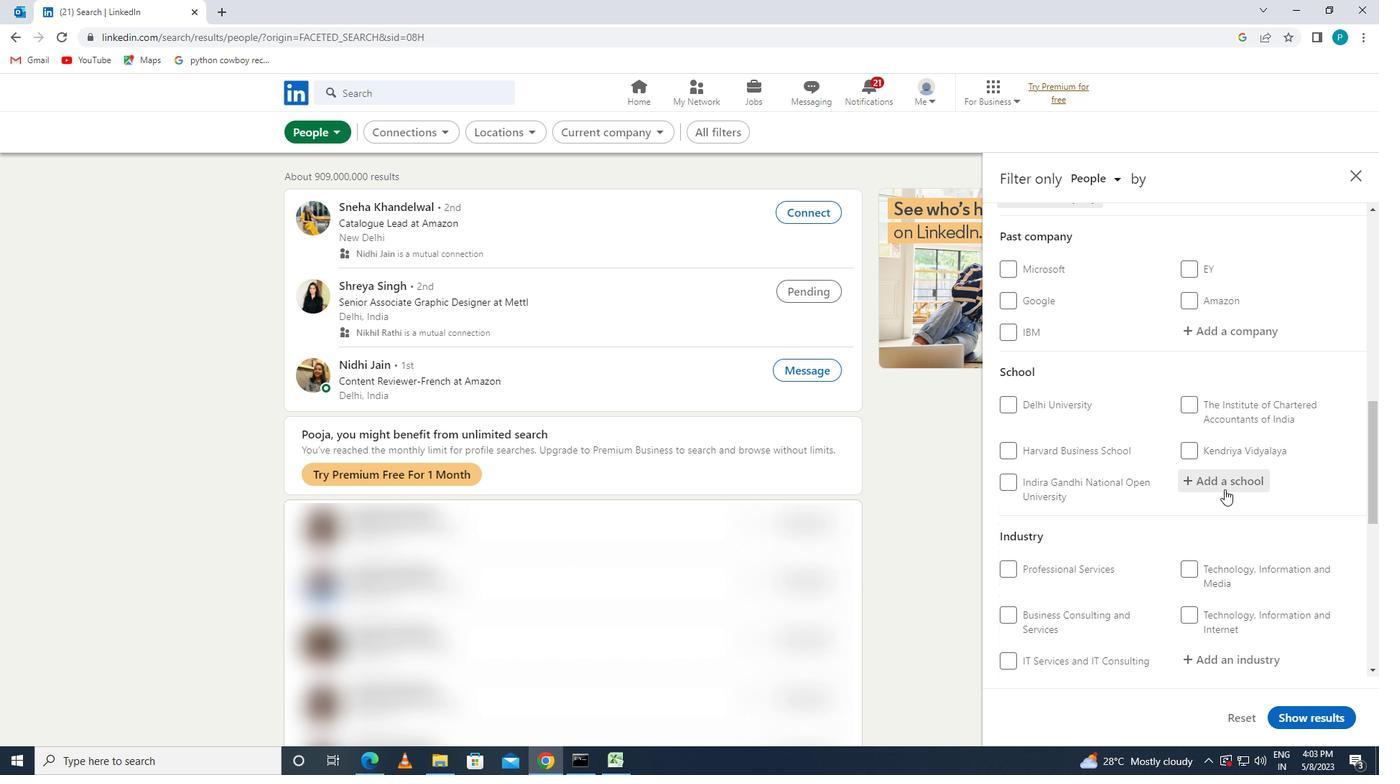 
Action: Key pressed <Key.caps_lock>O<Key.backspace>QUEST
Screenshot: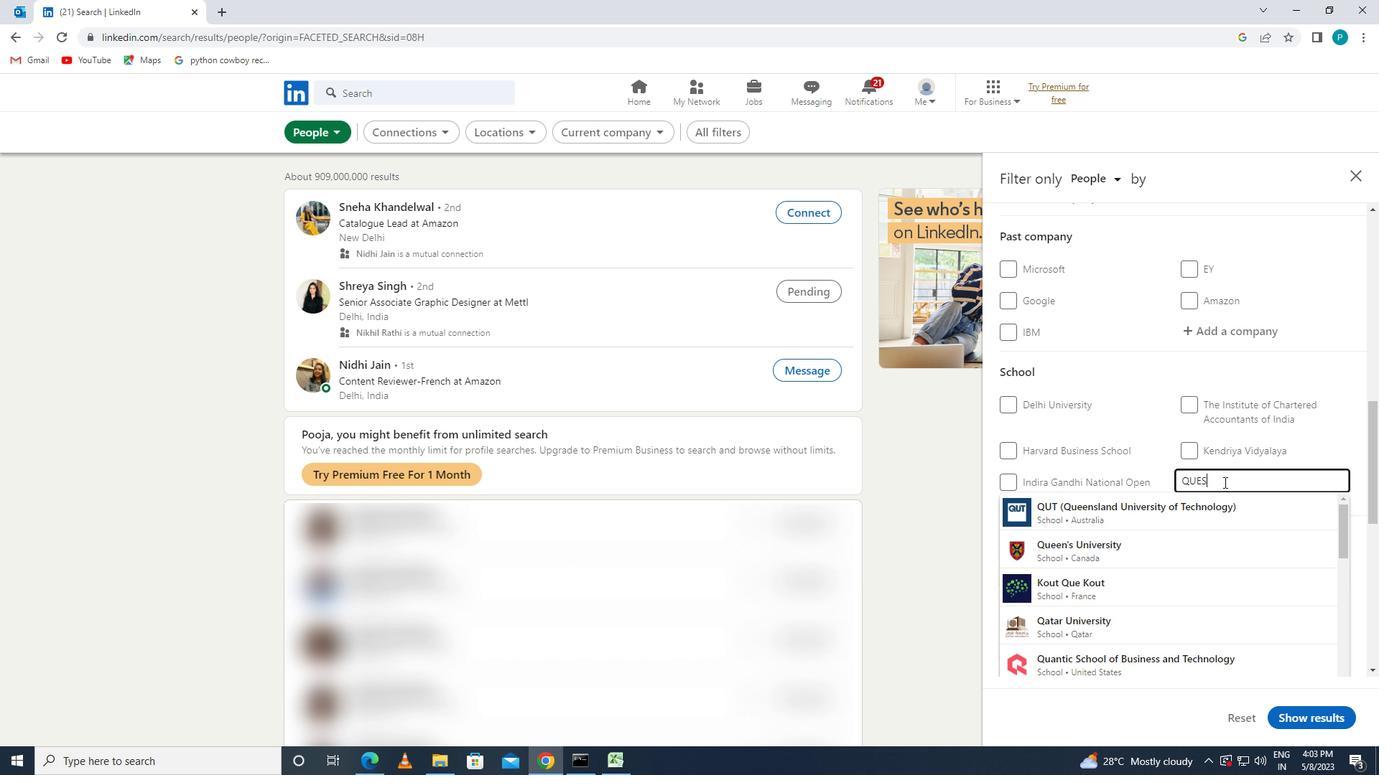 
Action: Mouse moved to (1207, 523)
Screenshot: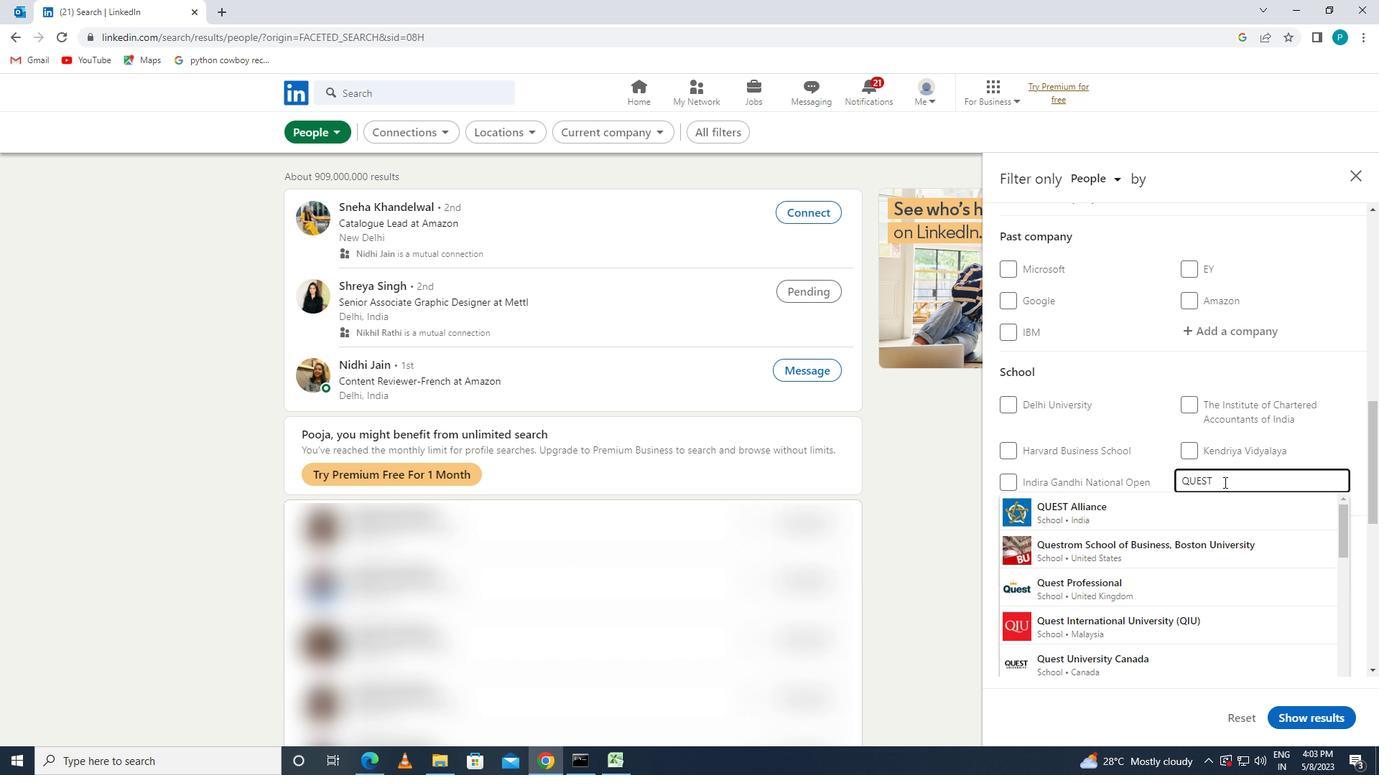 
Action: Mouse pressed left at (1207, 523)
Screenshot: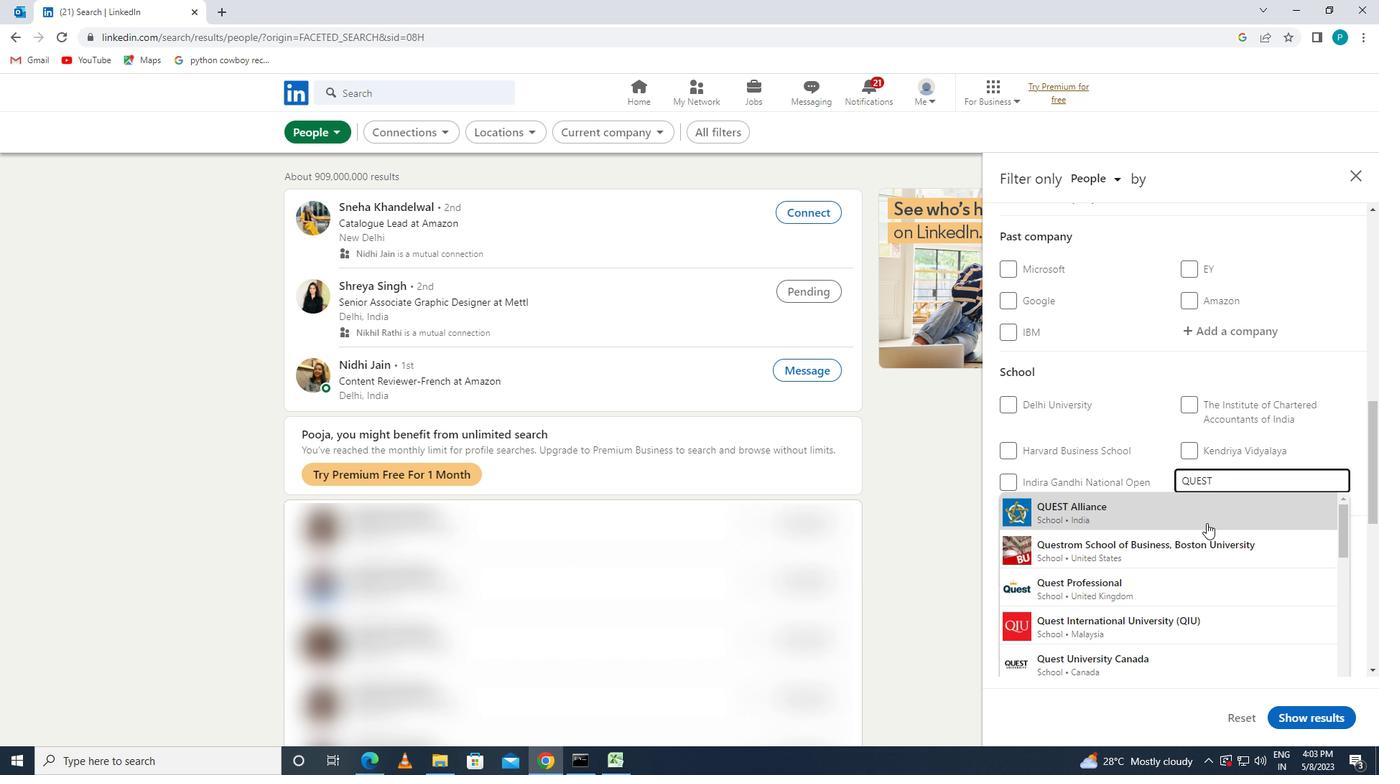 
Action: Mouse moved to (1208, 525)
Screenshot: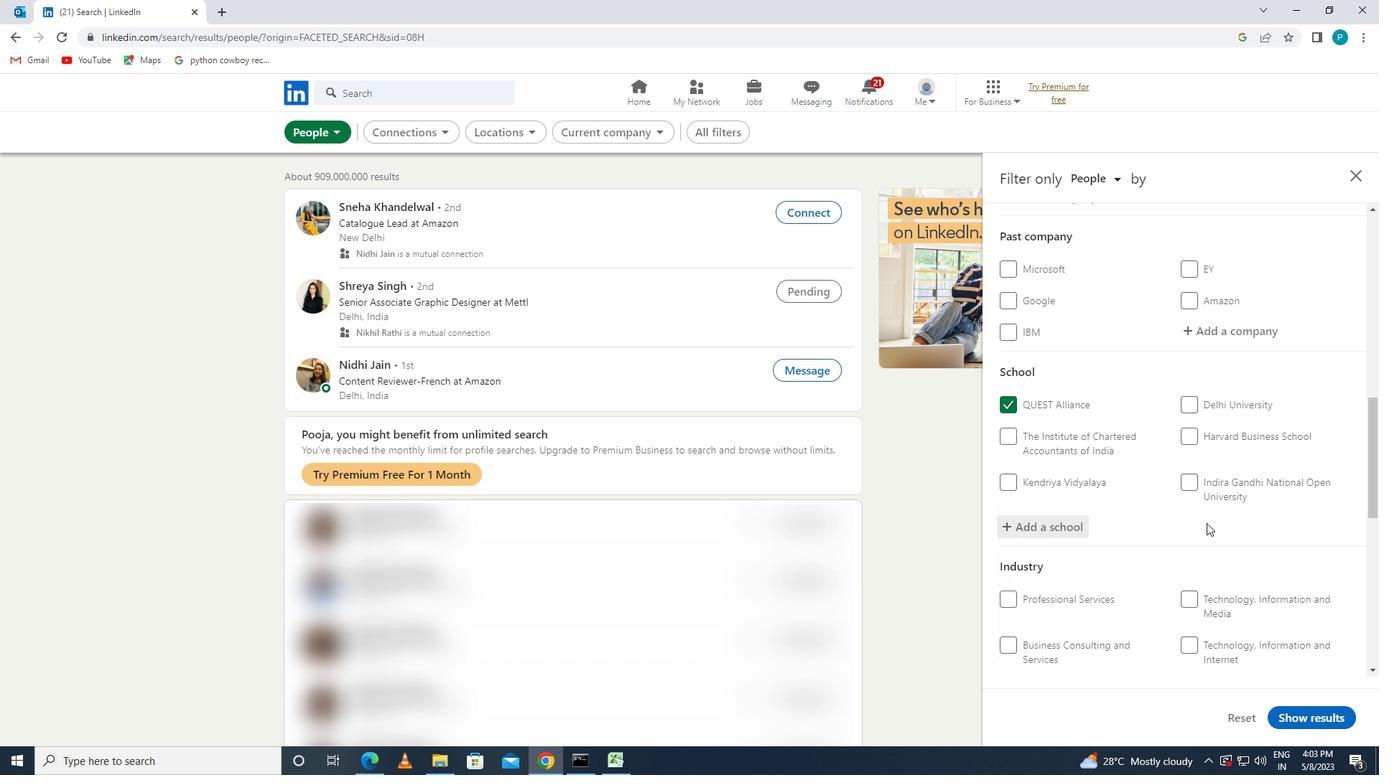 
Action: Mouse scrolled (1208, 525) with delta (0, 0)
Screenshot: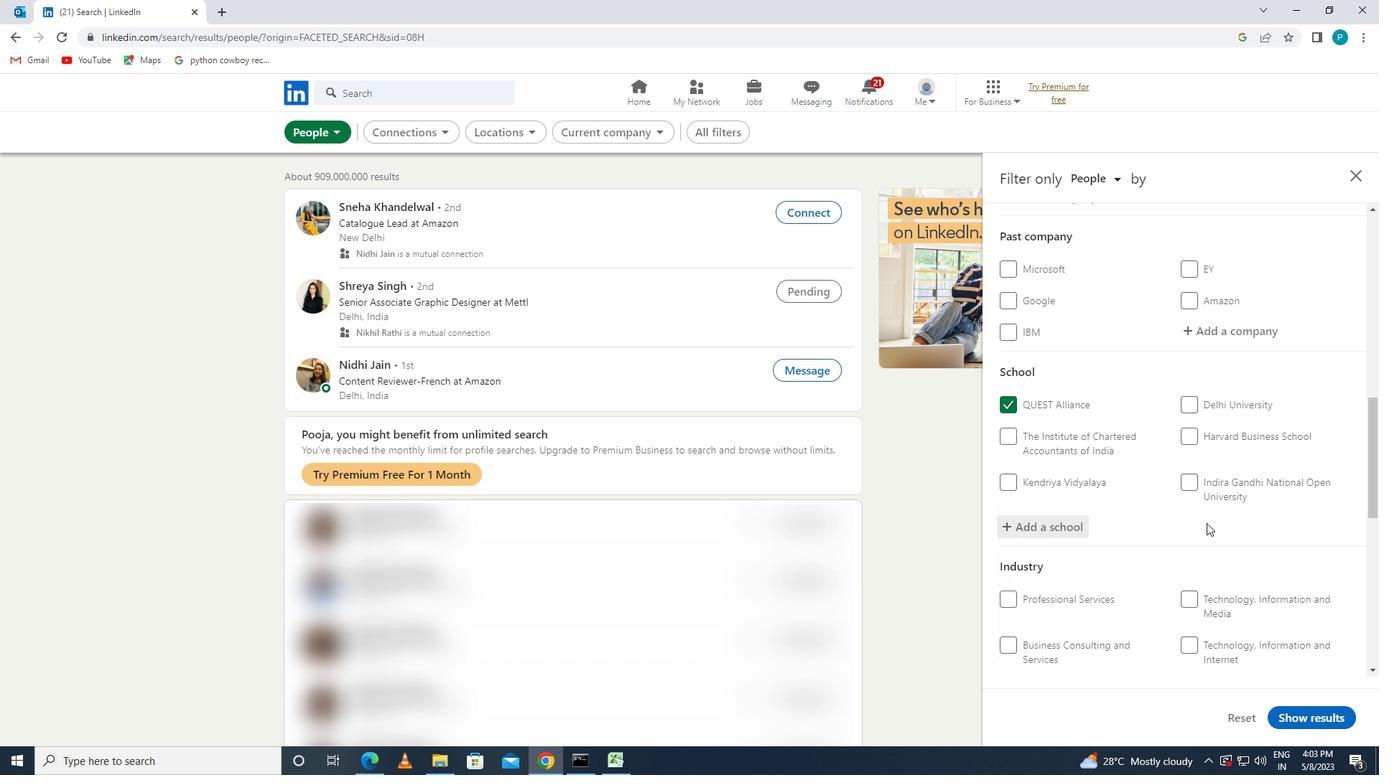 
Action: Mouse scrolled (1208, 525) with delta (0, 0)
Screenshot: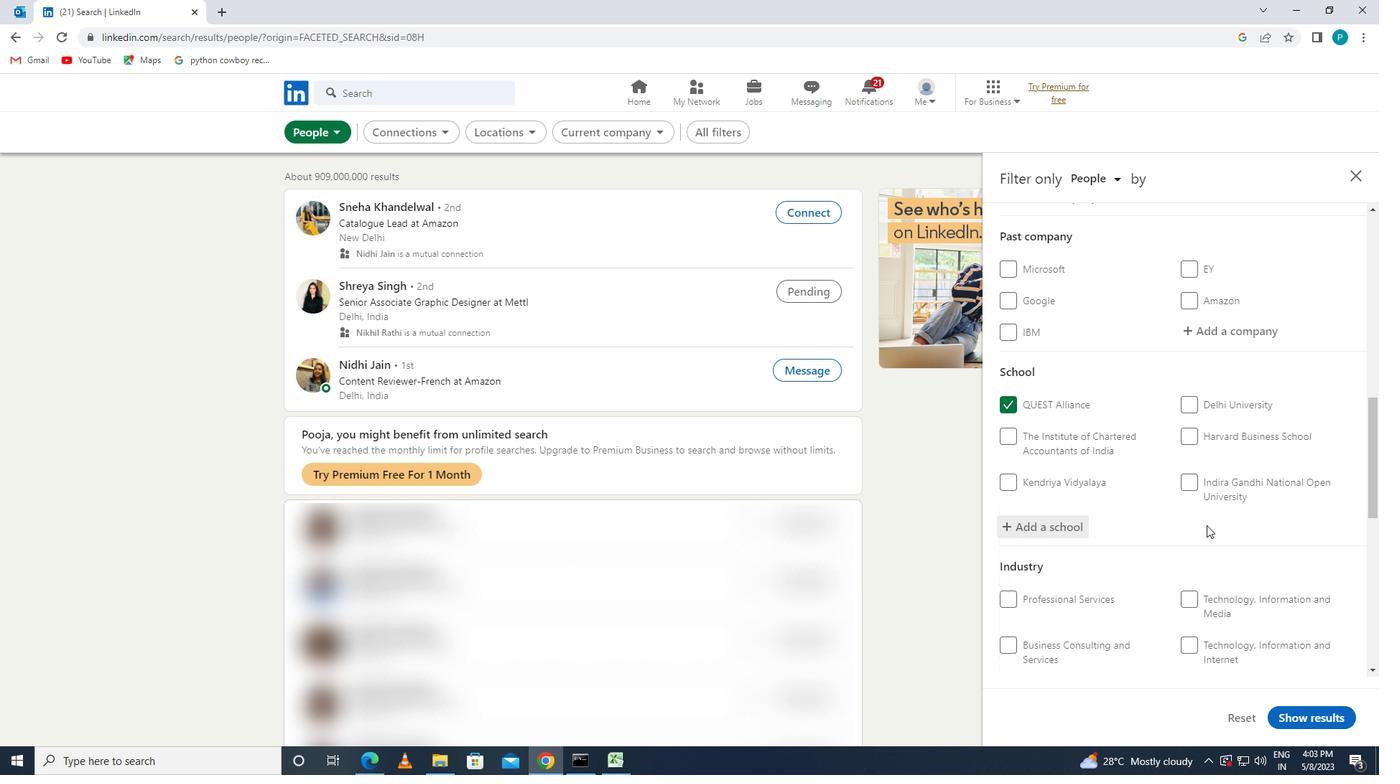
Action: Mouse scrolled (1208, 525) with delta (0, 0)
Screenshot: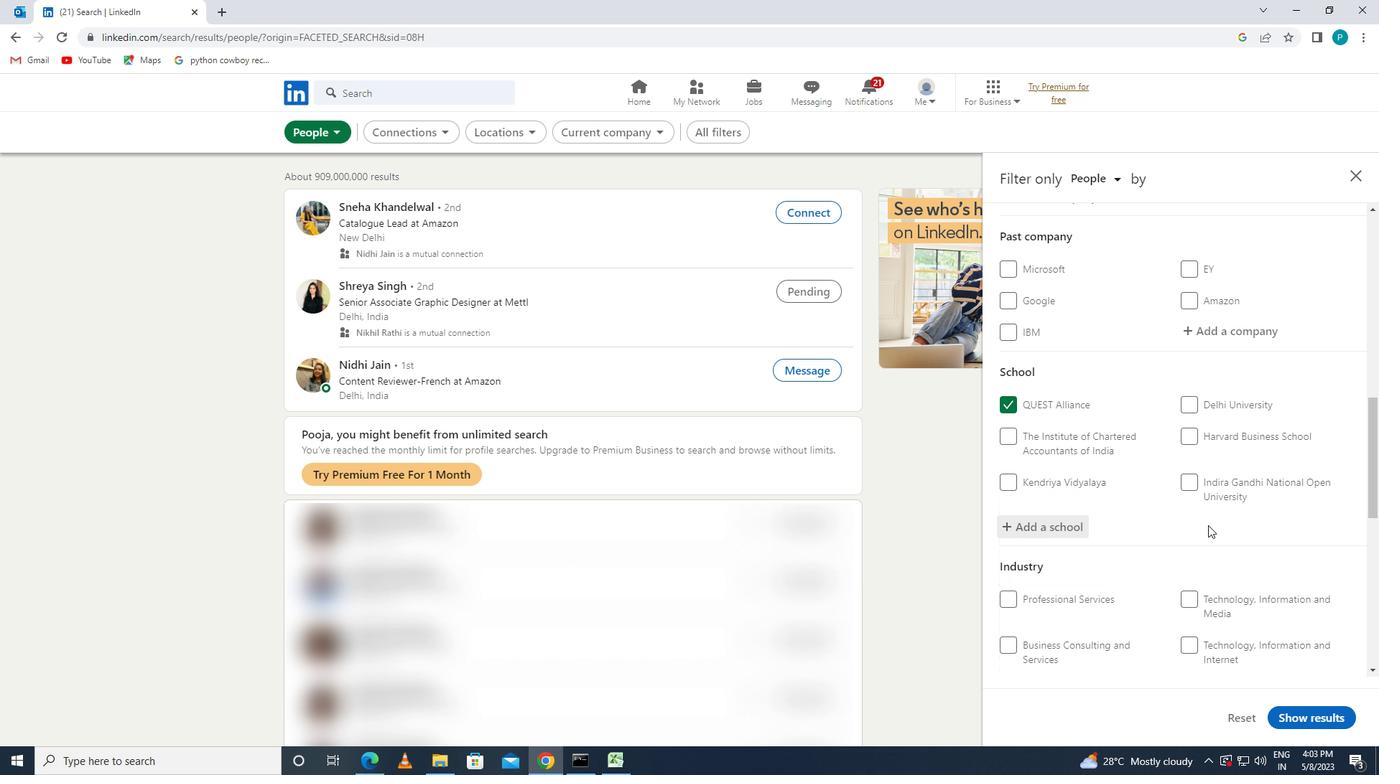 
Action: Mouse scrolled (1208, 525) with delta (0, 0)
Screenshot: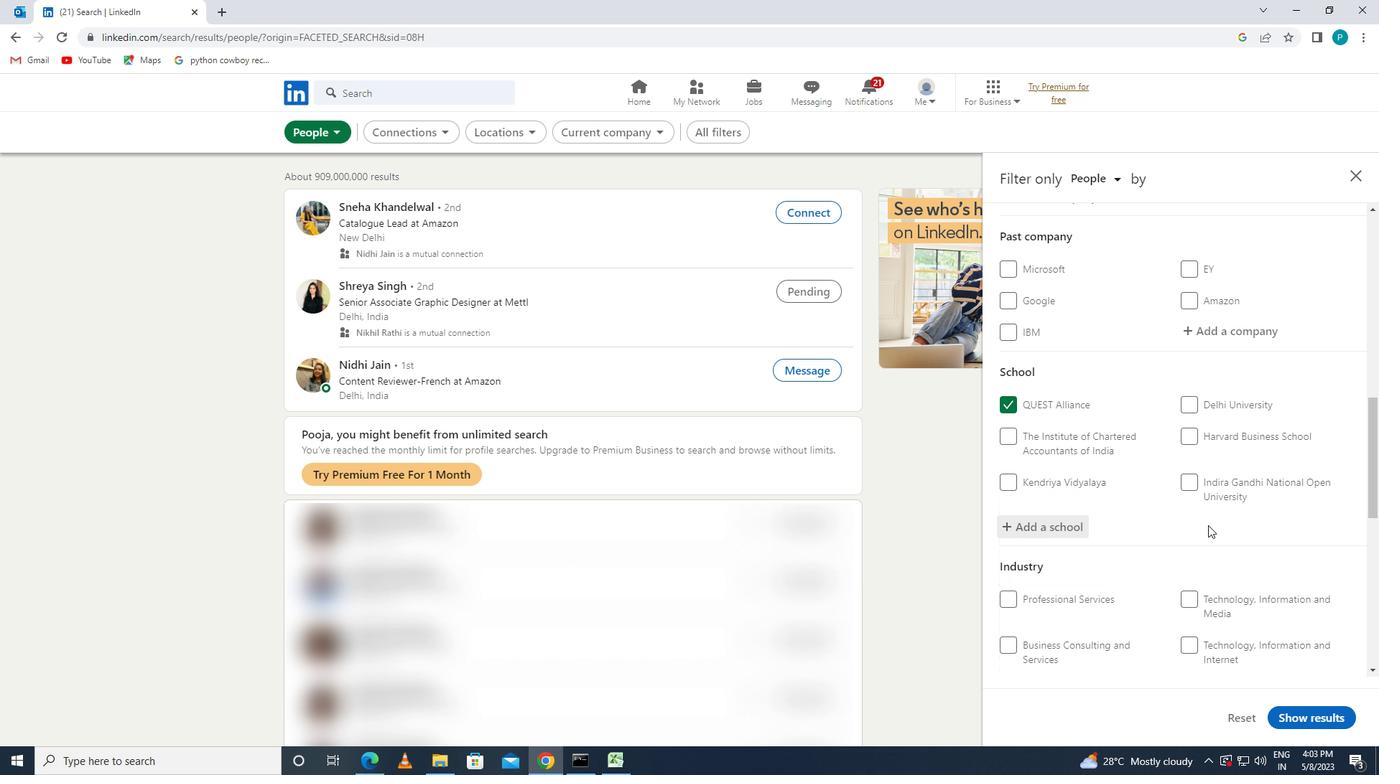 
Action: Mouse scrolled (1208, 525) with delta (0, 0)
Screenshot: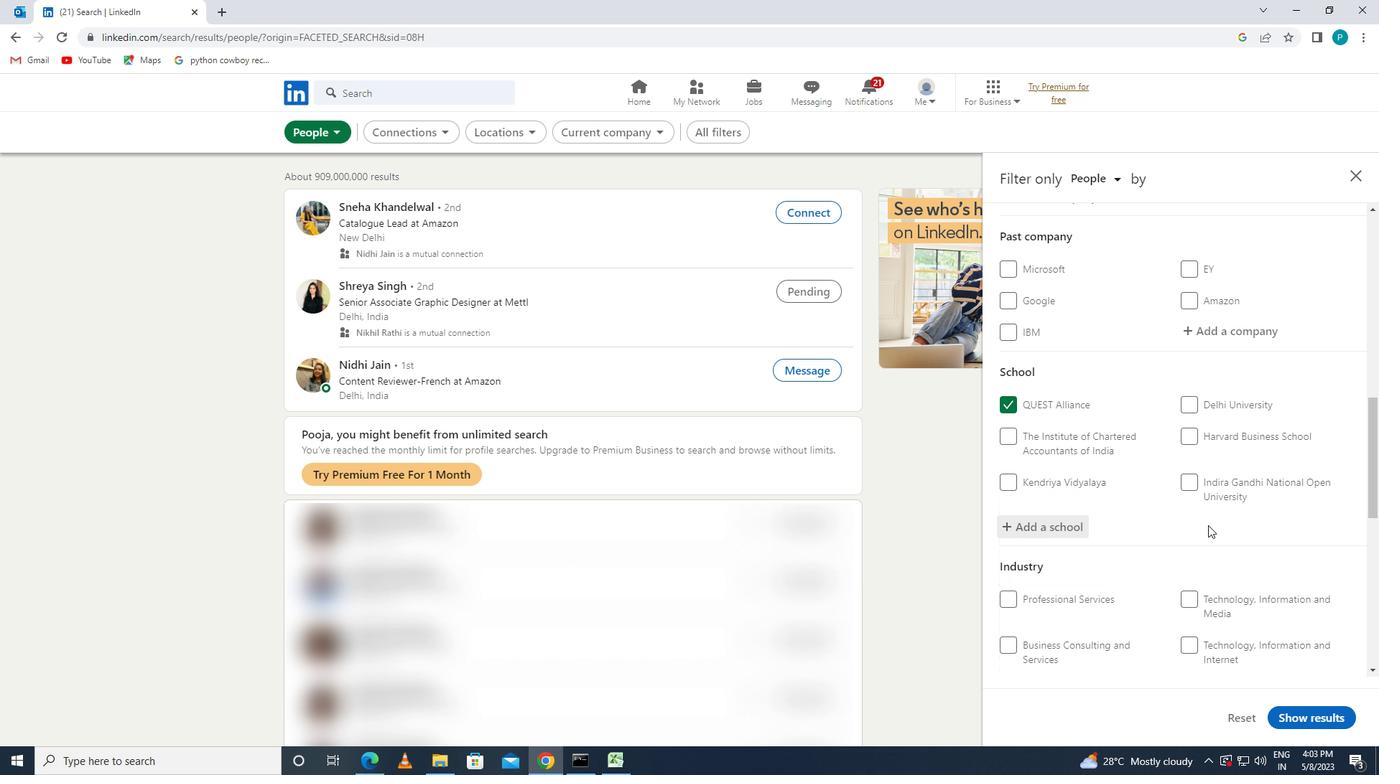 
Action: Mouse moved to (1207, 338)
Screenshot: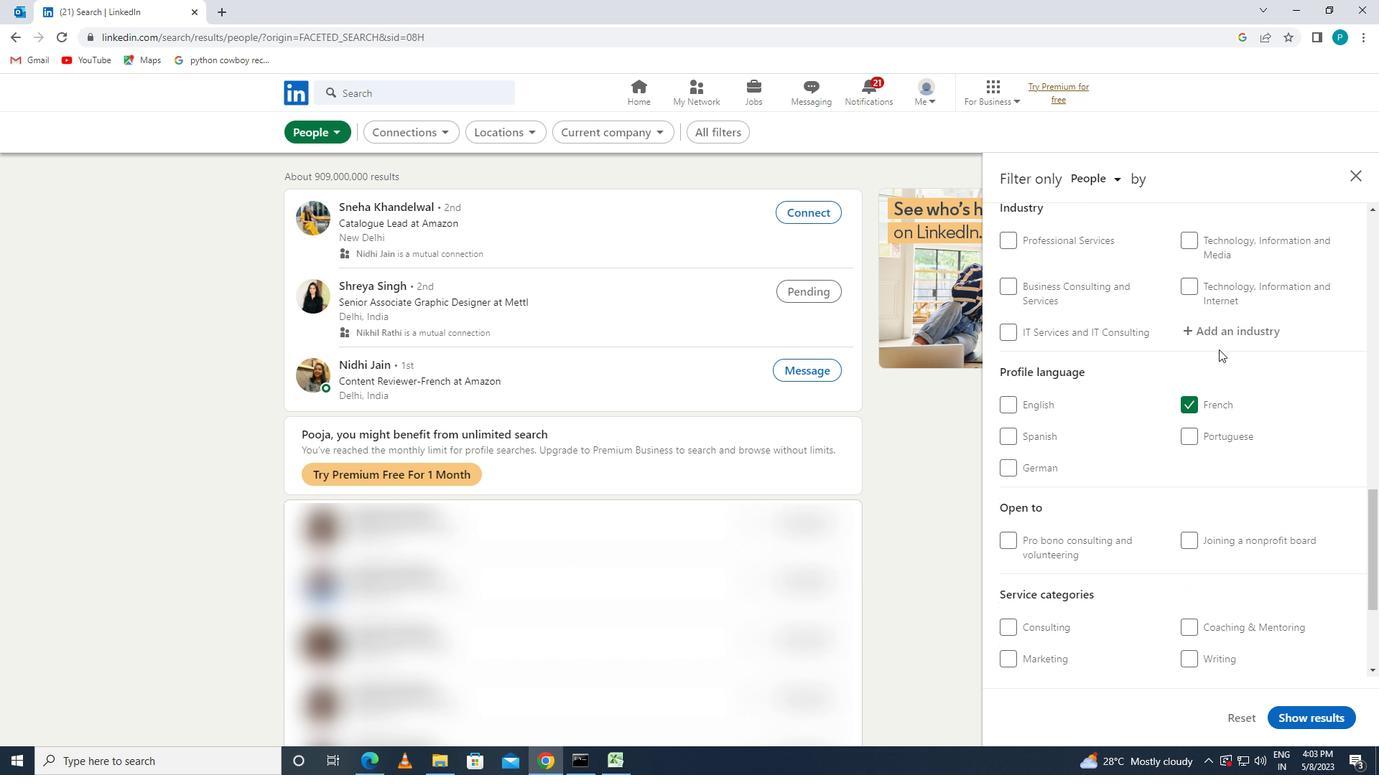 
Action: Mouse pressed left at (1207, 338)
Screenshot: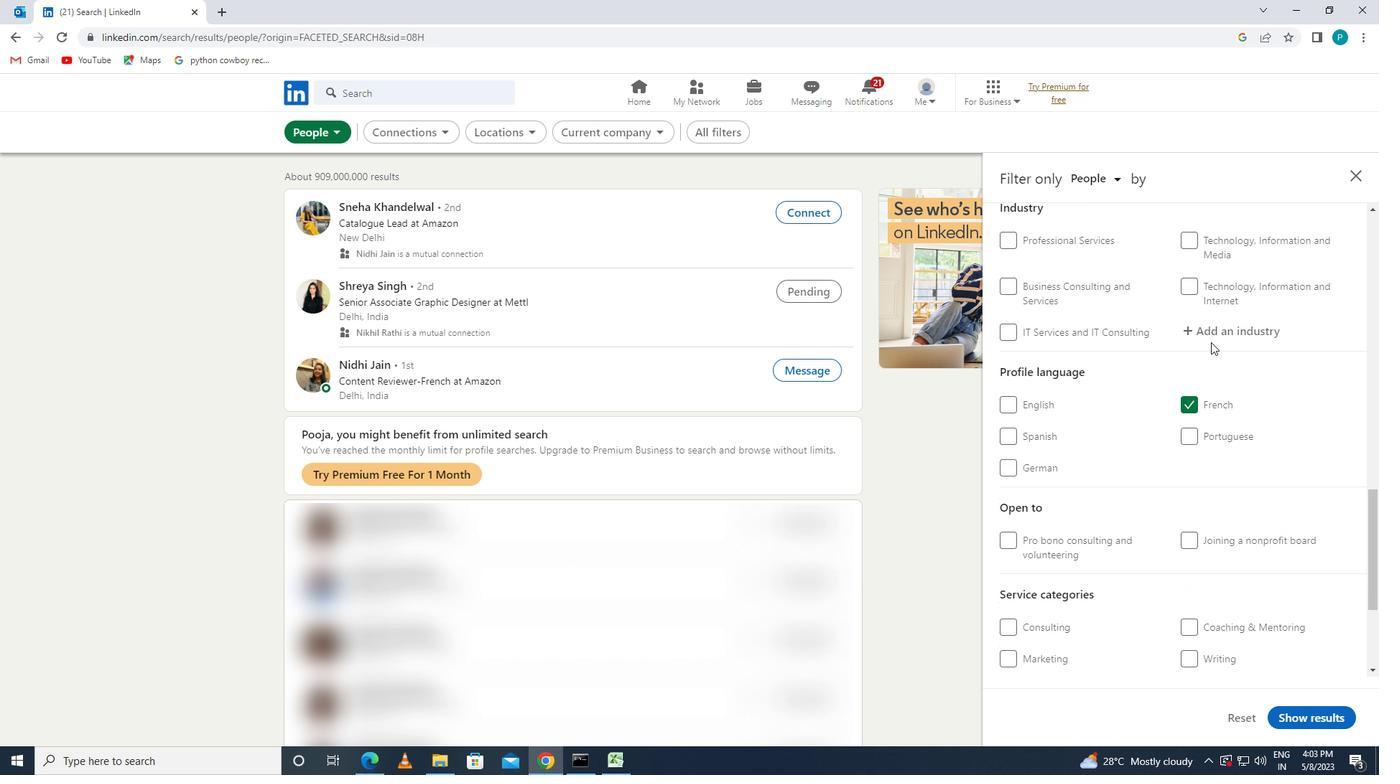 
Action: Key pressed O<Key.caps_lock>NLINE
Screenshot: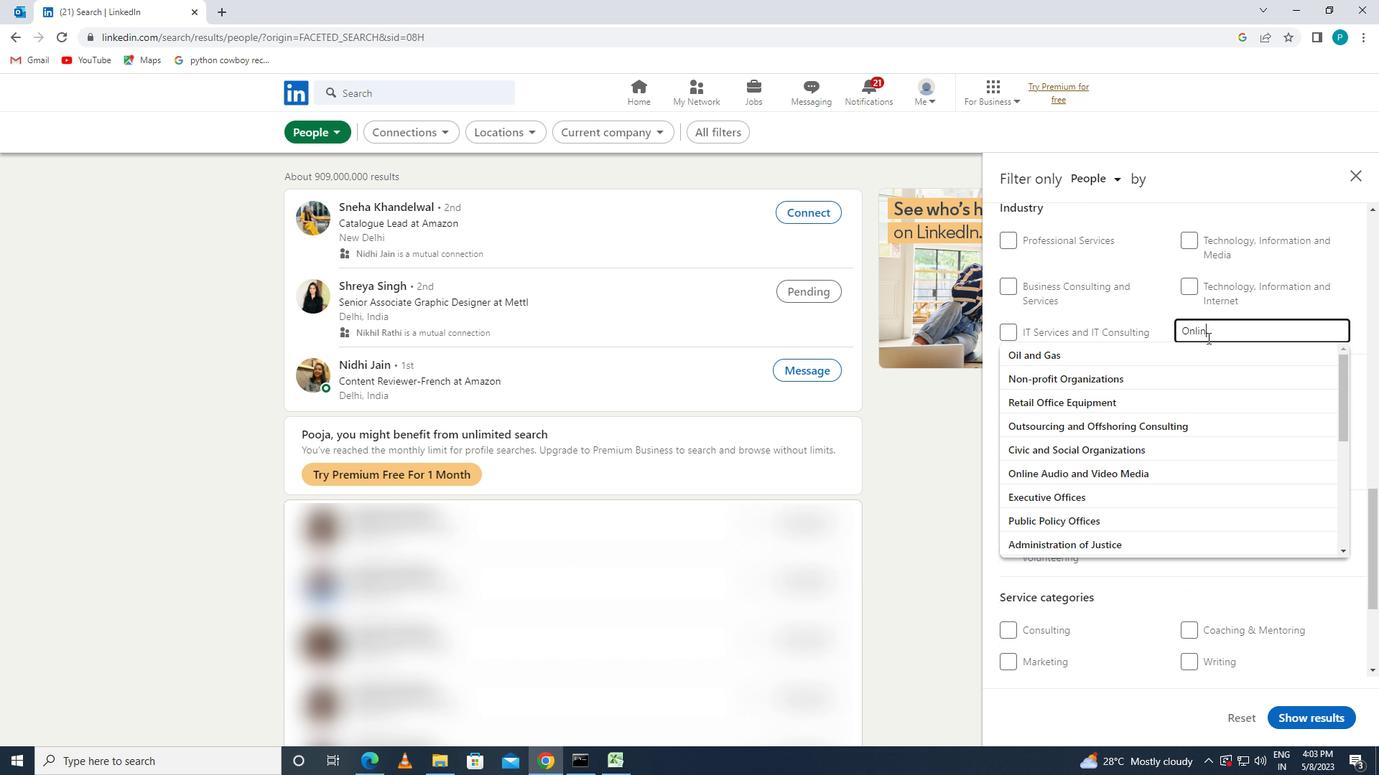 
Action: Mouse moved to (1090, 371)
Screenshot: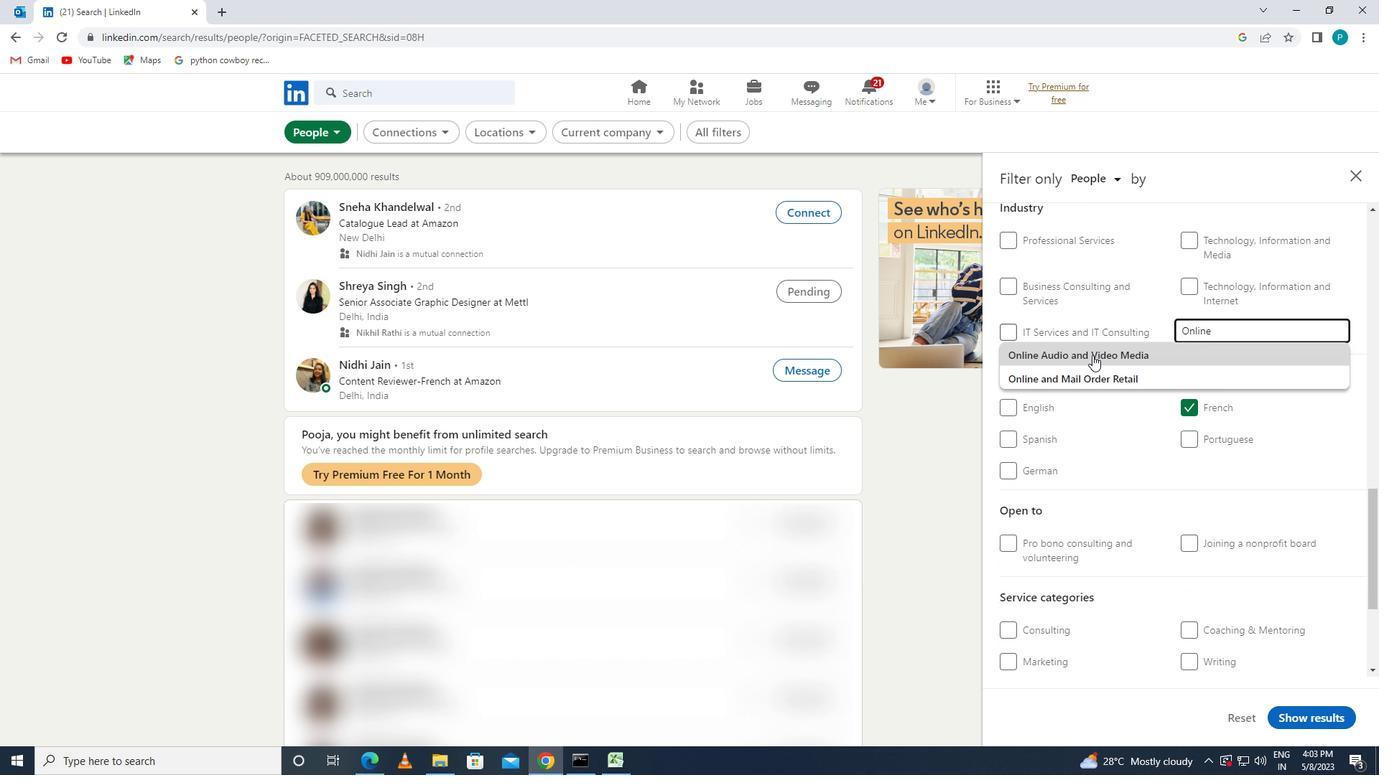
Action: Mouse pressed left at (1090, 371)
Screenshot: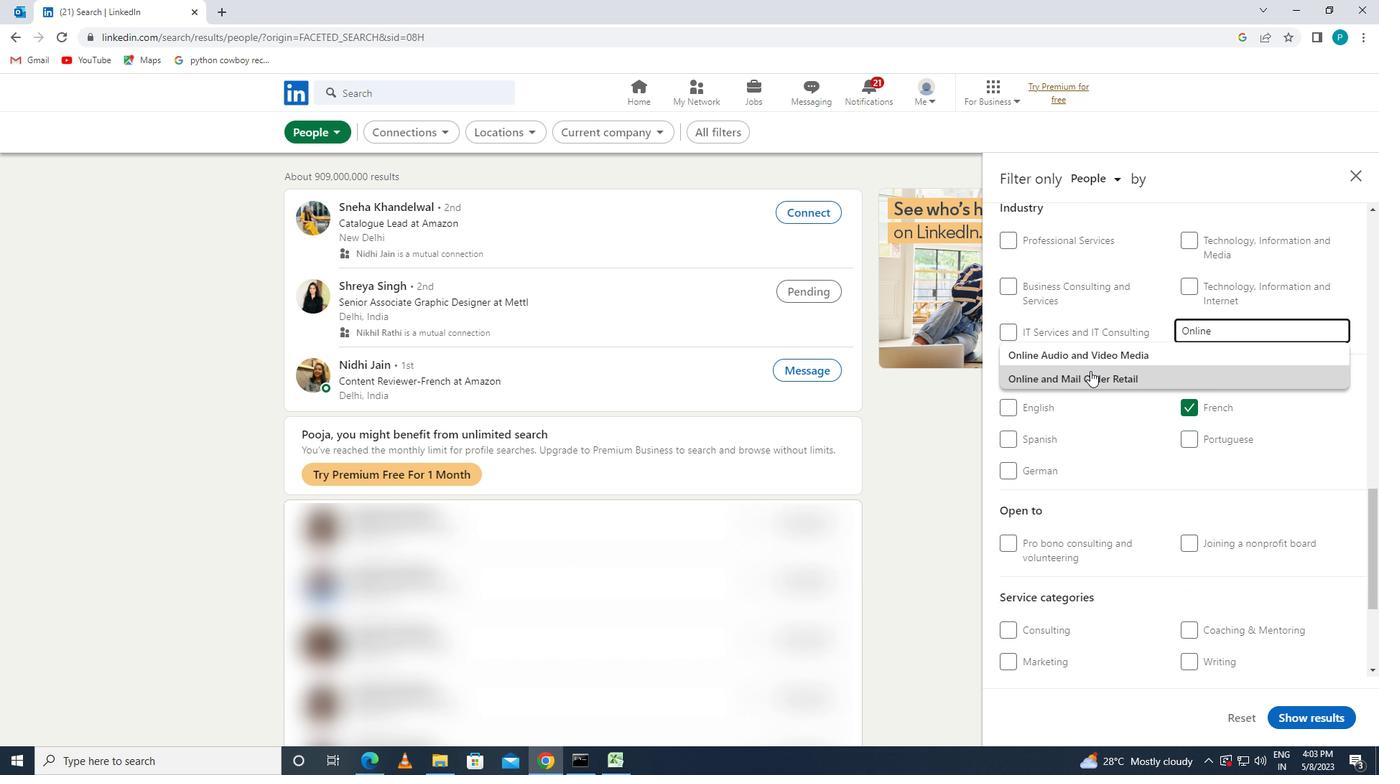 
Action: Mouse moved to (1138, 444)
Screenshot: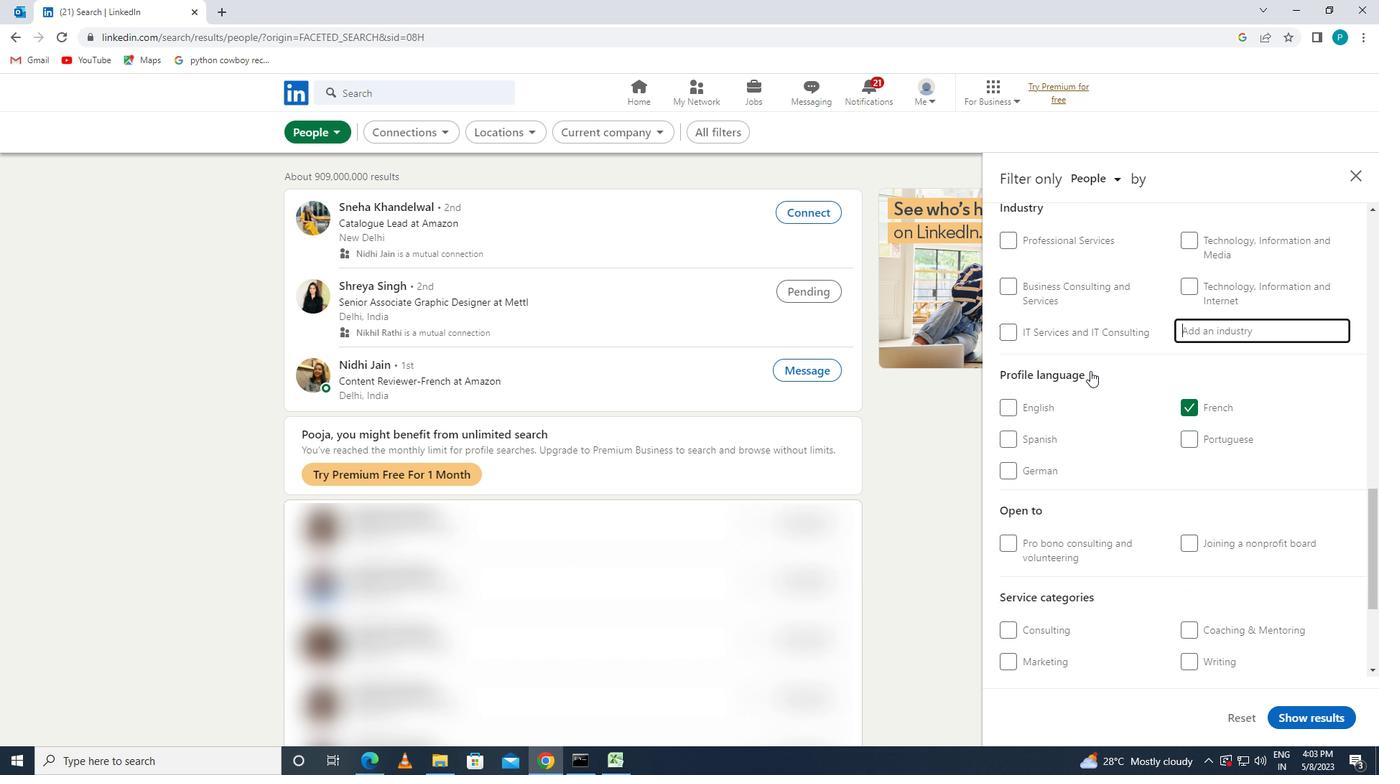 
Action: Mouse scrolled (1138, 444) with delta (0, 0)
Screenshot: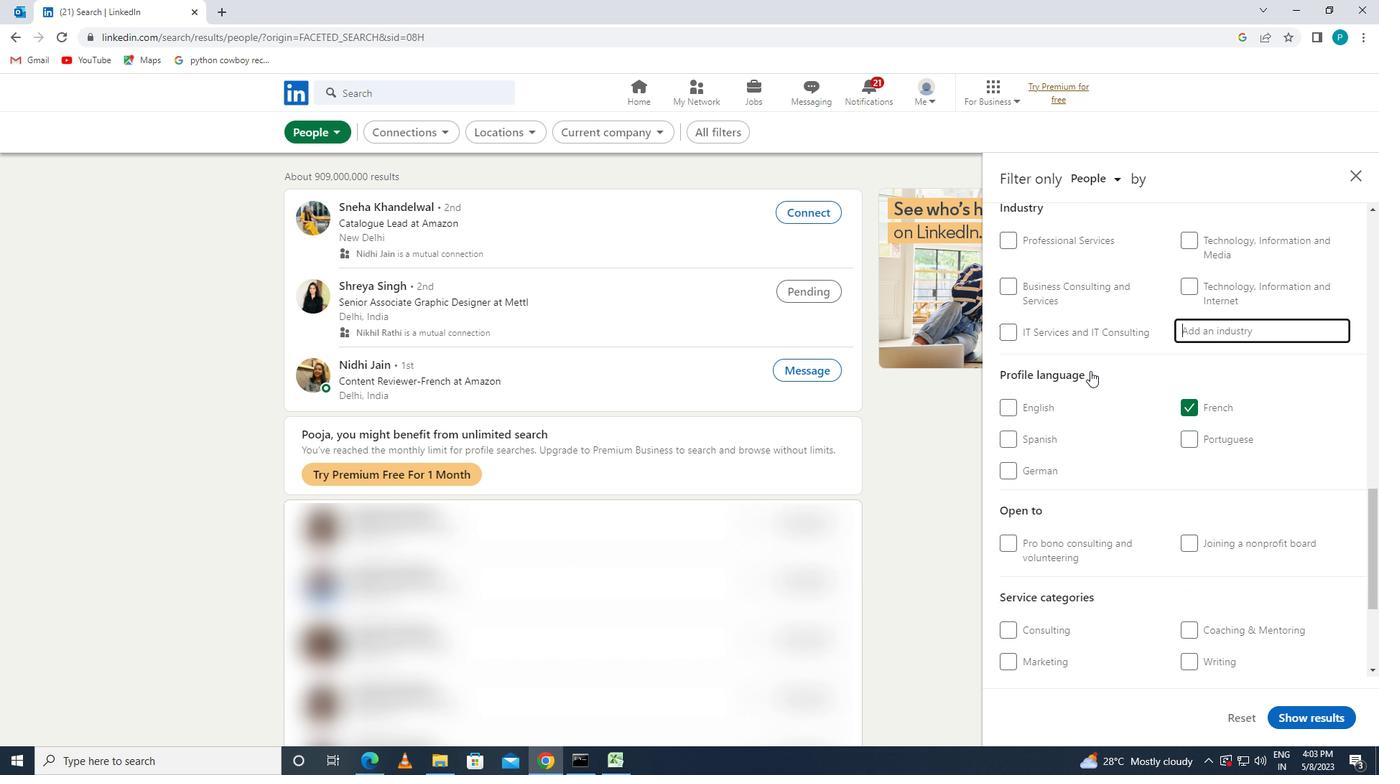 
Action: Mouse moved to (1140, 447)
Screenshot: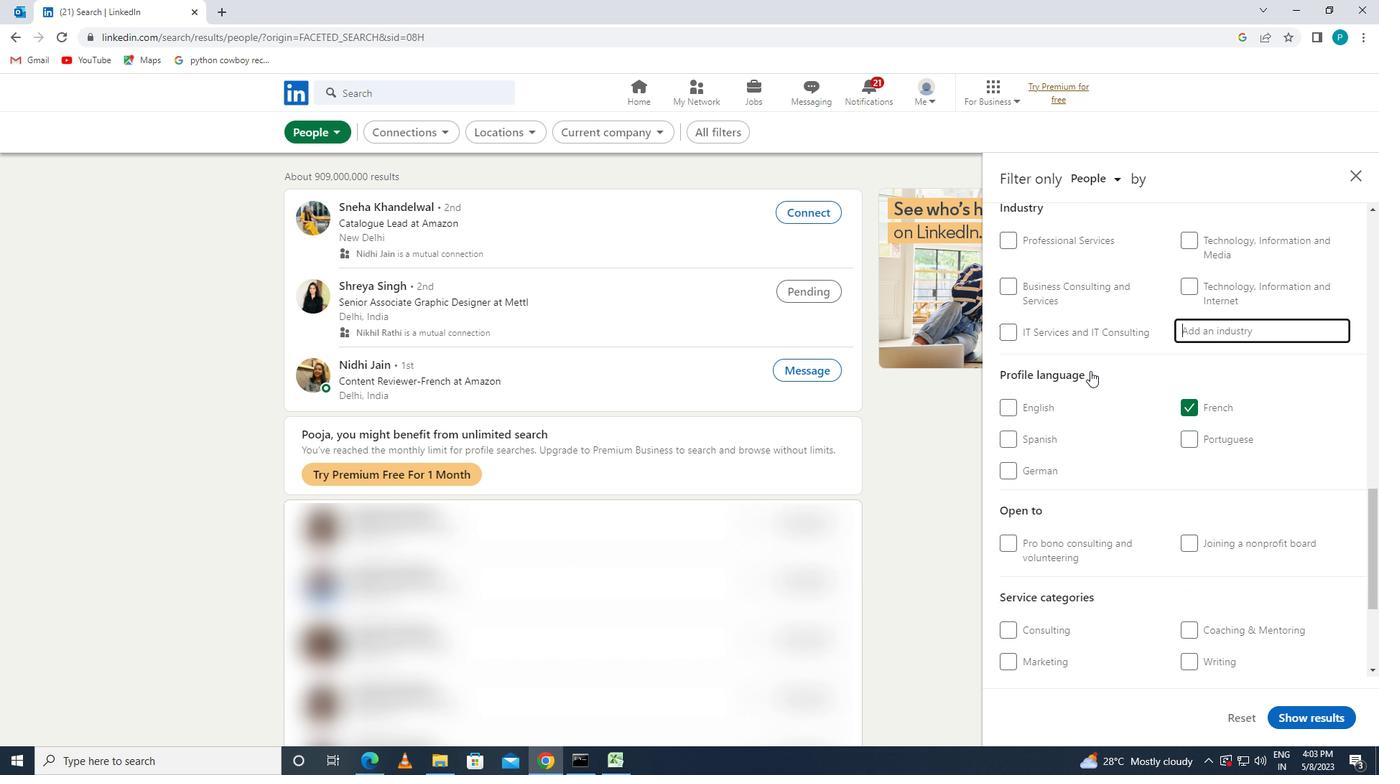 
Action: Mouse scrolled (1140, 446) with delta (0, 0)
Screenshot: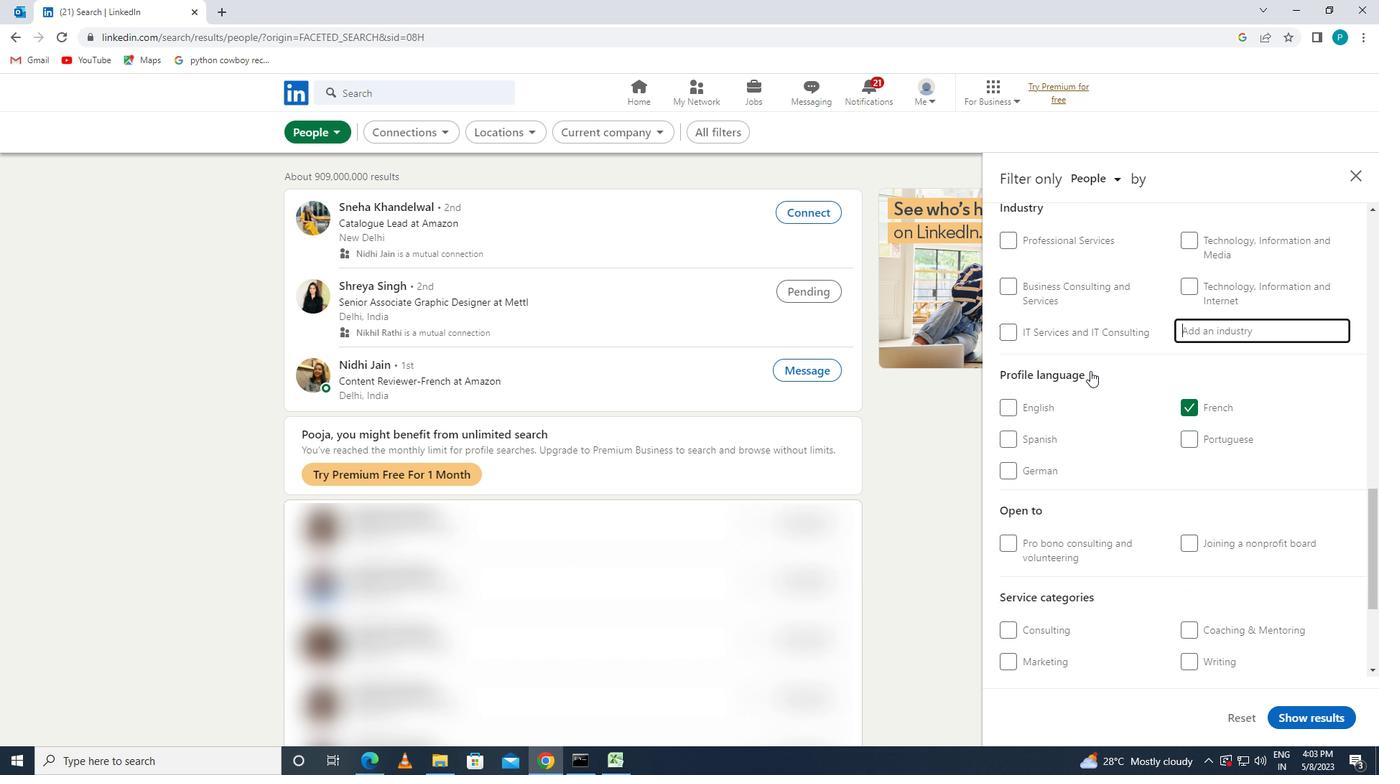 
Action: Mouse moved to (1143, 451)
Screenshot: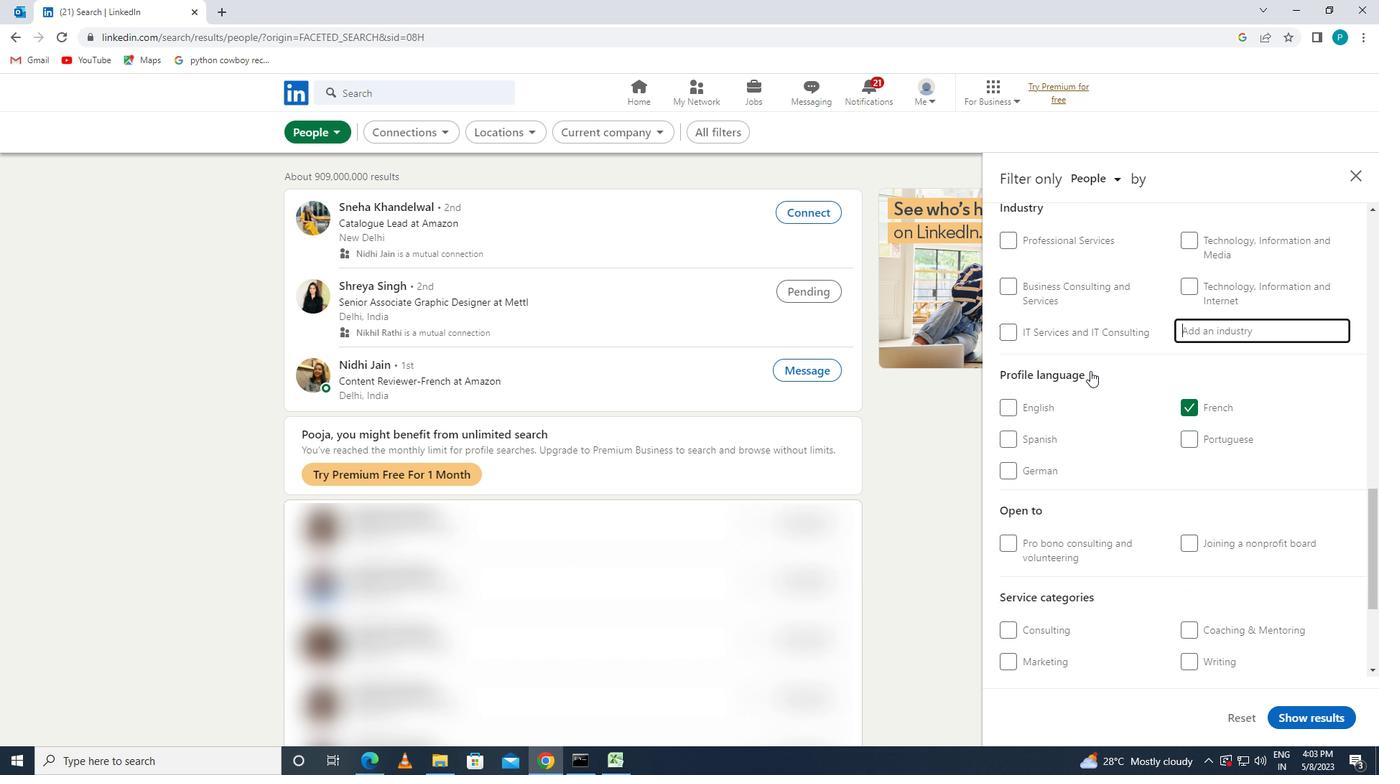 
Action: Mouse scrolled (1143, 450) with delta (0, 0)
Screenshot: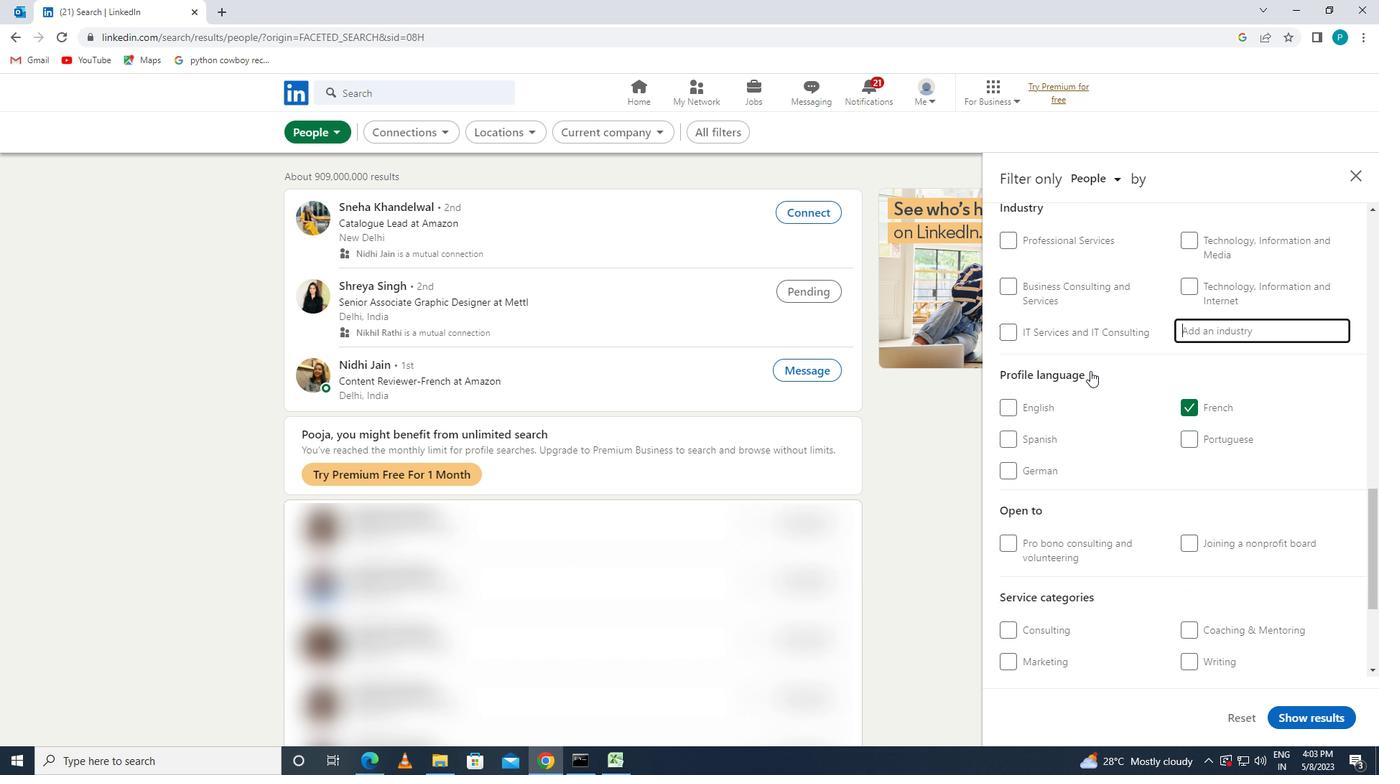 
Action: Mouse moved to (1145, 457)
Screenshot: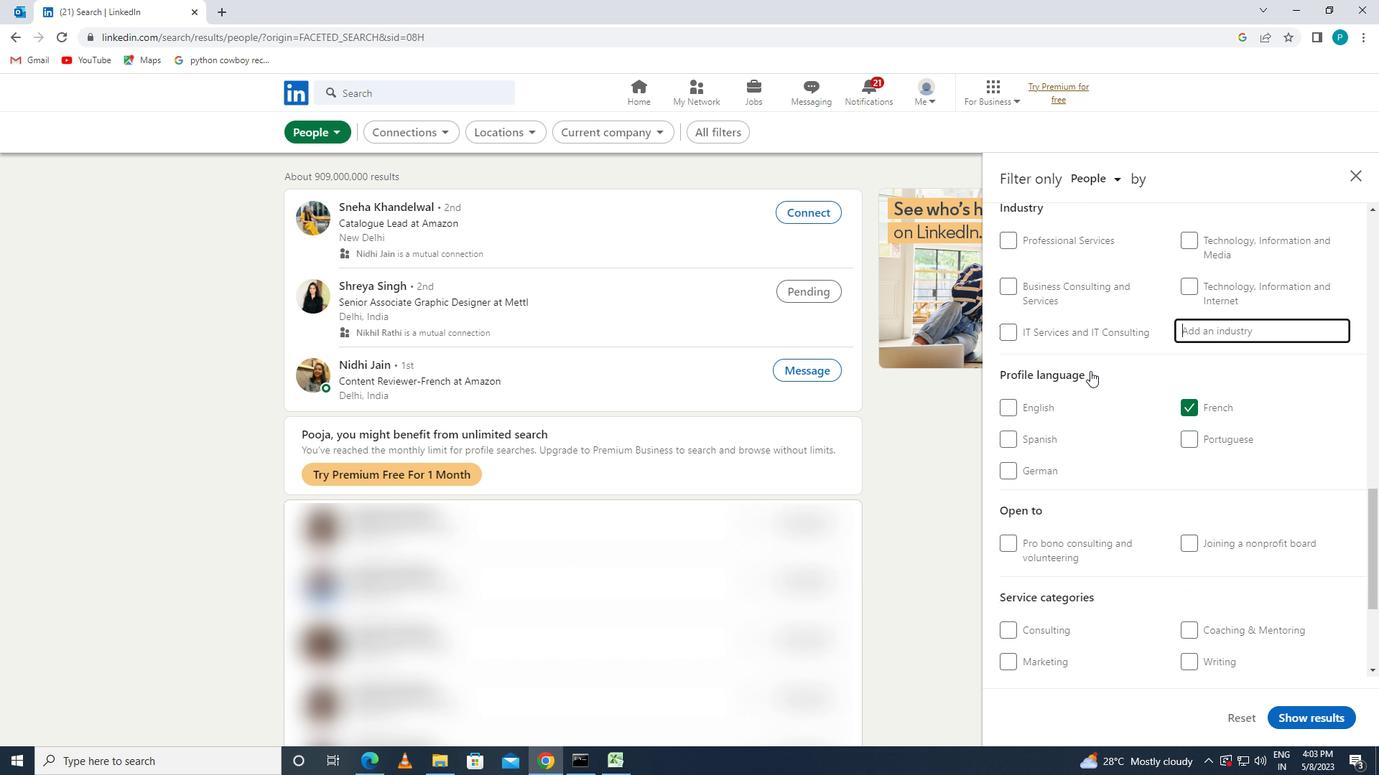 
Action: Mouse scrolled (1145, 456) with delta (0, 0)
Screenshot: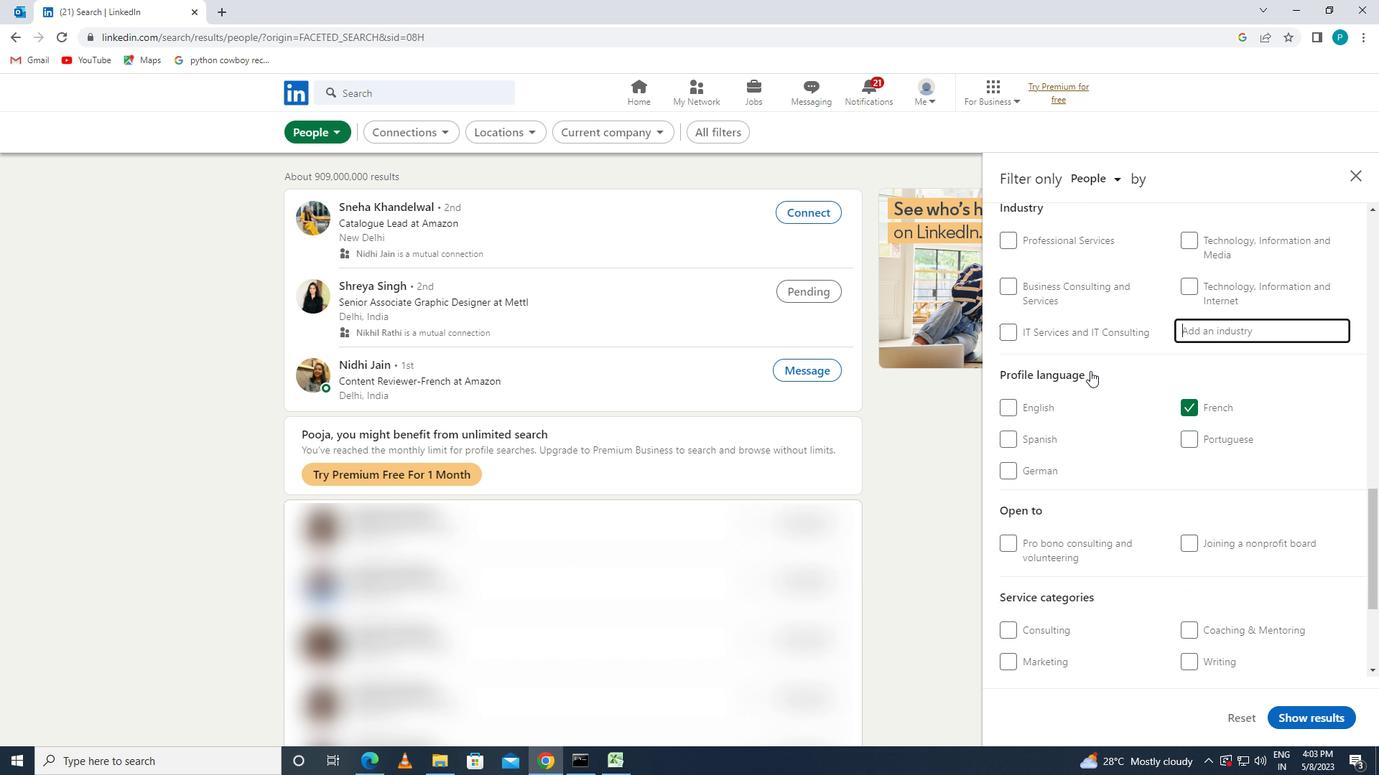 
Action: Mouse moved to (1203, 472)
Screenshot: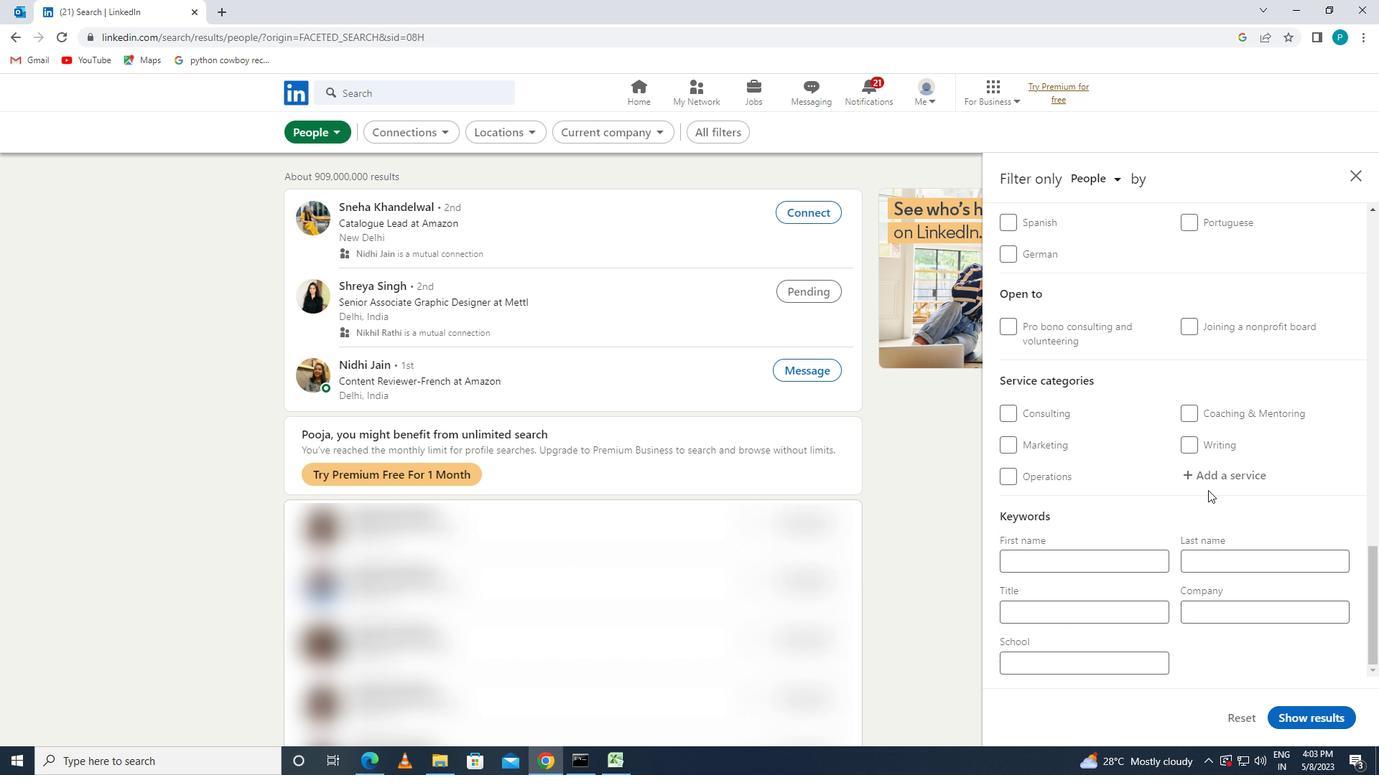 
Action: Mouse pressed left at (1203, 472)
Screenshot: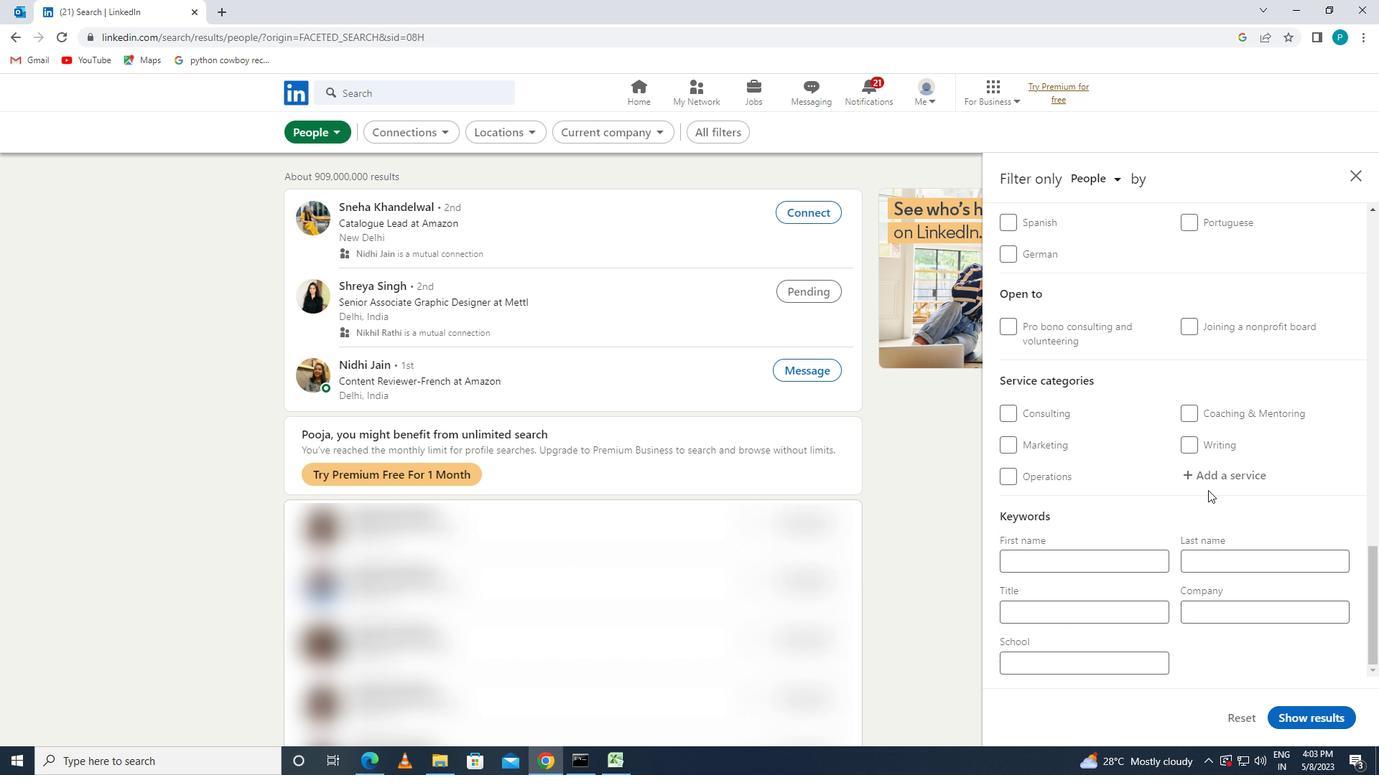 
Action: Key pressed <Key.caps_lock>W<Key.caps_lock>EDDING
Screenshot: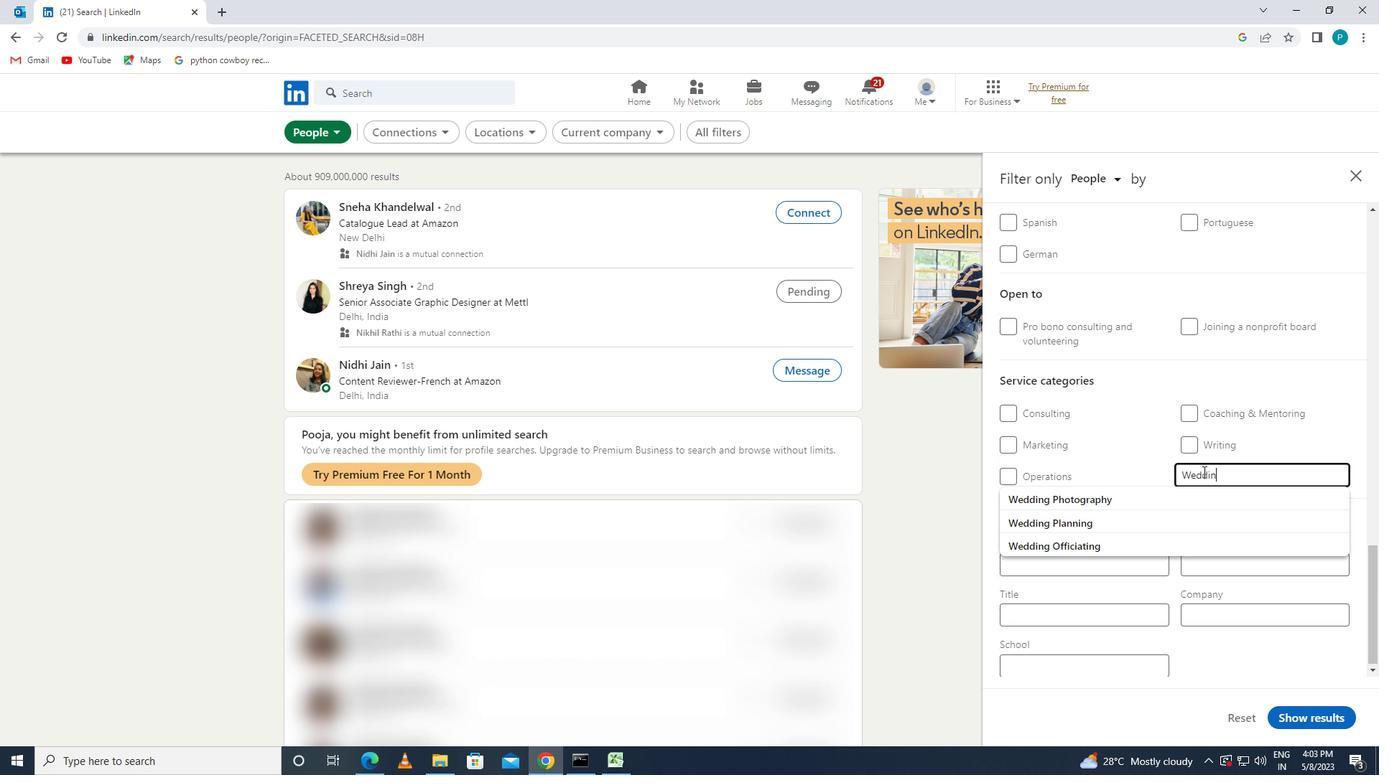 
Action: Mouse moved to (1136, 497)
Screenshot: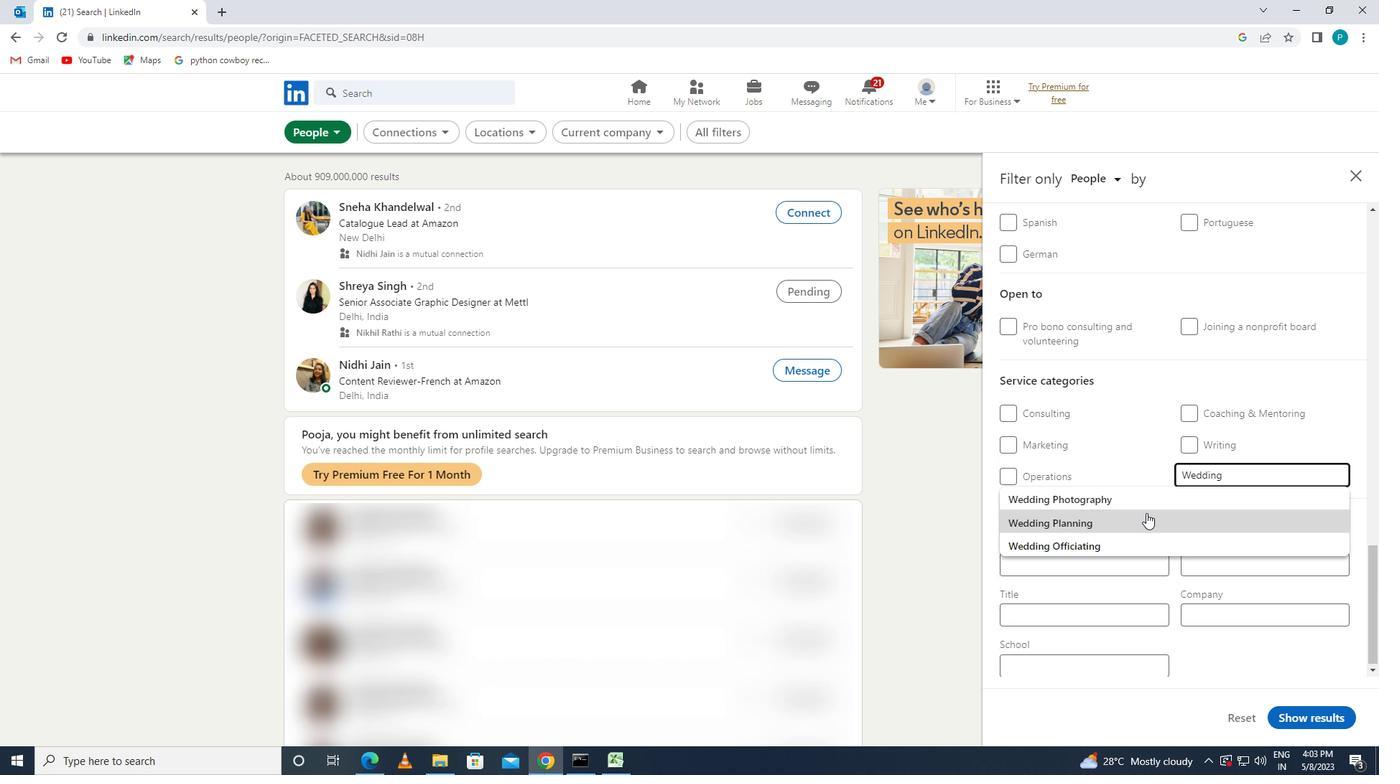 
Action: Mouse pressed left at (1136, 497)
Screenshot: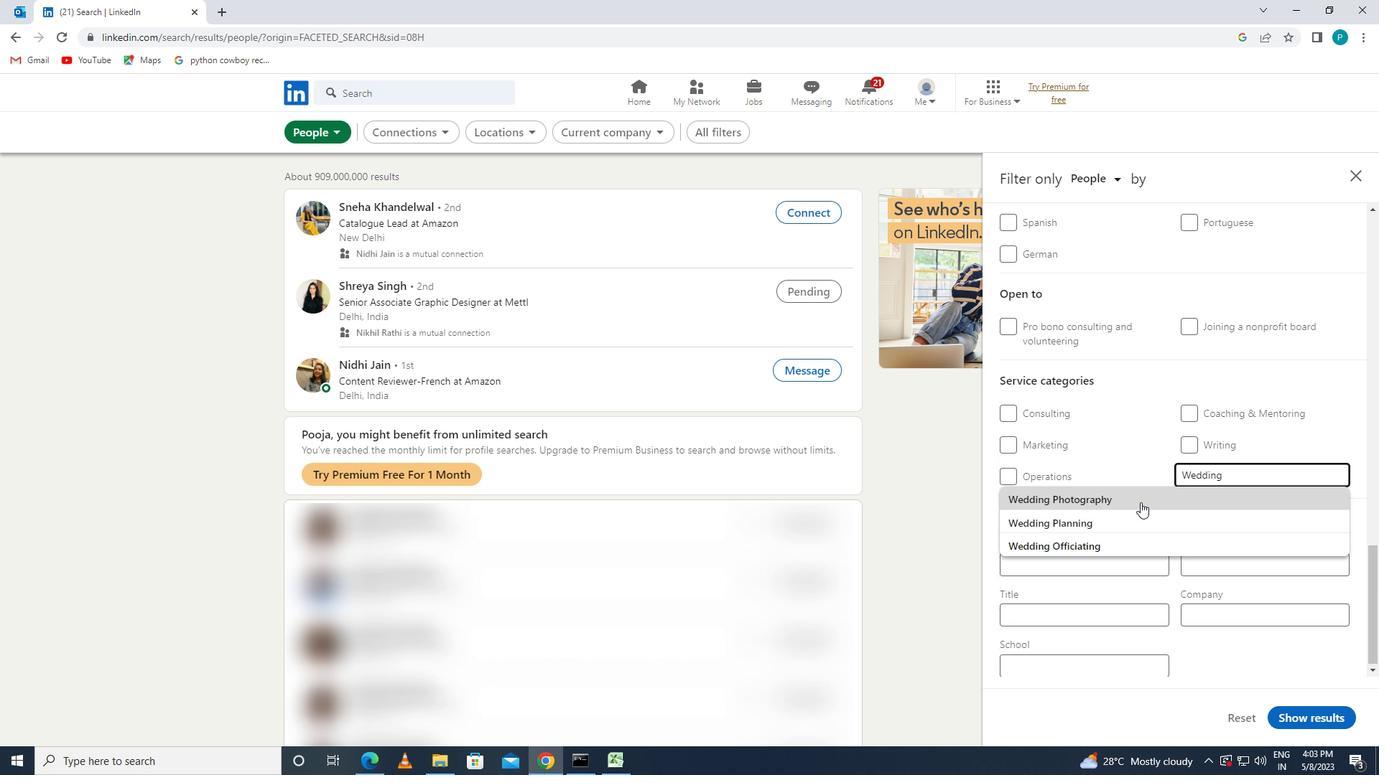 
Action: Mouse scrolled (1136, 497) with delta (0, 0)
Screenshot: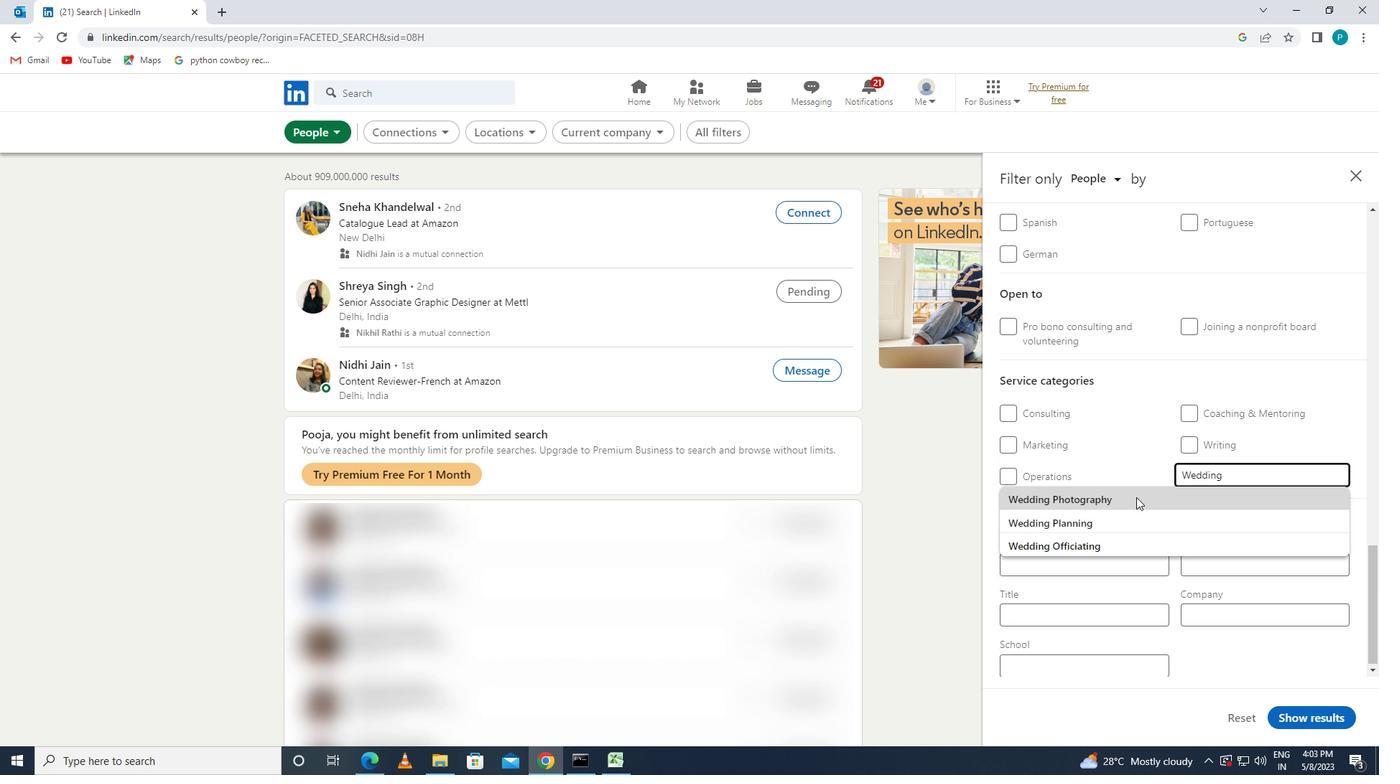 
Action: Mouse moved to (1134, 502)
Screenshot: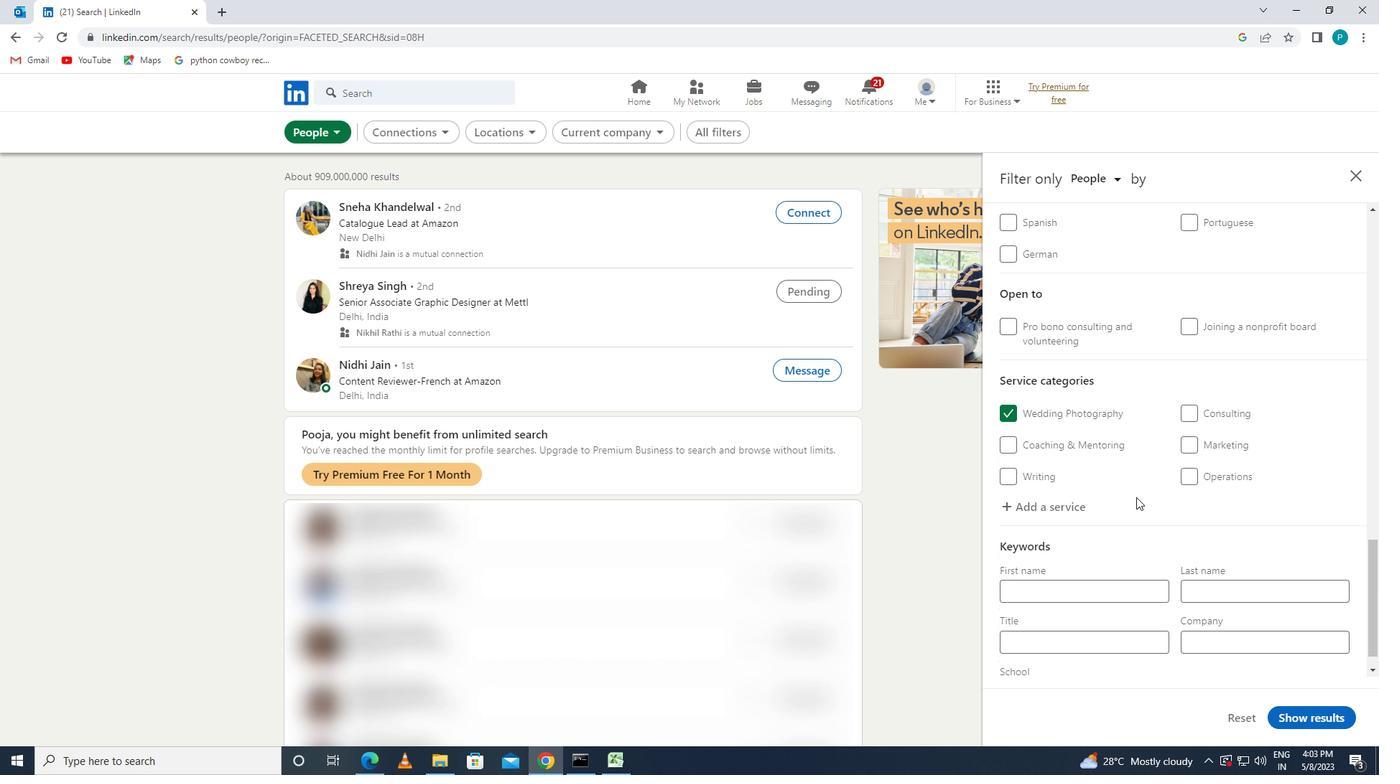 
Action: Mouse scrolled (1134, 501) with delta (0, 0)
Screenshot: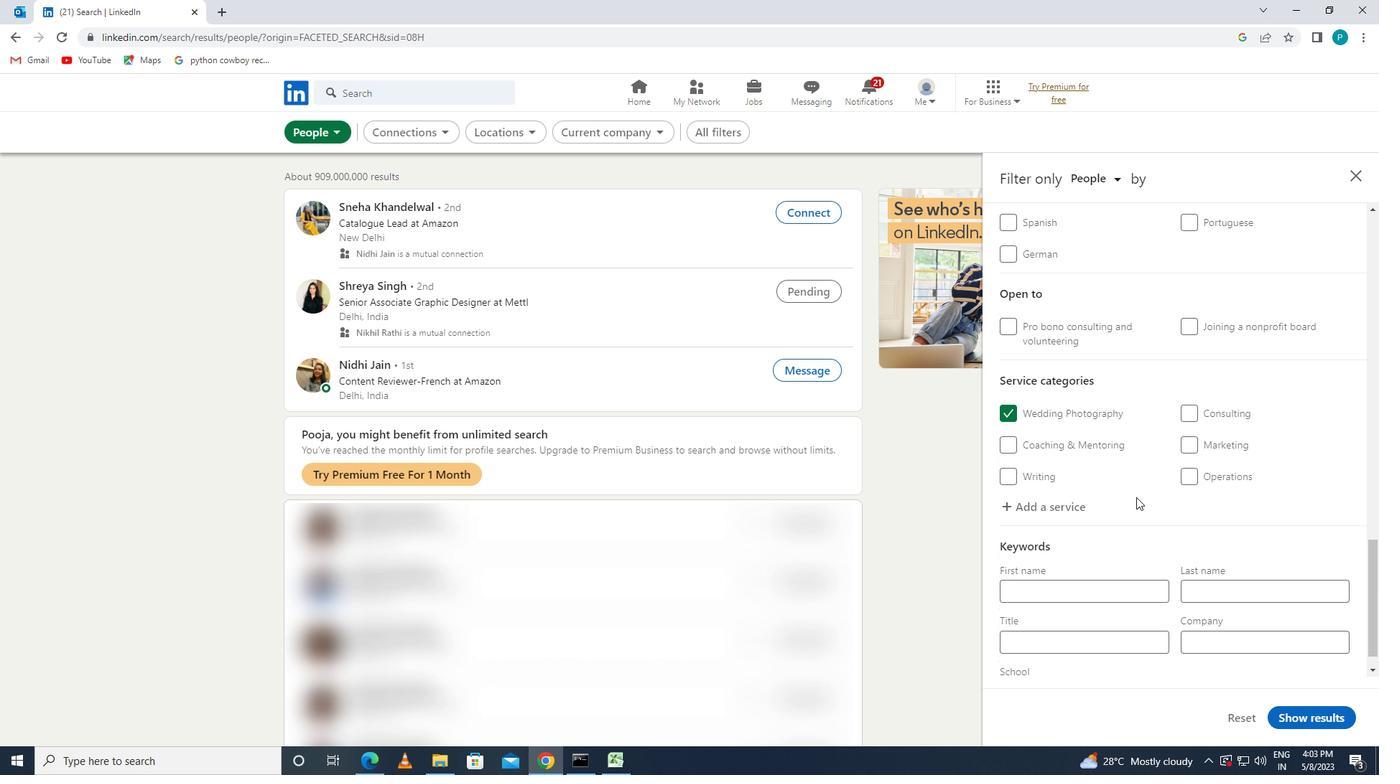 
Action: Mouse moved to (1131, 512)
Screenshot: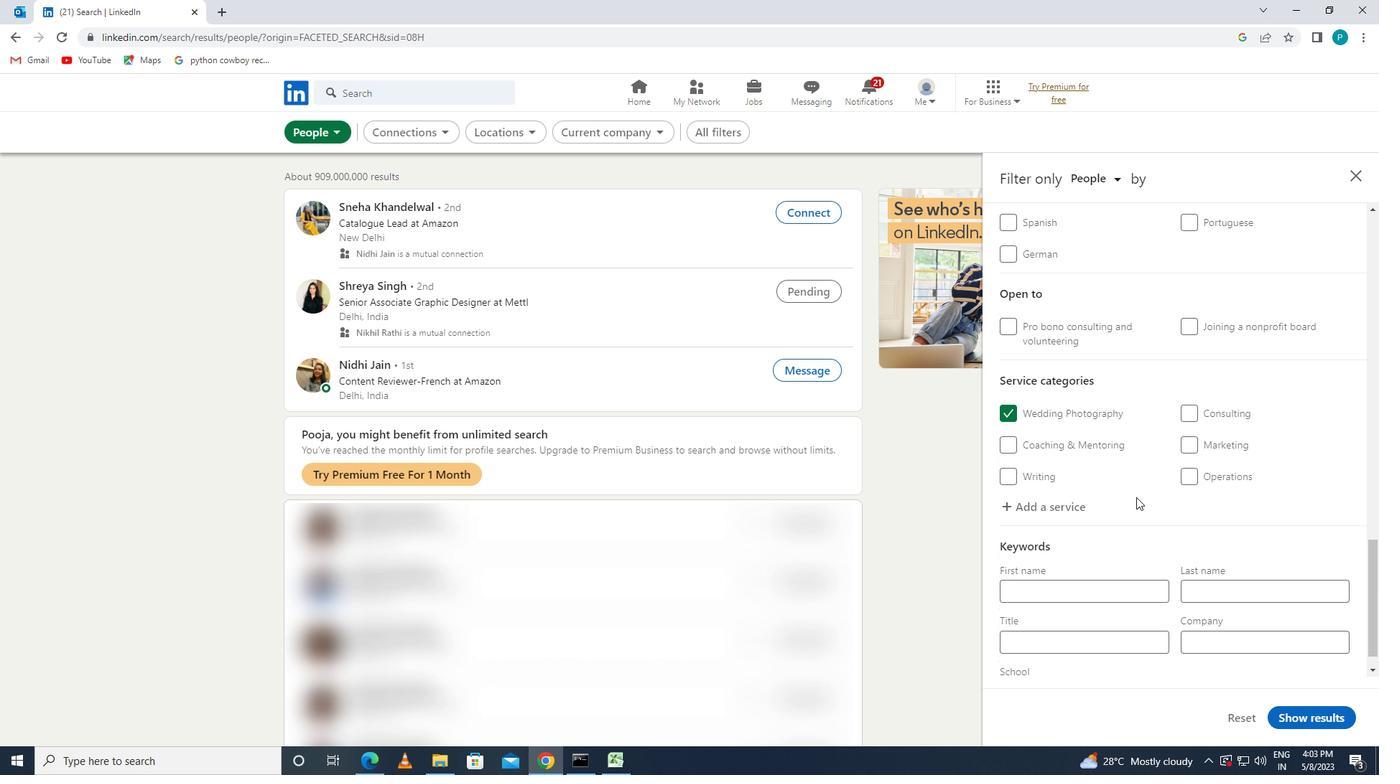
Action: Mouse scrolled (1131, 511) with delta (0, 0)
Screenshot: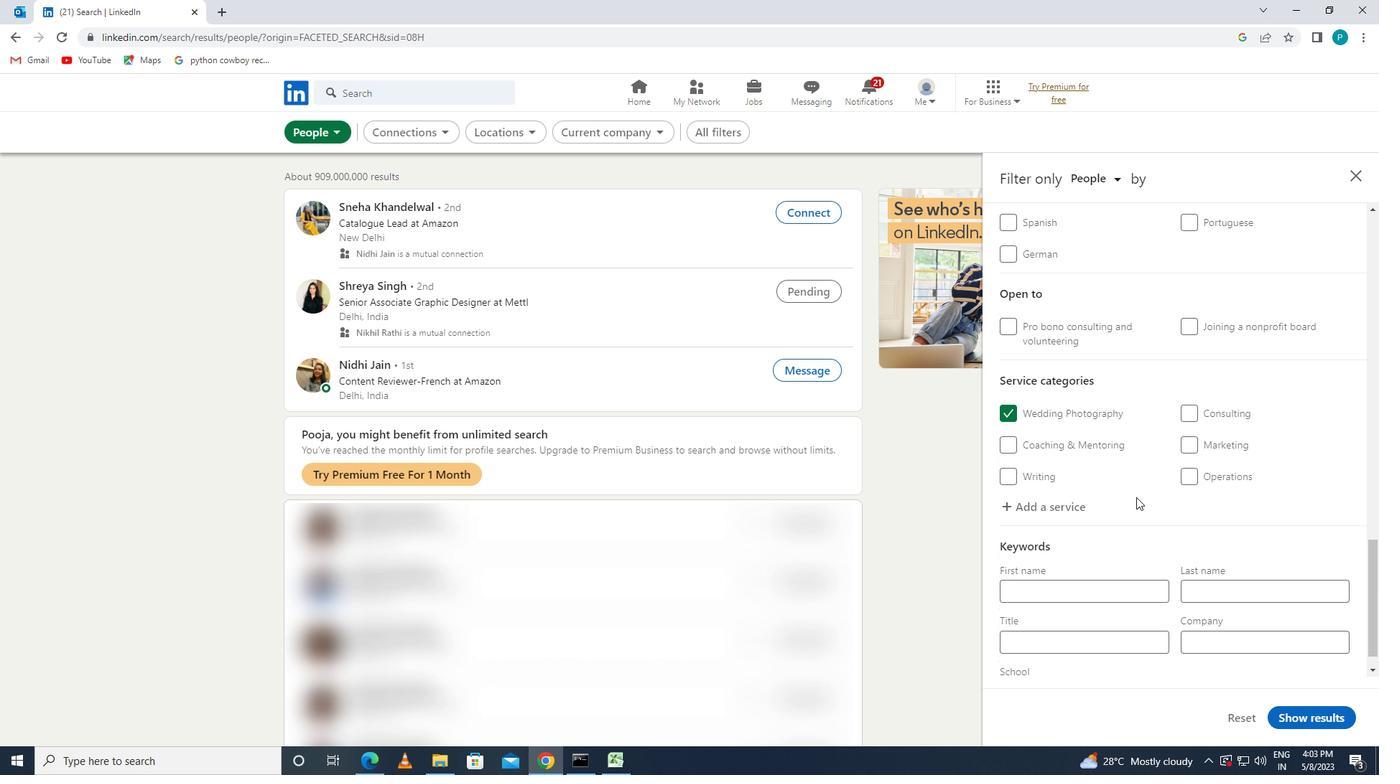 
Action: Mouse moved to (1092, 607)
Screenshot: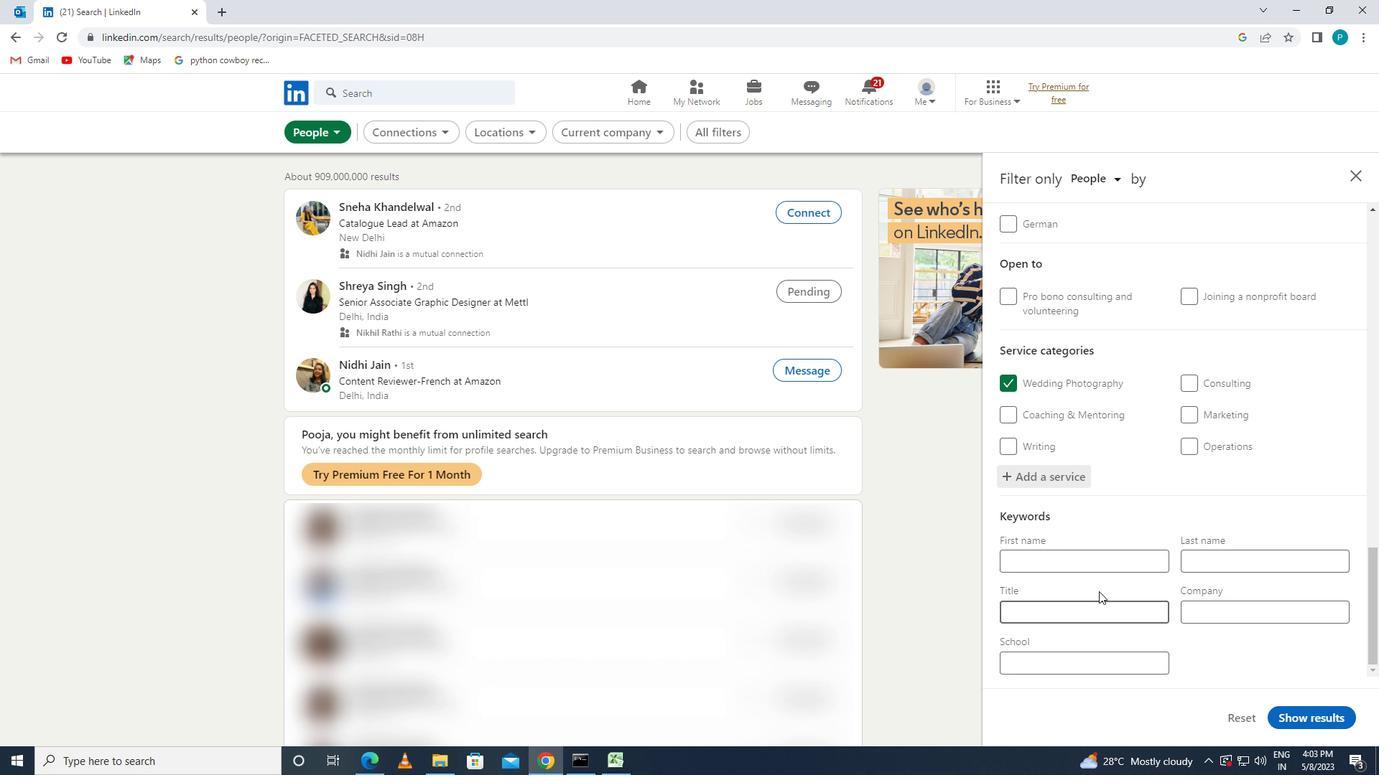
Action: Mouse pressed left at (1092, 607)
Screenshot: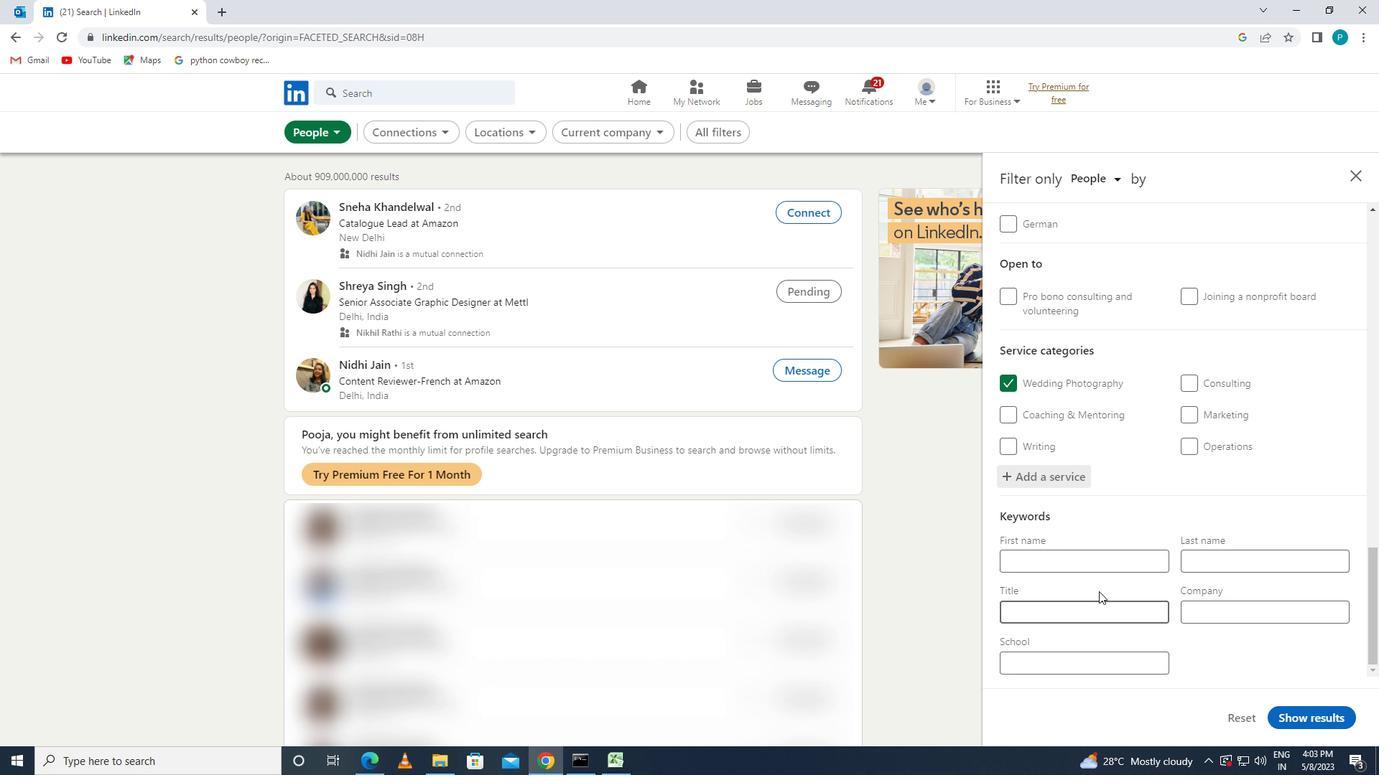 
Action: Key pressed <Key.caps_lock>P<Key.caps_lock>HYSICAL<Key.space><Key.caps_lock>T<Key.caps_lock>HERAPIST
Screenshot: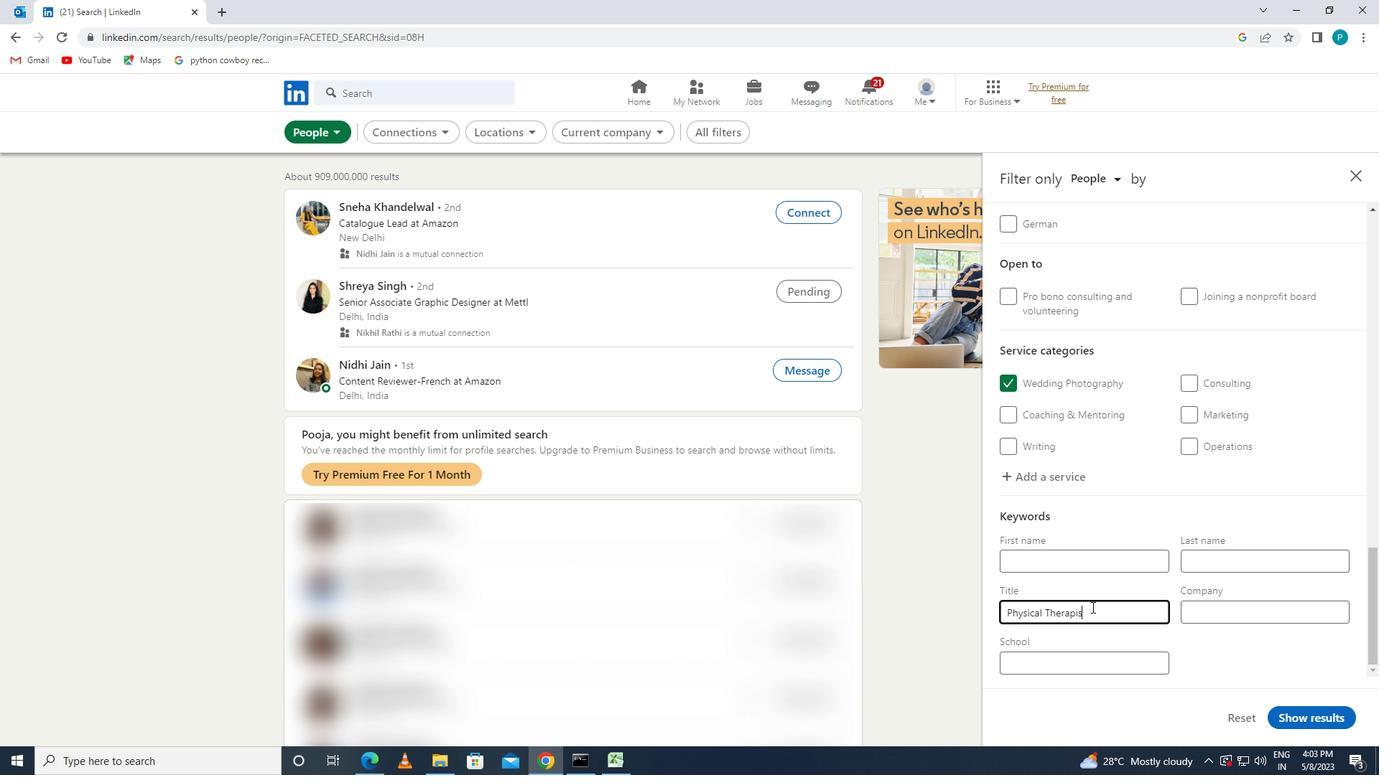 
Action: Mouse moved to (1293, 718)
Screenshot: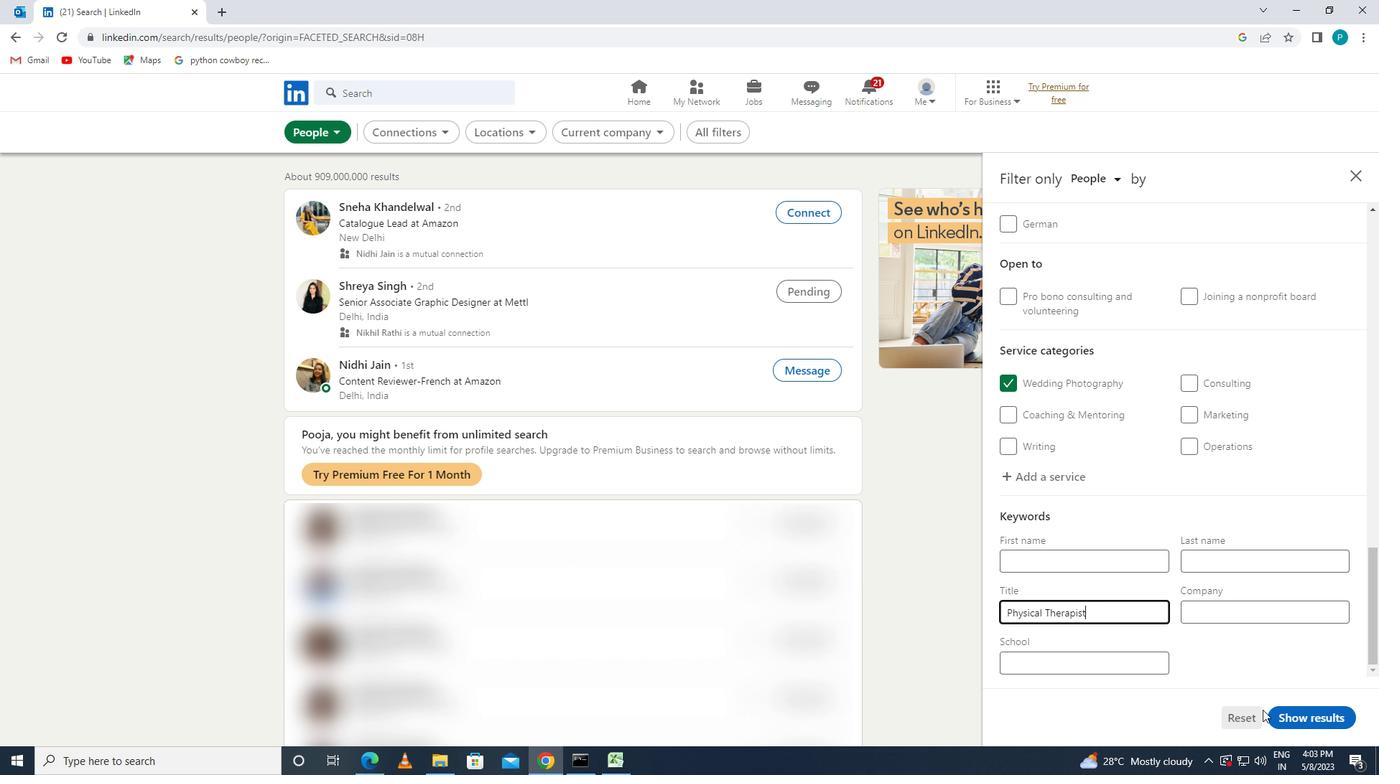 
Action: Mouse pressed left at (1293, 718)
Screenshot: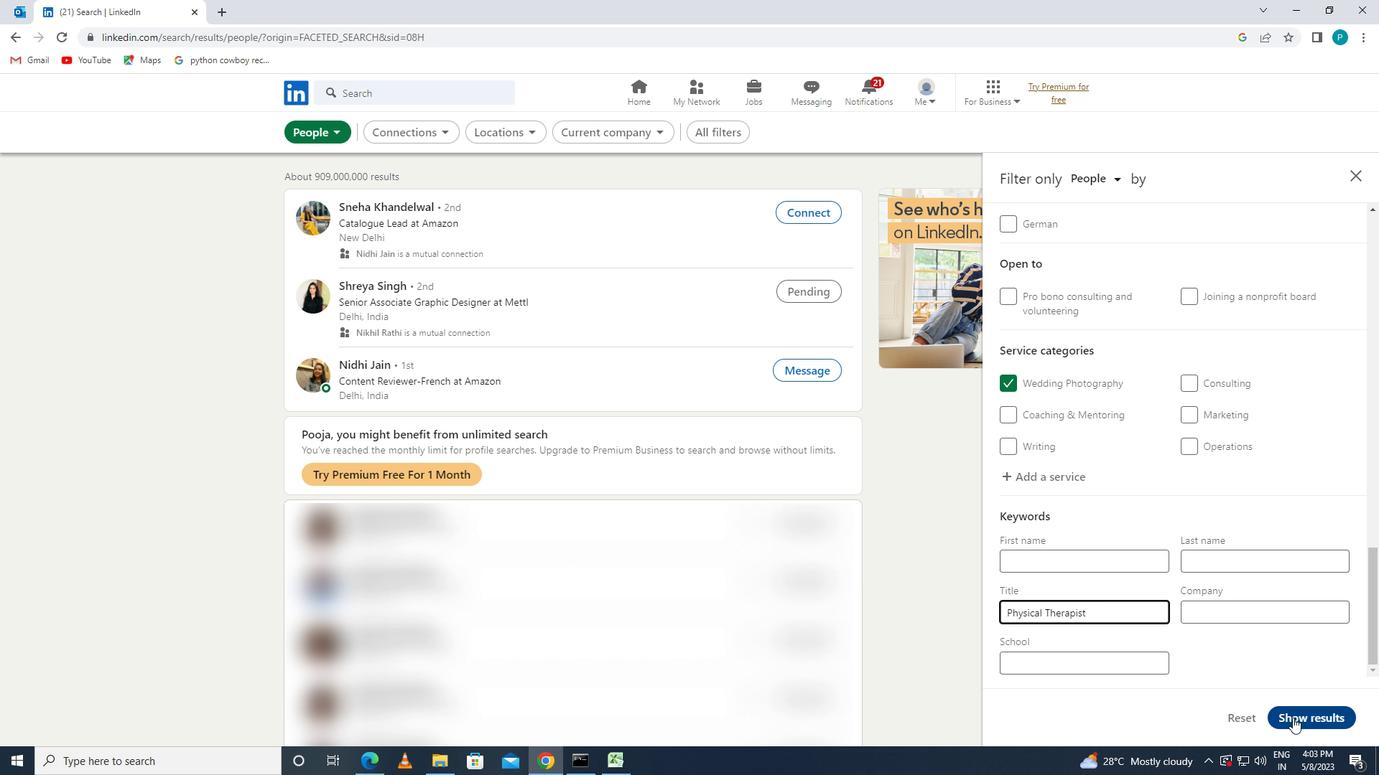 
